 Task: Compose an email with the signature Christopher Carter with the subject Follow-up on the service and the message Could you please provide an update on the status of the sales forecast for the next quarter? from softage.4@softage.net to softage.9@softage.net, select first 2 words, change the font of the message to Narrow and change the font typography to underline Send the email. Finally, move the email from Sent Items to the label Policies
Action: Mouse moved to (1010, 81)
Screenshot: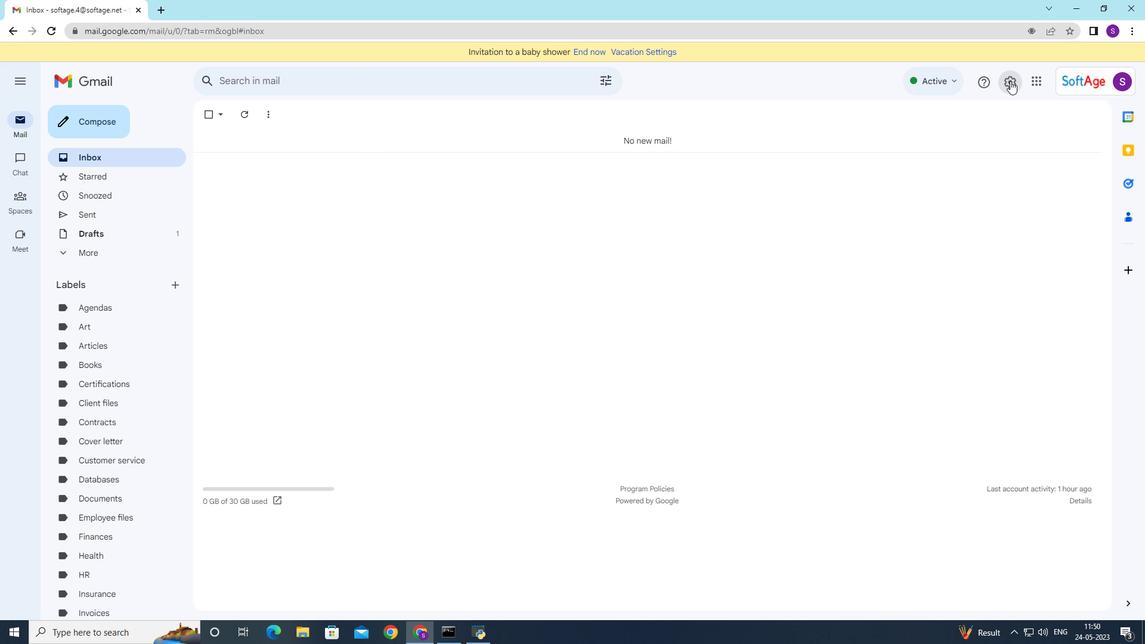 
Action: Mouse pressed left at (1010, 81)
Screenshot: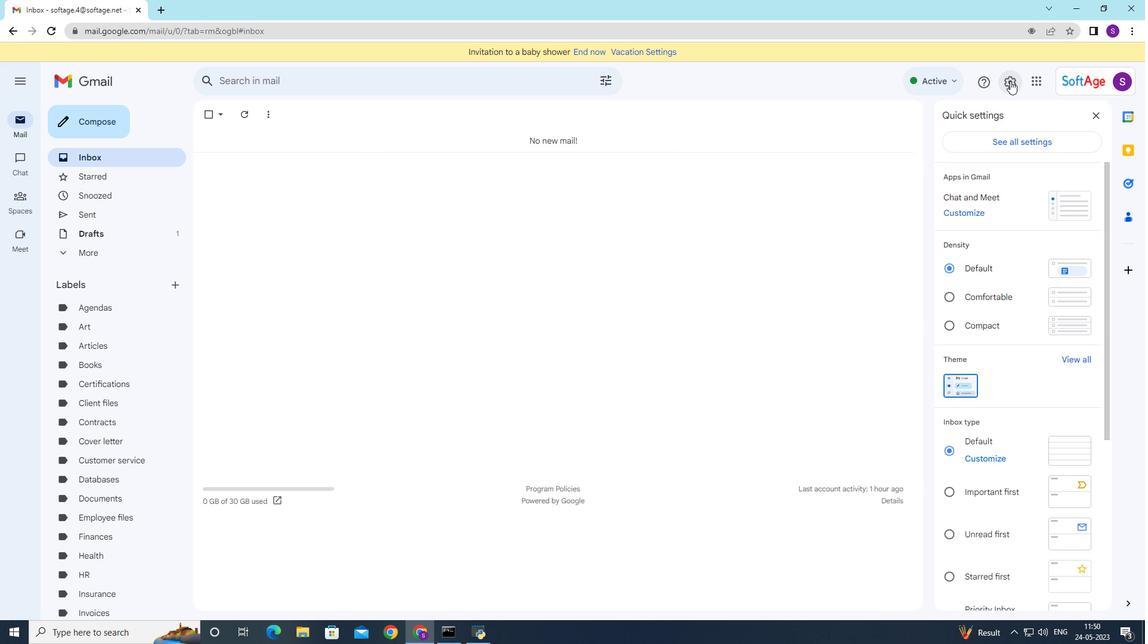 
Action: Mouse moved to (983, 147)
Screenshot: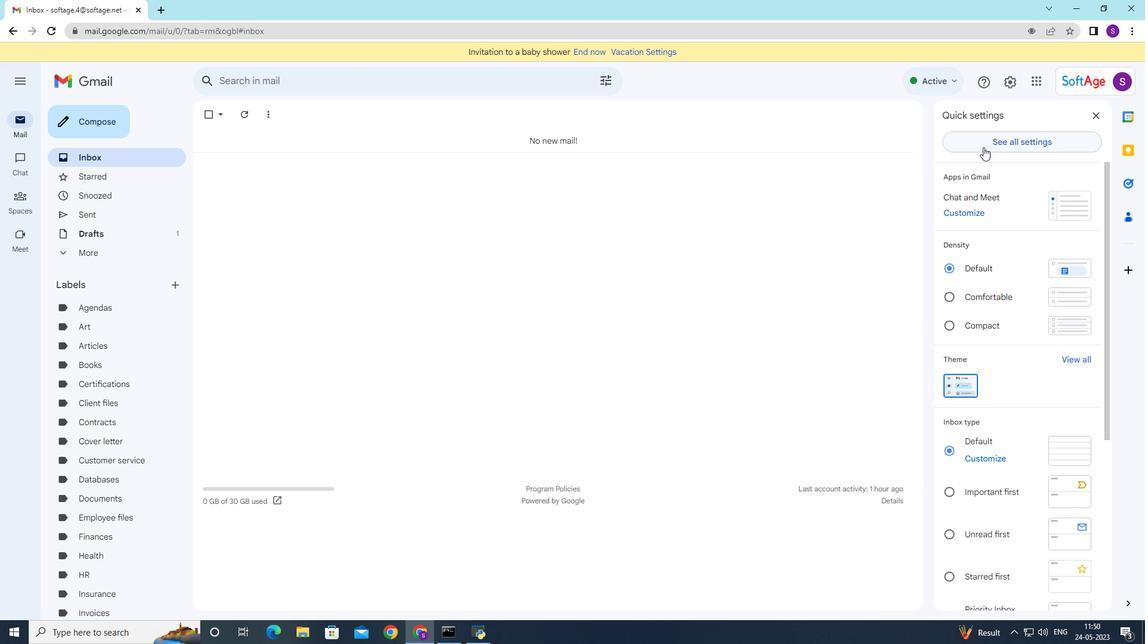 
Action: Mouse pressed left at (983, 147)
Screenshot: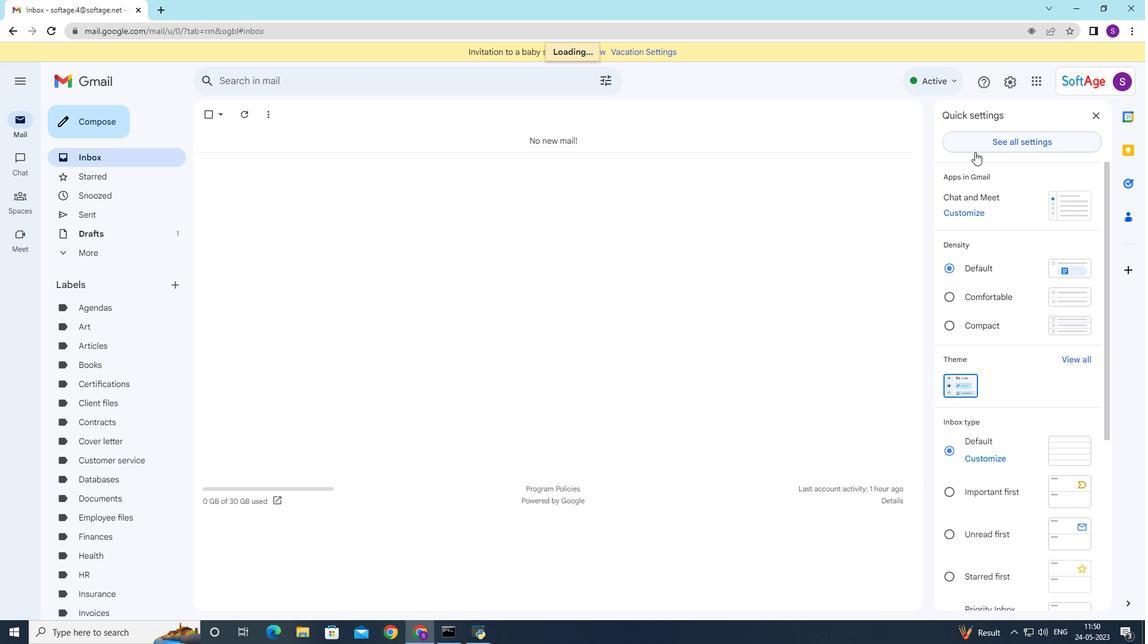 
Action: Mouse moved to (408, 269)
Screenshot: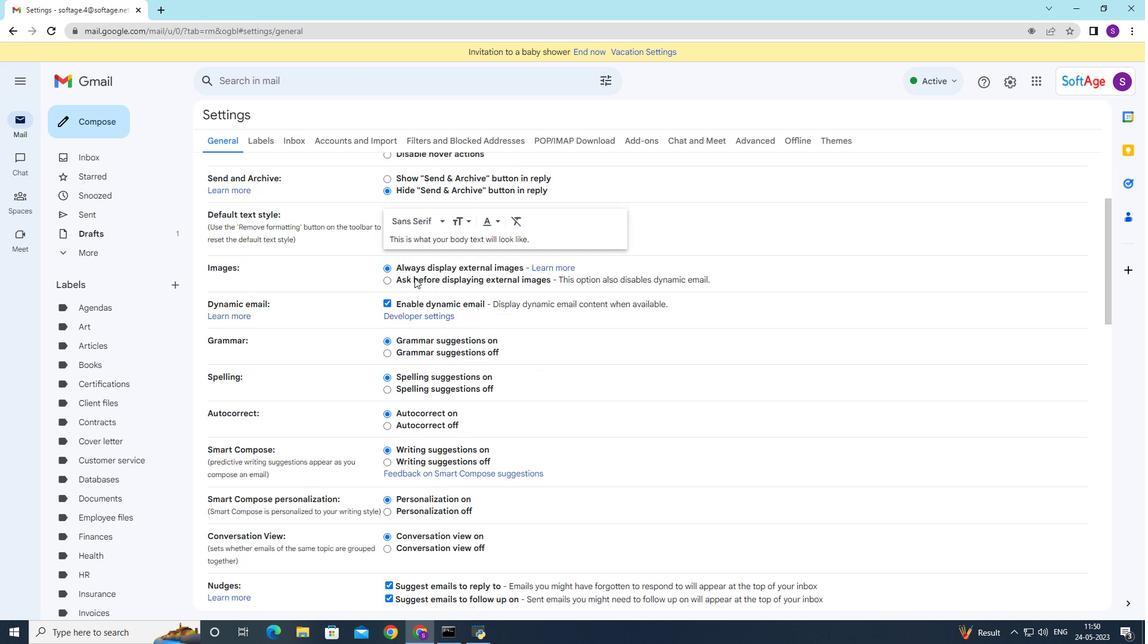 
Action: Mouse scrolled (406, 266) with delta (0, 0)
Screenshot: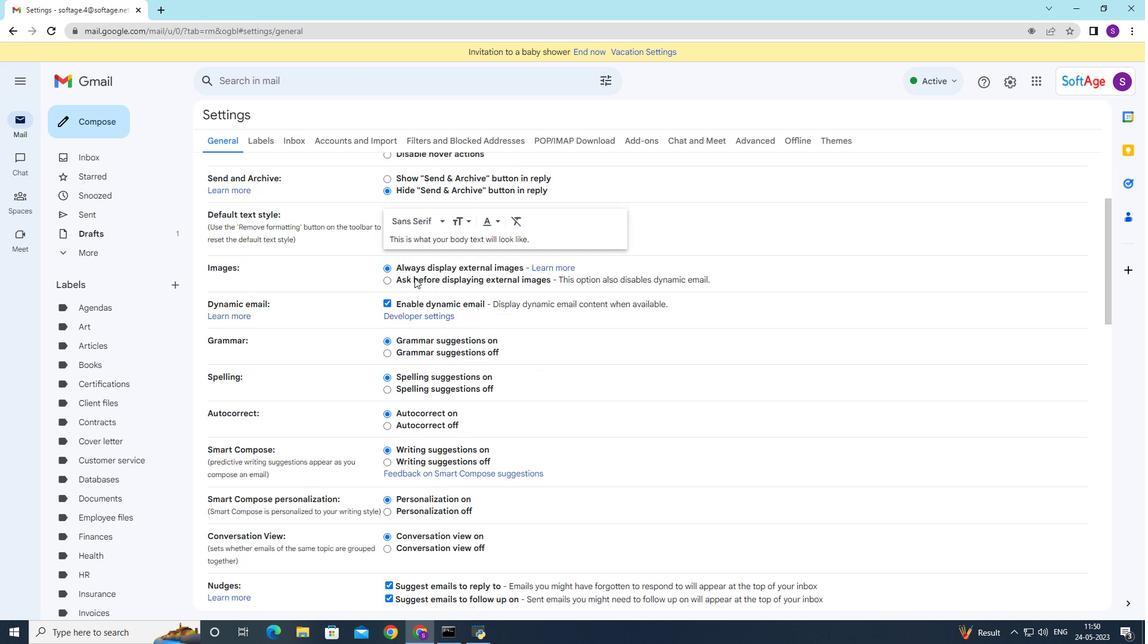 
Action: Mouse moved to (410, 272)
Screenshot: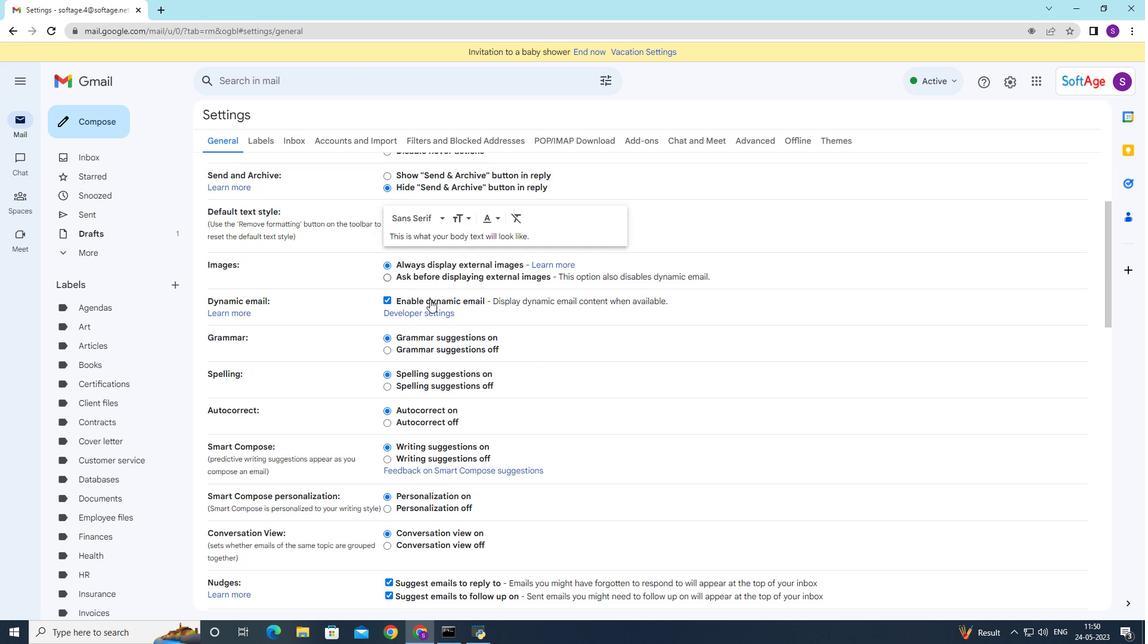
Action: Mouse scrolled (410, 272) with delta (0, 0)
Screenshot: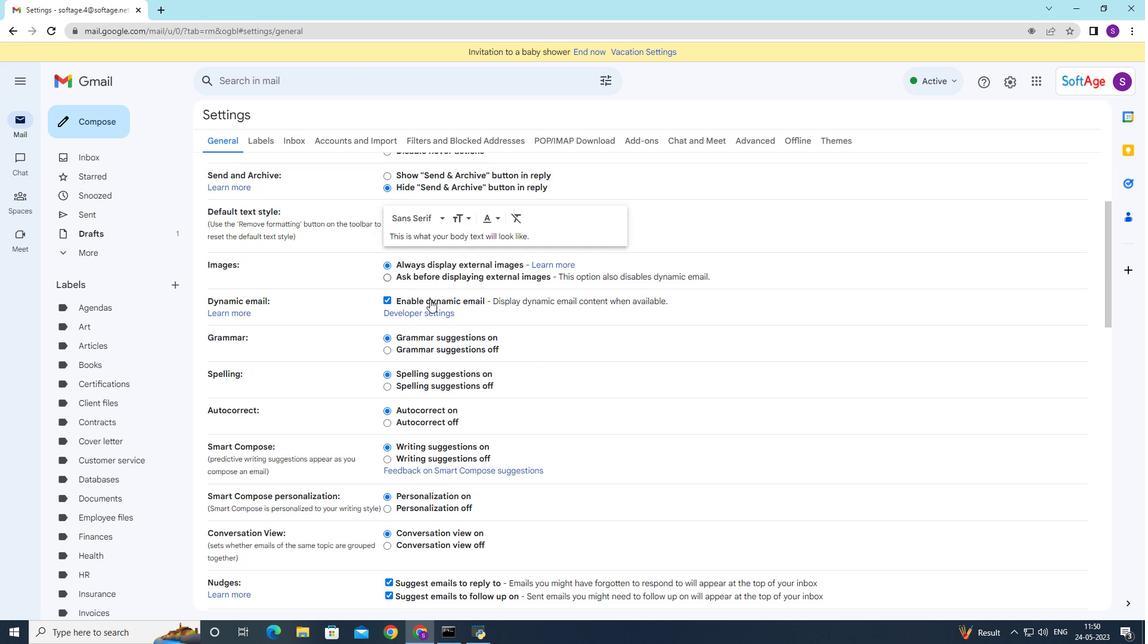 
Action: Mouse moved to (412, 275)
Screenshot: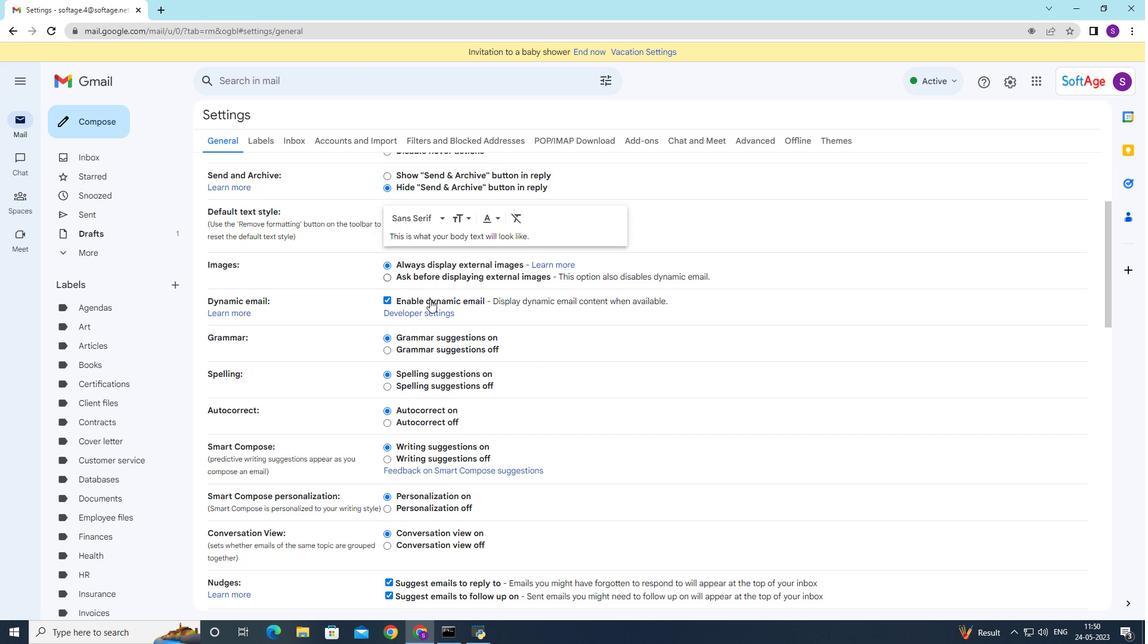 
Action: Mouse scrolled (412, 275) with delta (0, 0)
Screenshot: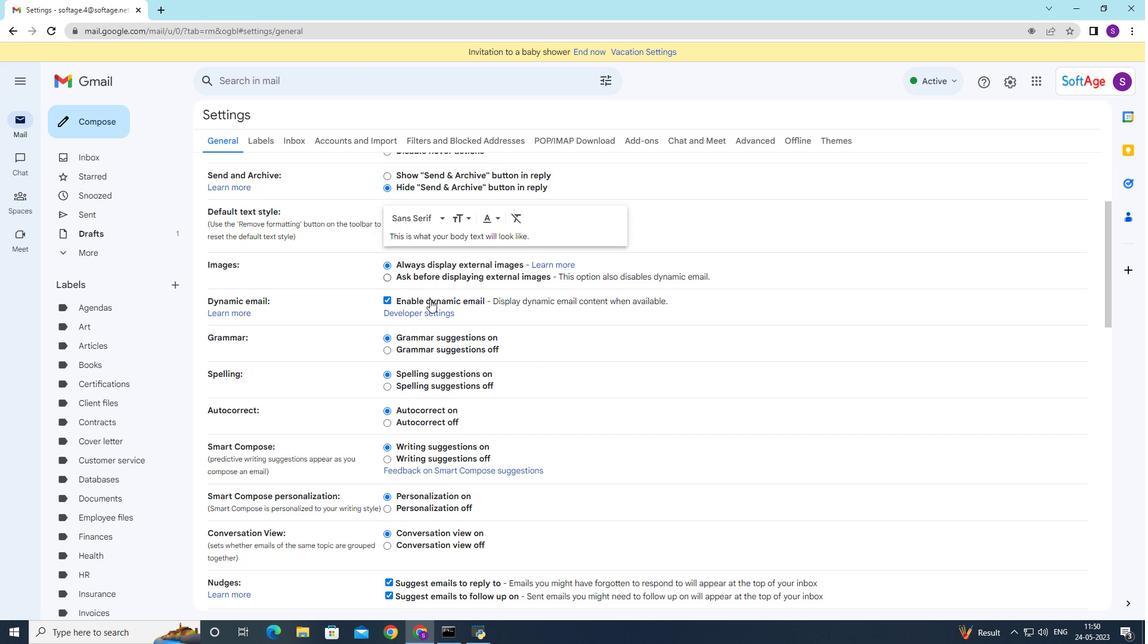 
Action: Mouse moved to (427, 293)
Screenshot: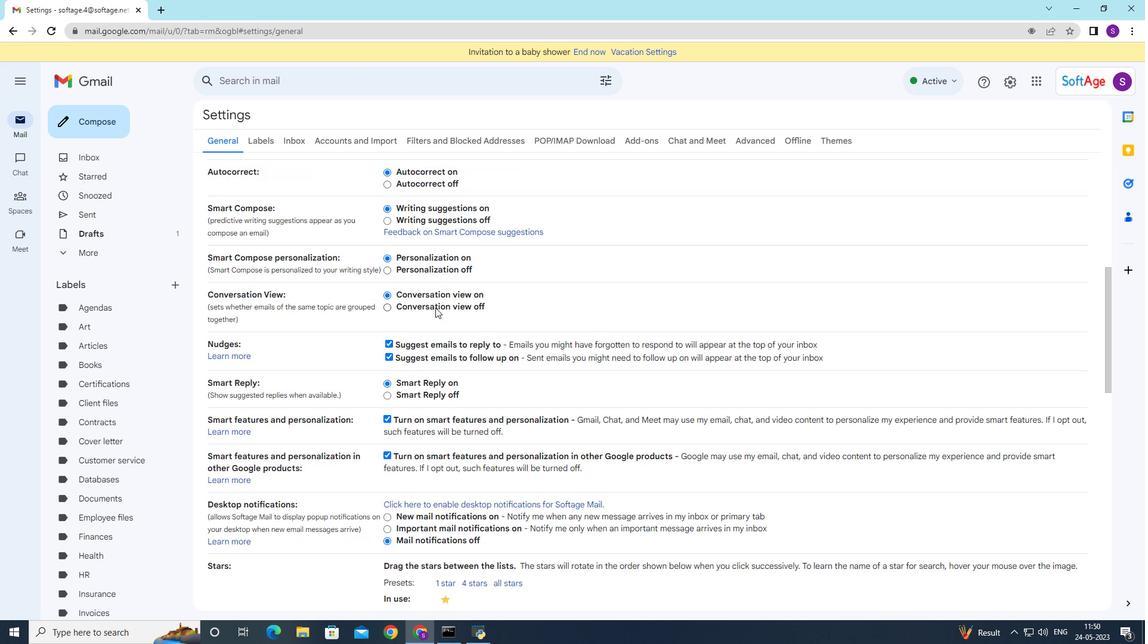 
Action: Mouse scrolled (415, 278) with delta (0, 0)
Screenshot: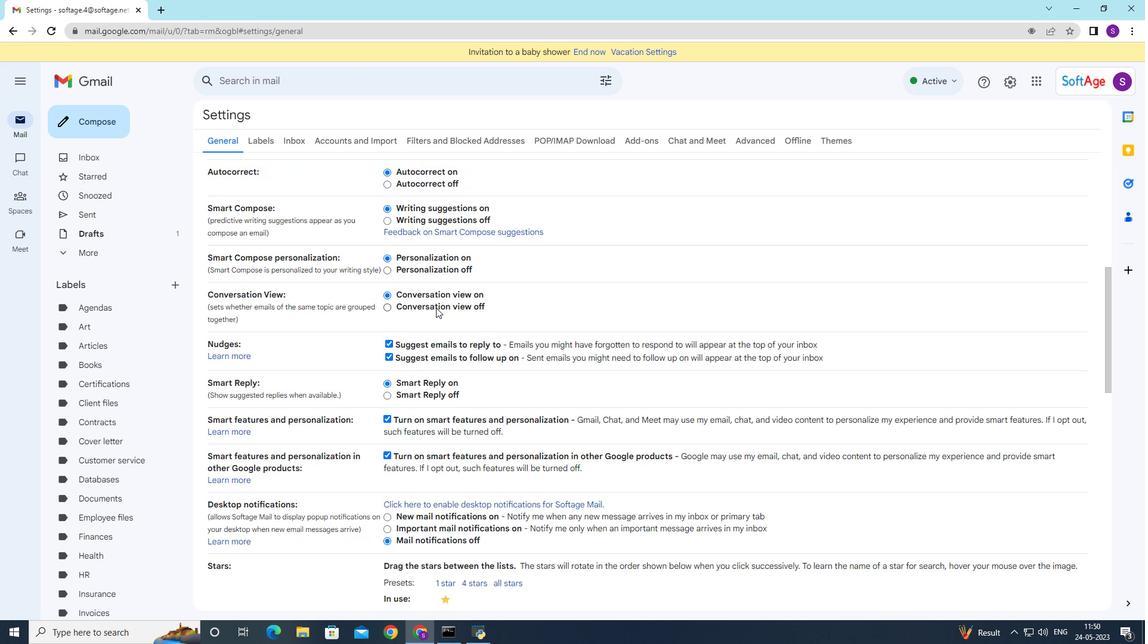 
Action: Mouse moved to (427, 294)
Screenshot: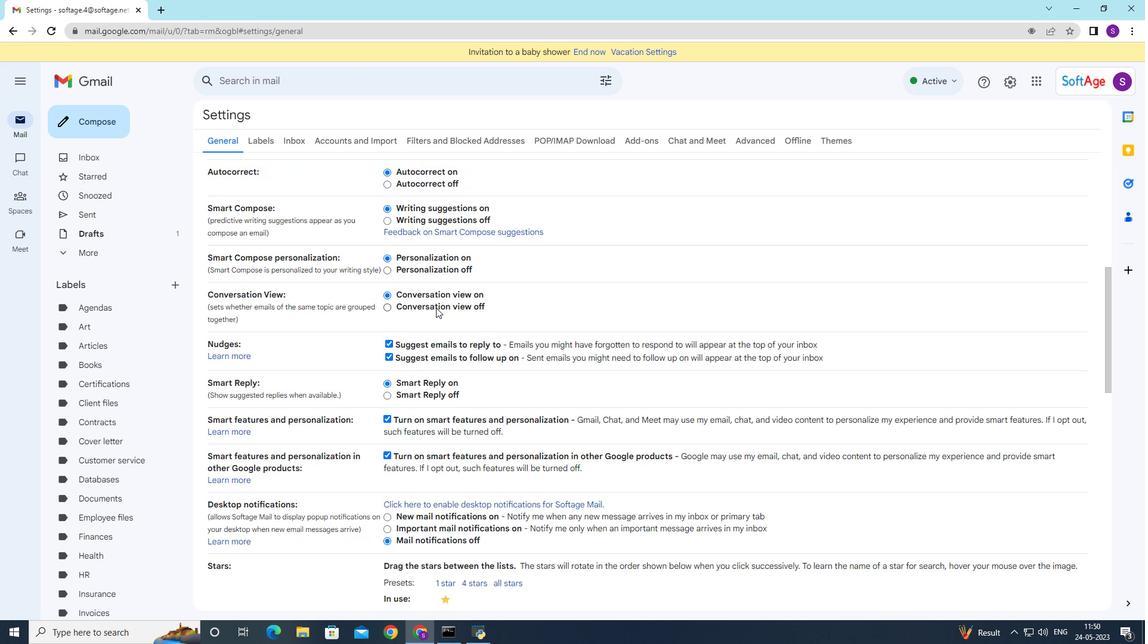 
Action: Mouse scrolled (418, 281) with delta (0, 0)
Screenshot: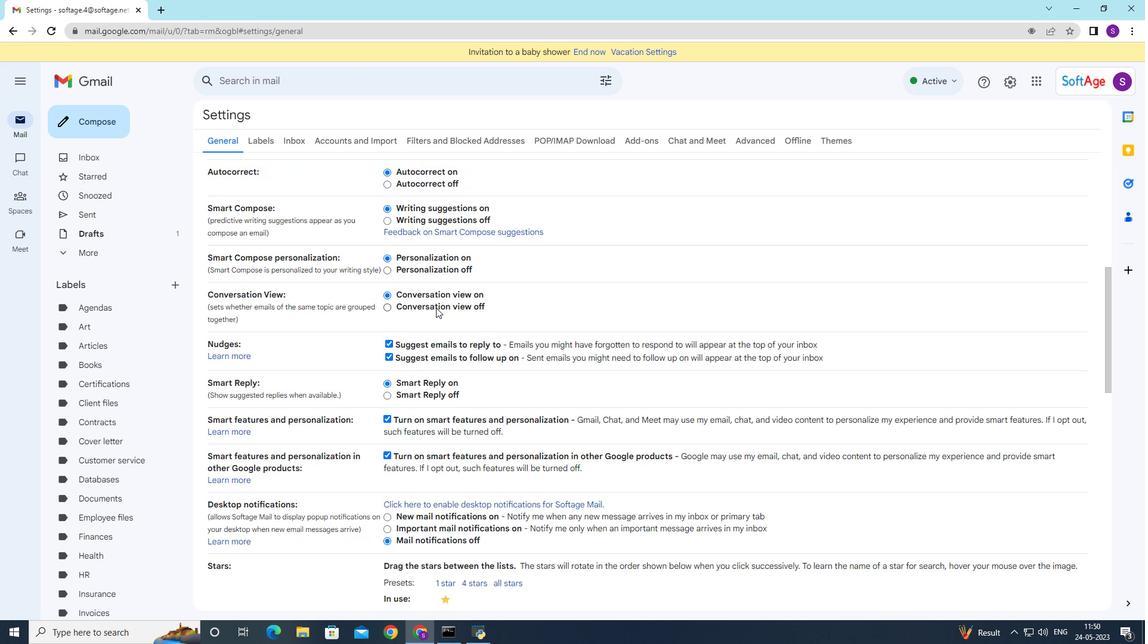 
Action: Mouse moved to (428, 295)
Screenshot: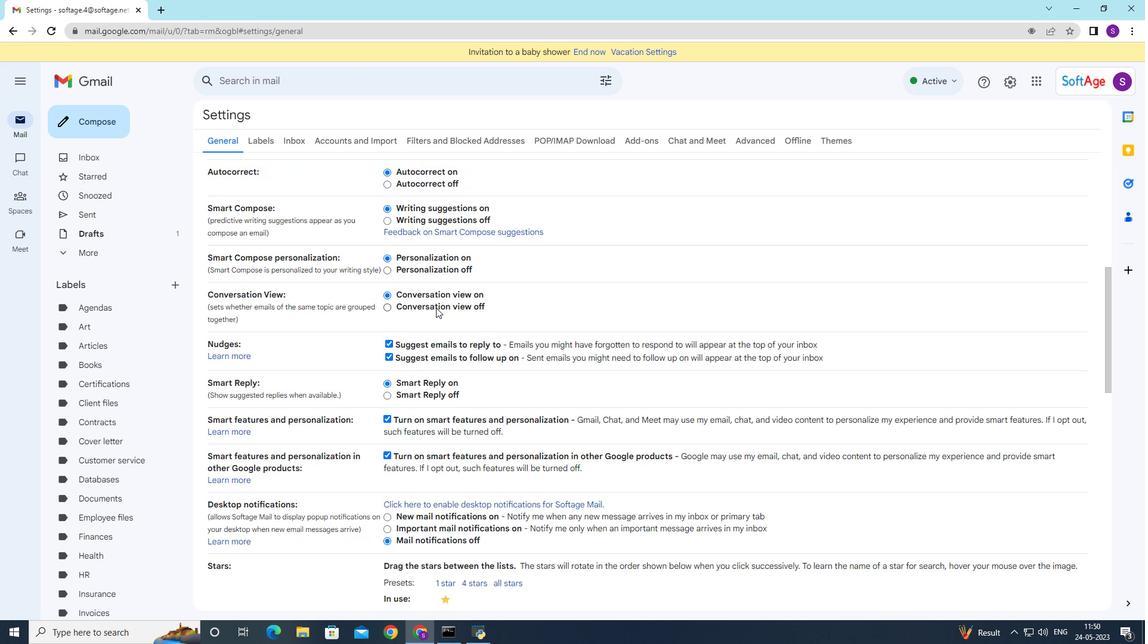 
Action: Mouse scrolled (419, 281) with delta (0, 0)
Screenshot: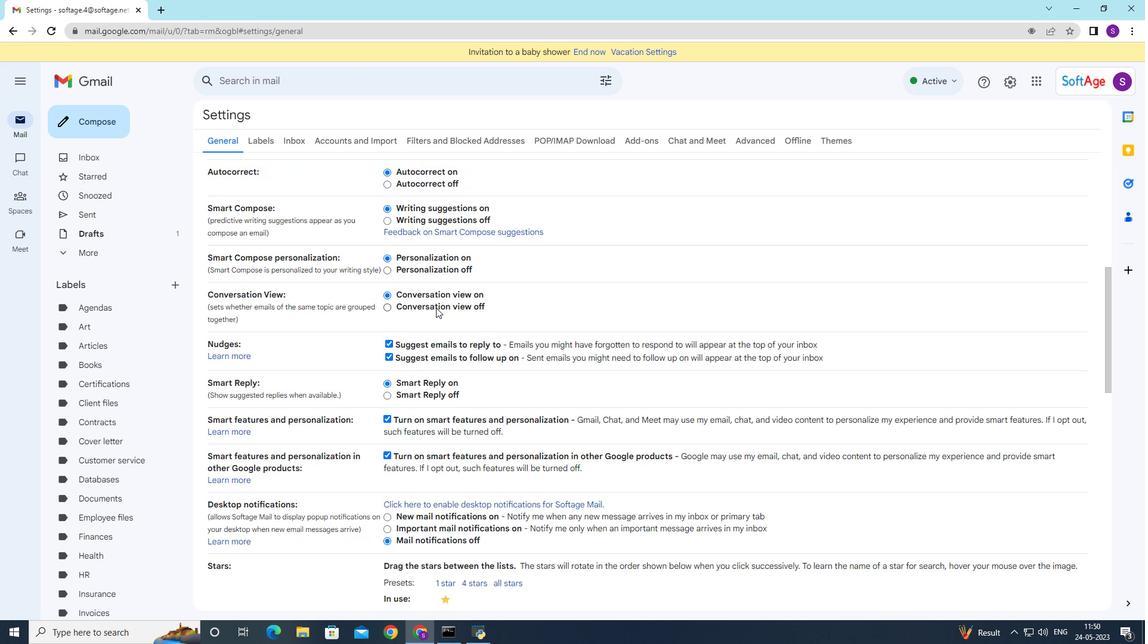 
Action: Mouse moved to (429, 297)
Screenshot: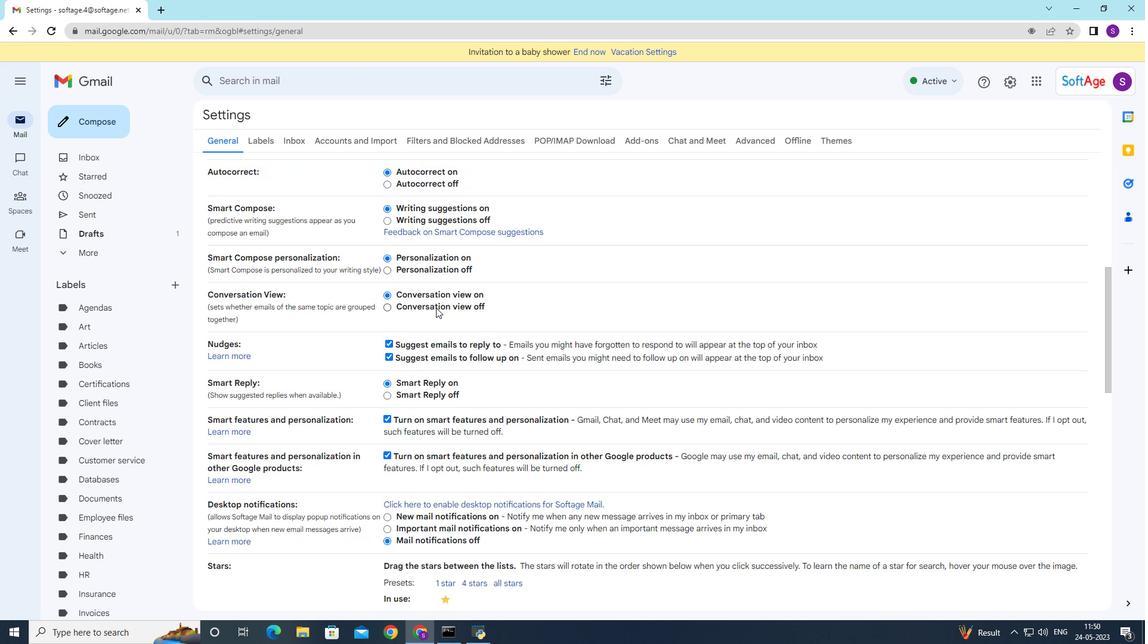 
Action: Mouse scrolled (423, 287) with delta (0, 0)
Screenshot: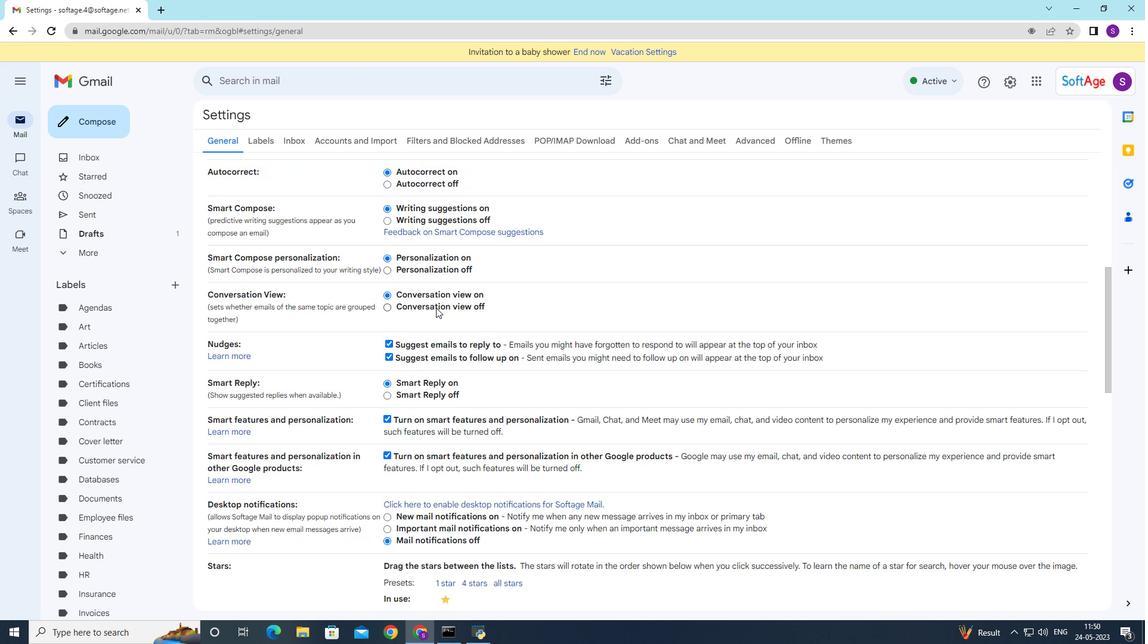 
Action: Mouse moved to (440, 316)
Screenshot: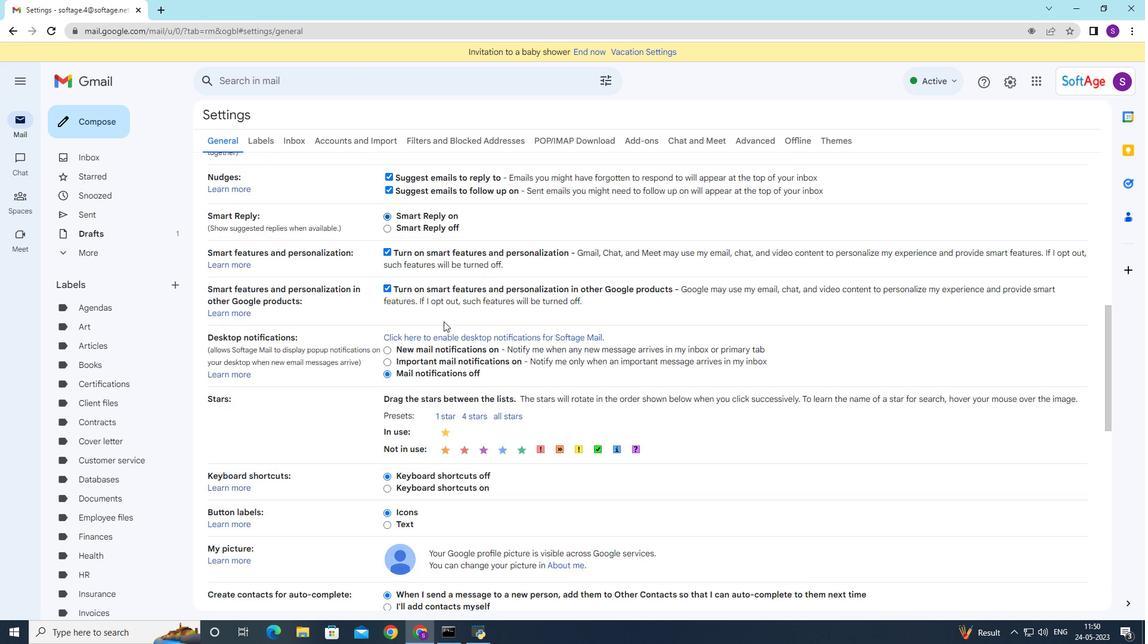 
Action: Mouse scrolled (440, 315) with delta (0, 0)
Screenshot: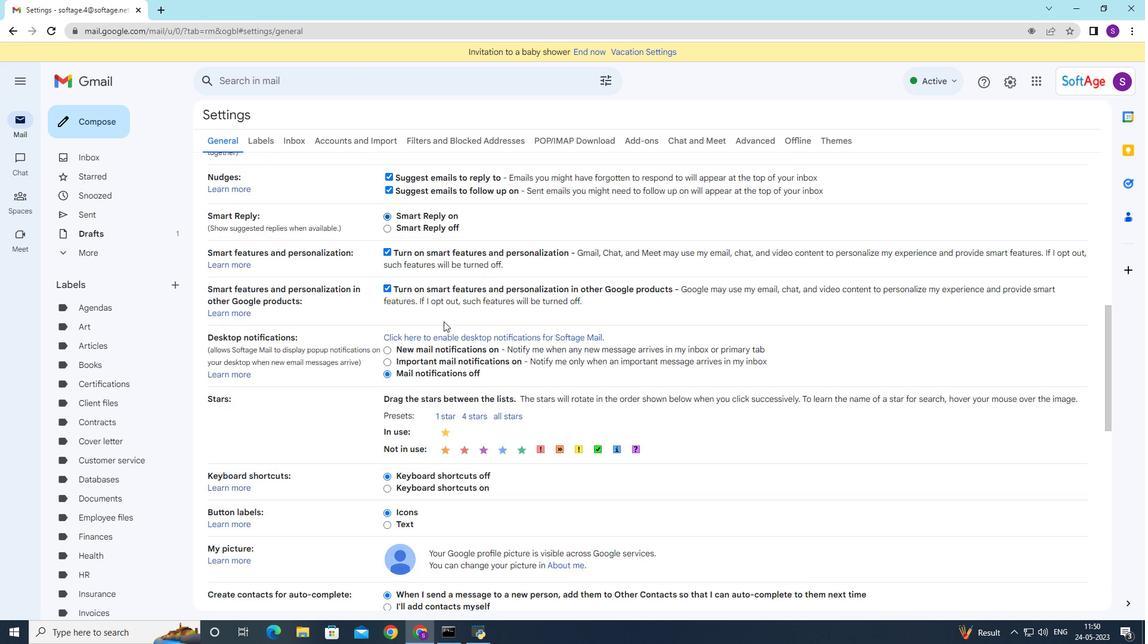 
Action: Mouse moved to (442, 318)
Screenshot: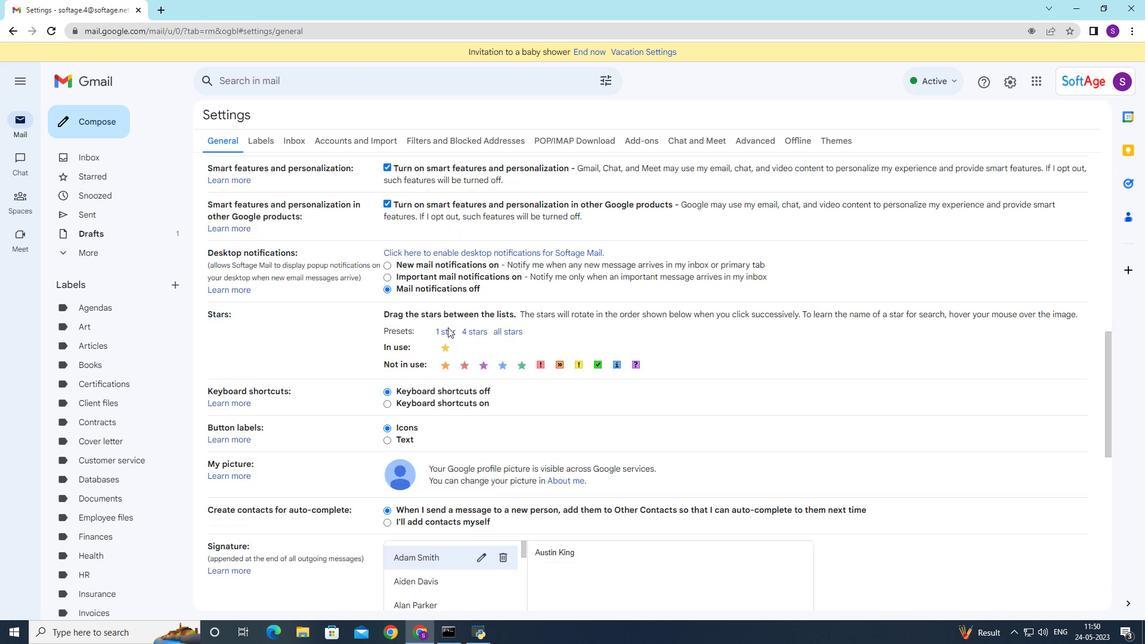 
Action: Mouse scrolled (442, 317) with delta (0, 0)
Screenshot: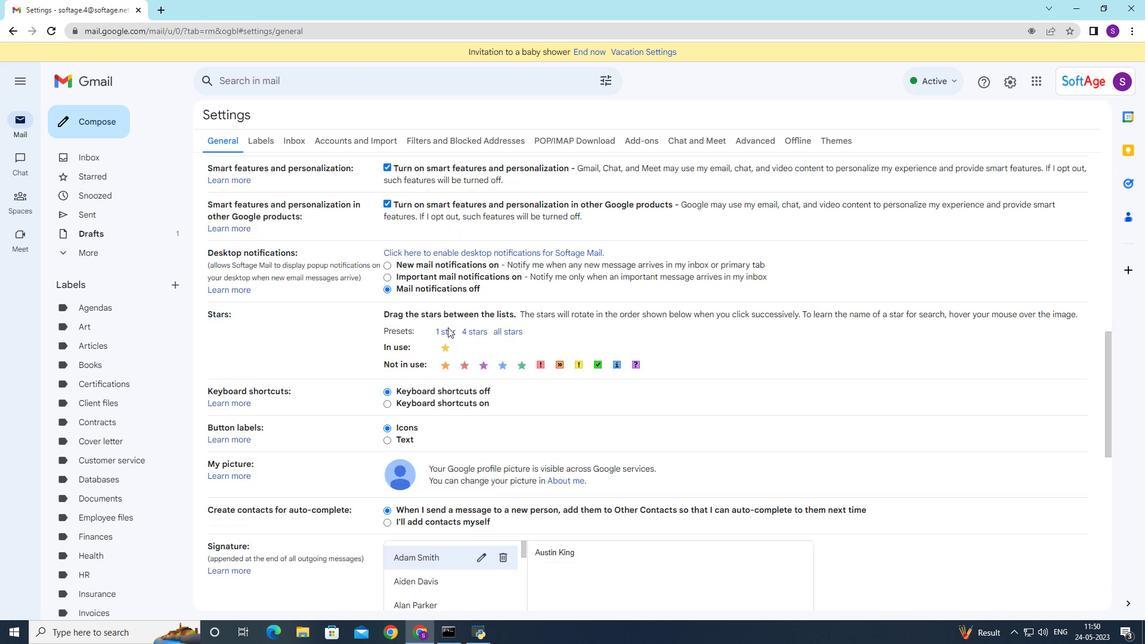 
Action: Mouse moved to (443, 319)
Screenshot: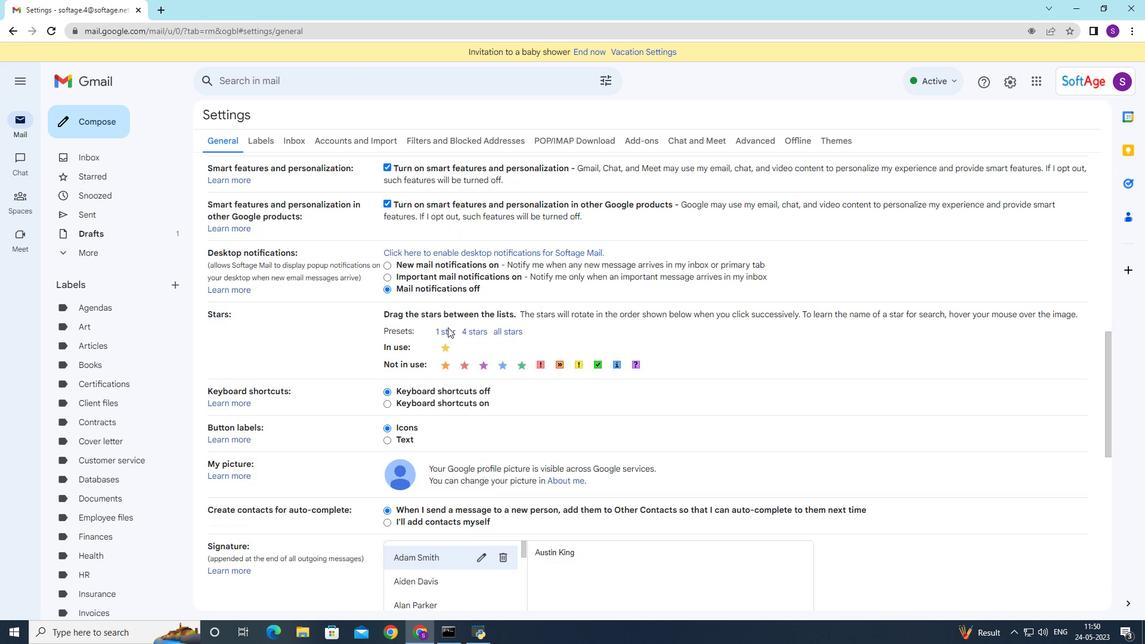 
Action: Mouse scrolled (442, 318) with delta (0, 0)
Screenshot: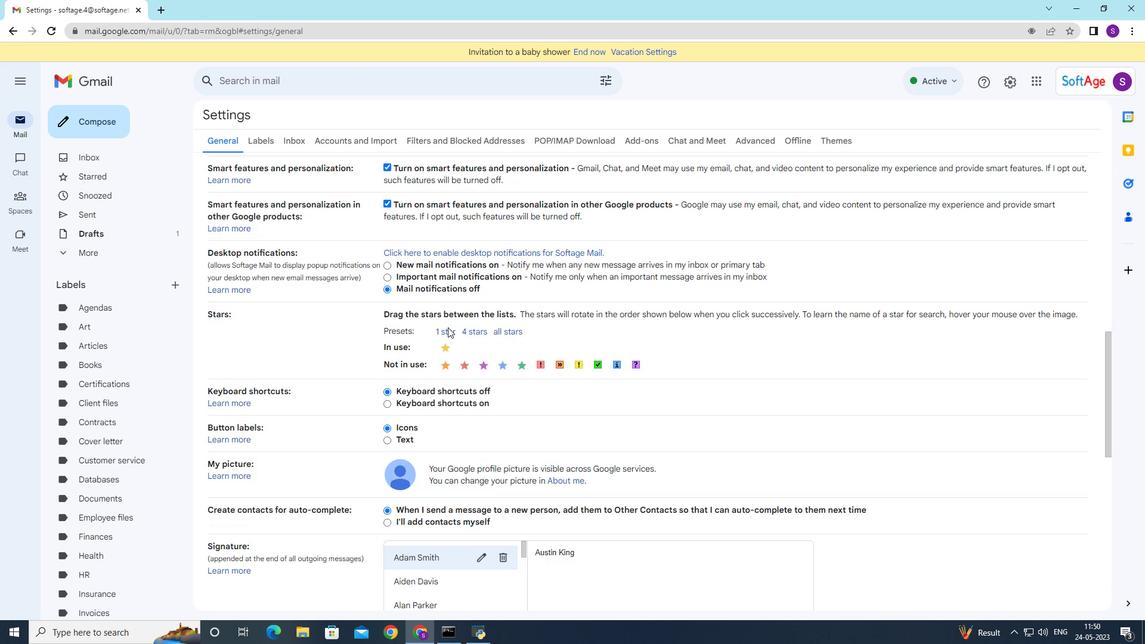 
Action: Mouse moved to (443, 320)
Screenshot: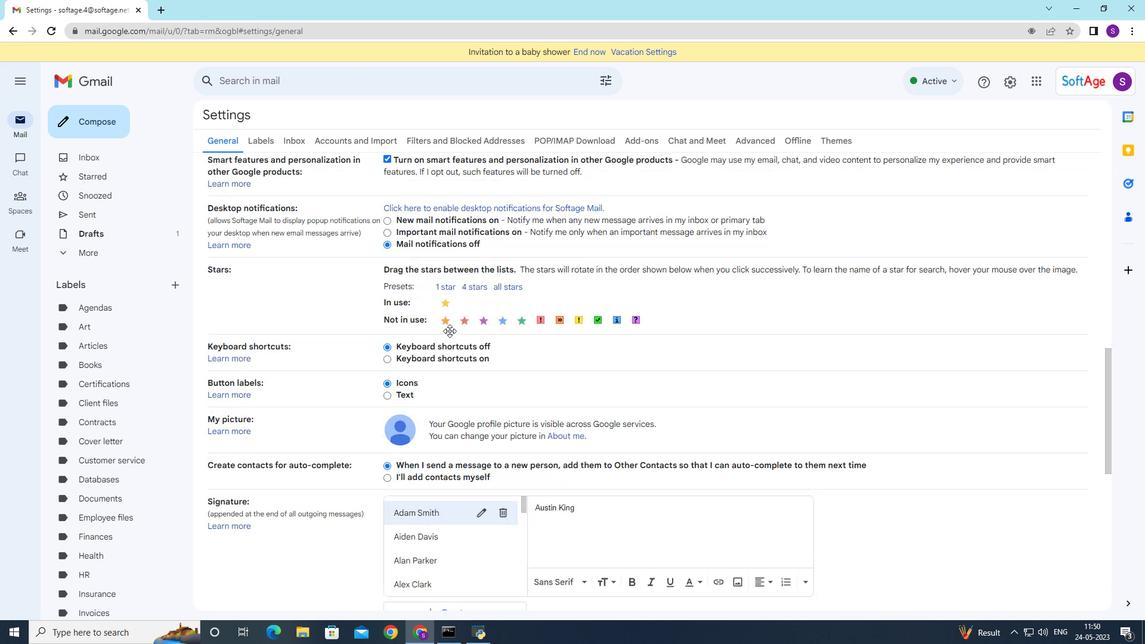 
Action: Mouse scrolled (443, 319) with delta (0, 0)
Screenshot: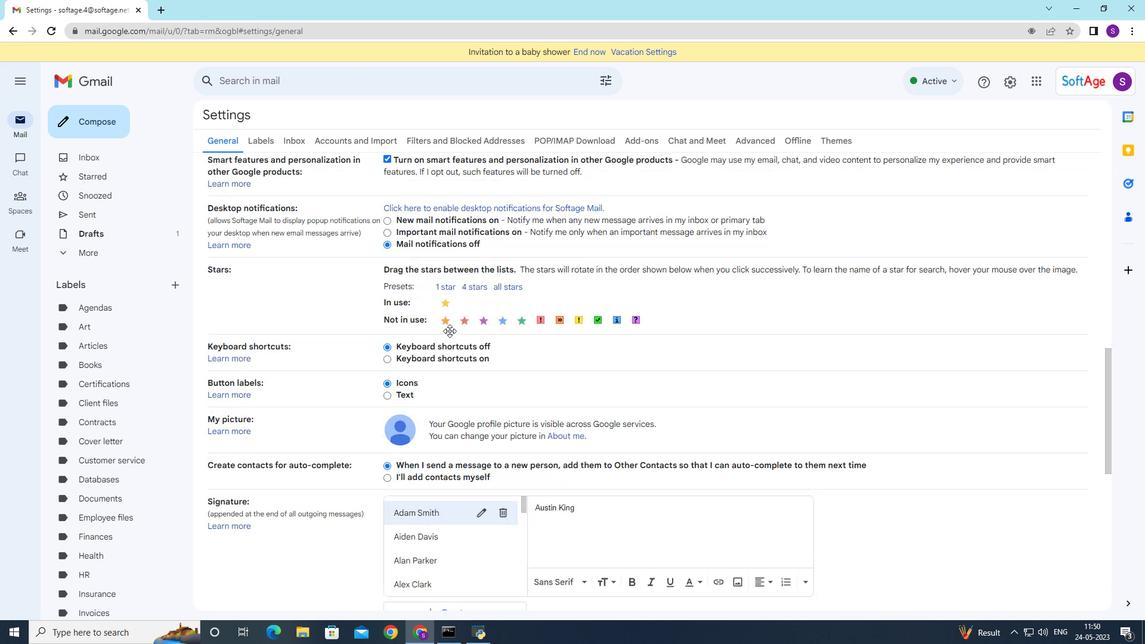 
Action: Mouse moved to (443, 320)
Screenshot: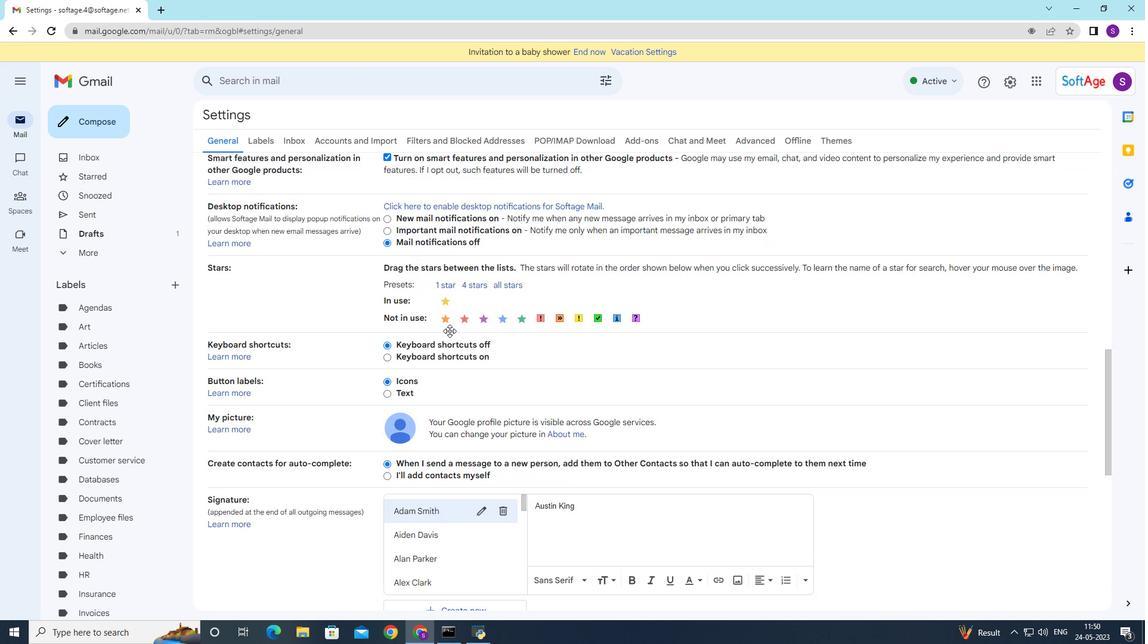 
Action: Mouse scrolled (443, 319) with delta (0, 0)
Screenshot: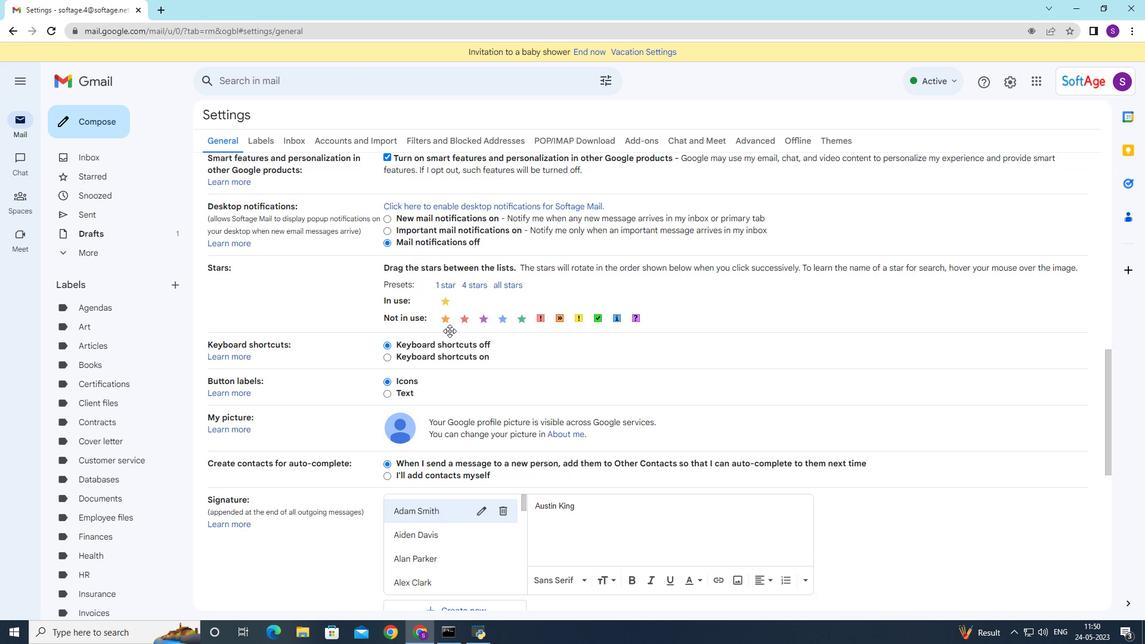 
Action: Mouse moved to (456, 341)
Screenshot: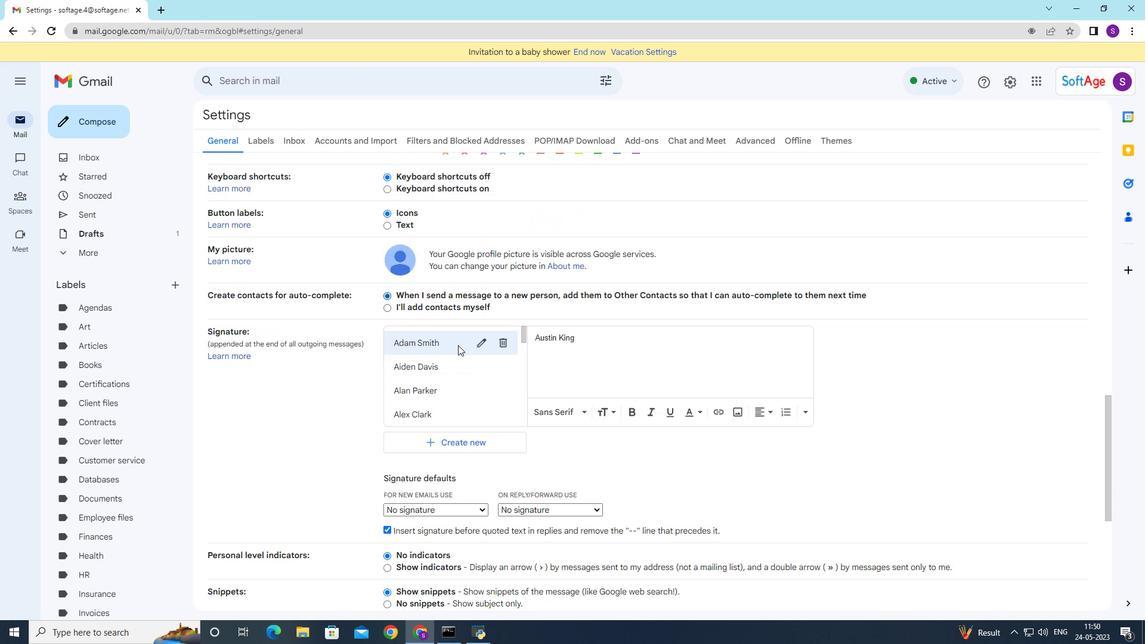 
Action: Mouse scrolled (456, 341) with delta (0, 0)
Screenshot: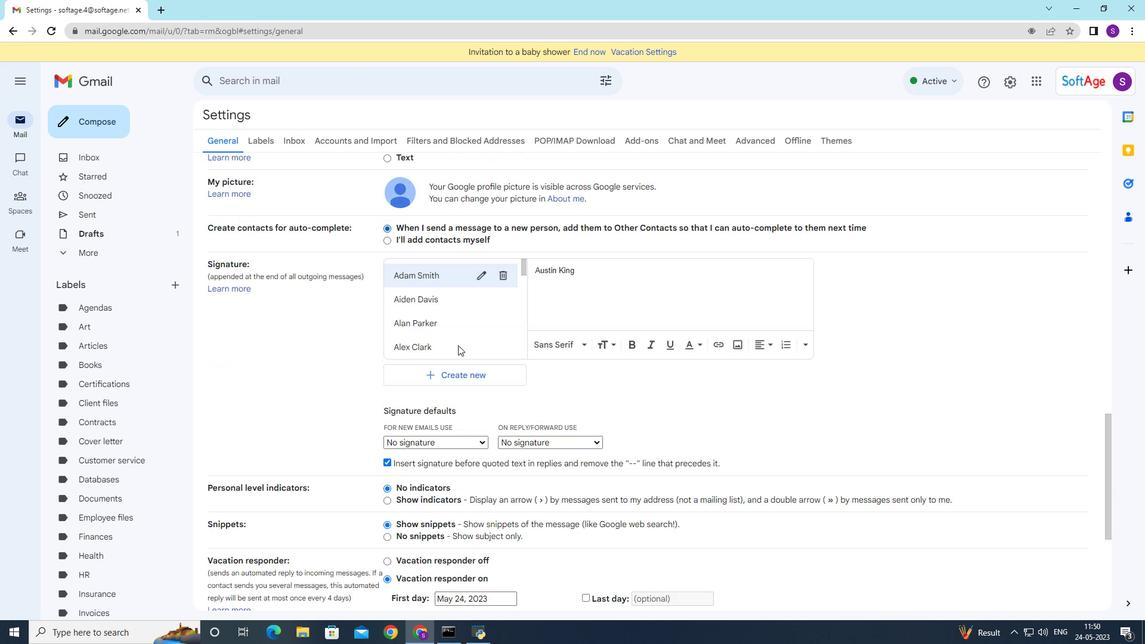 
Action: Mouse moved to (457, 343)
Screenshot: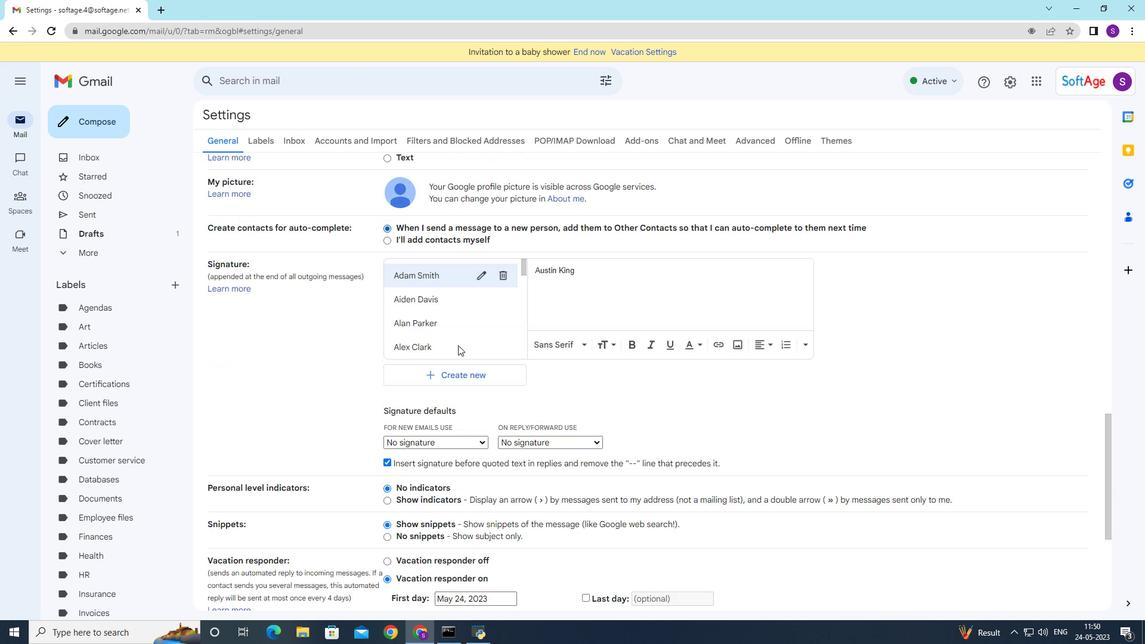 
Action: Mouse scrolled (457, 343) with delta (0, 0)
Screenshot: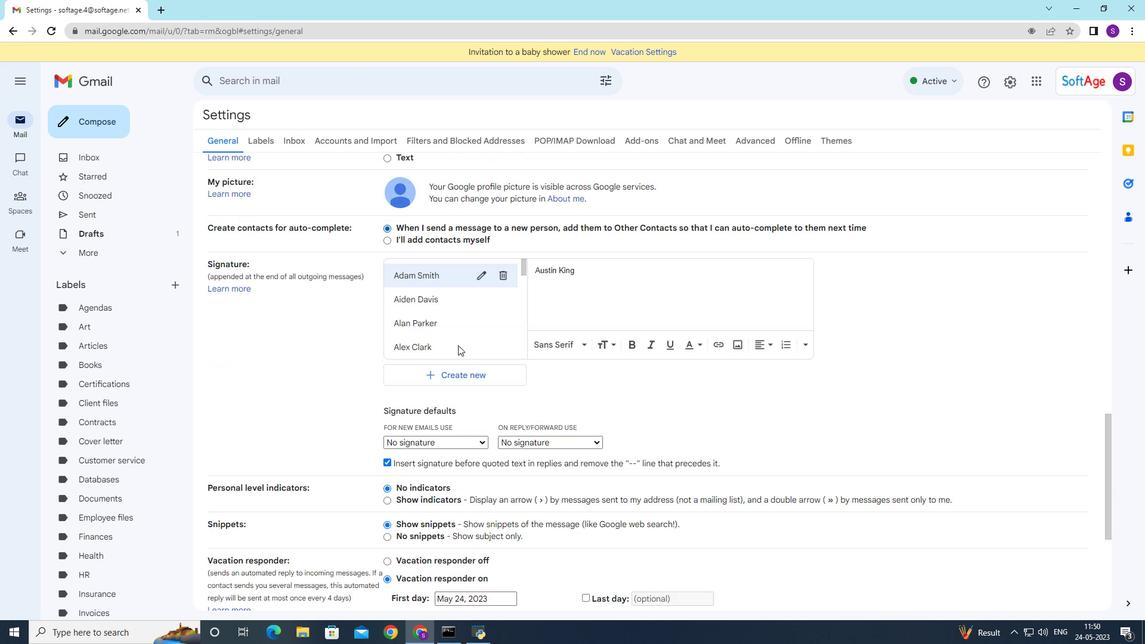 
Action: Mouse moved to (457, 344)
Screenshot: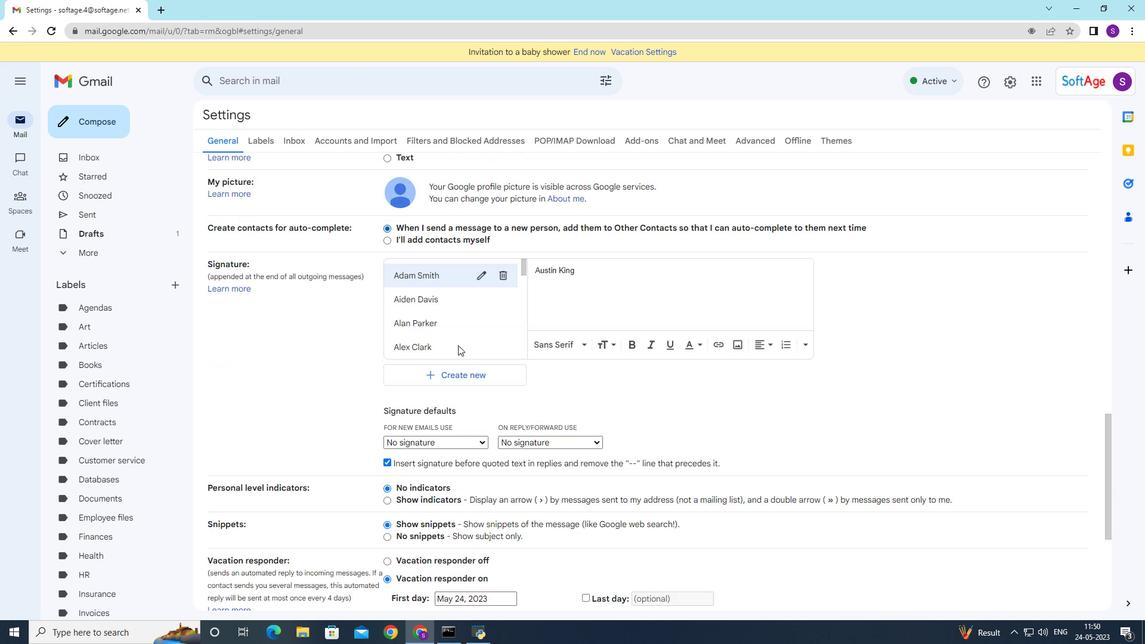 
Action: Mouse scrolled (457, 343) with delta (0, 0)
Screenshot: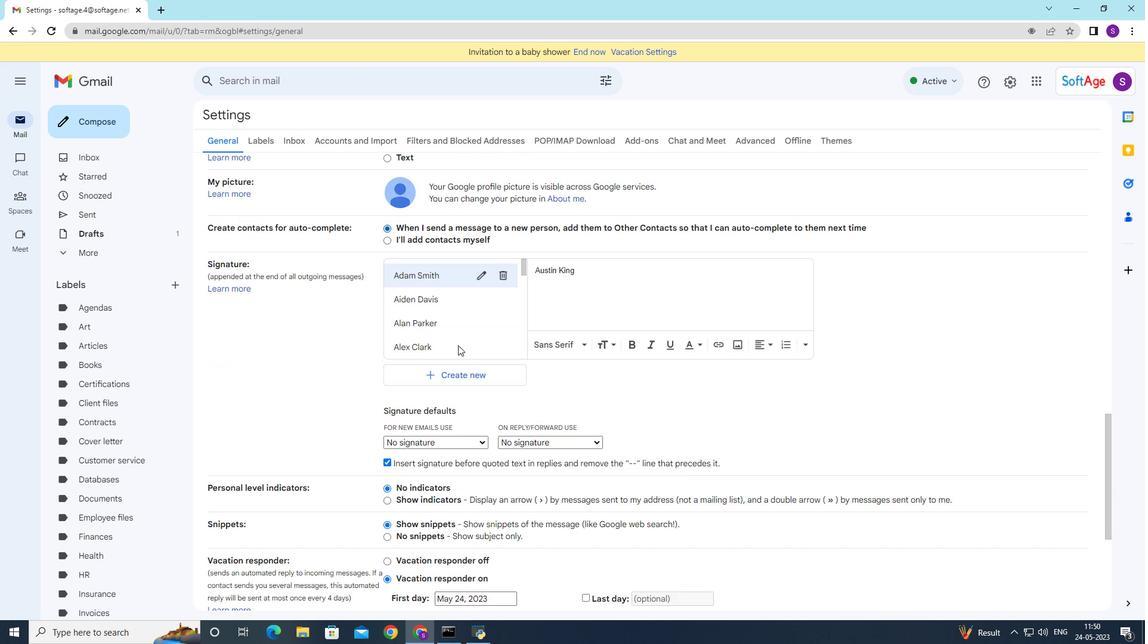 
Action: Mouse moved to (457, 344)
Screenshot: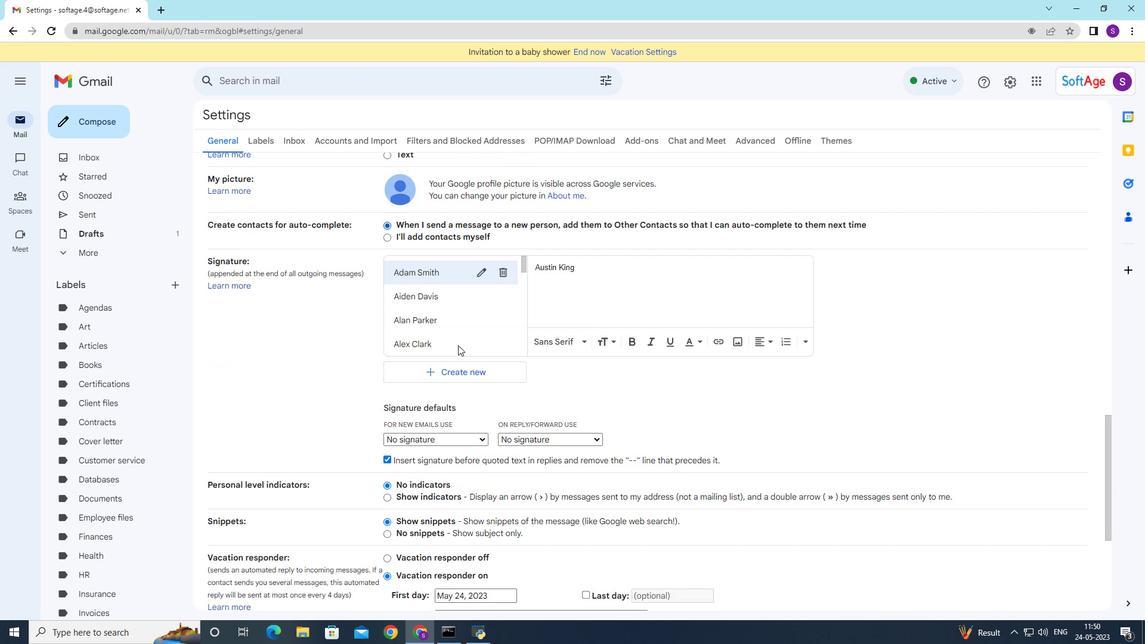 
Action: Mouse scrolled (457, 344) with delta (0, 0)
Screenshot: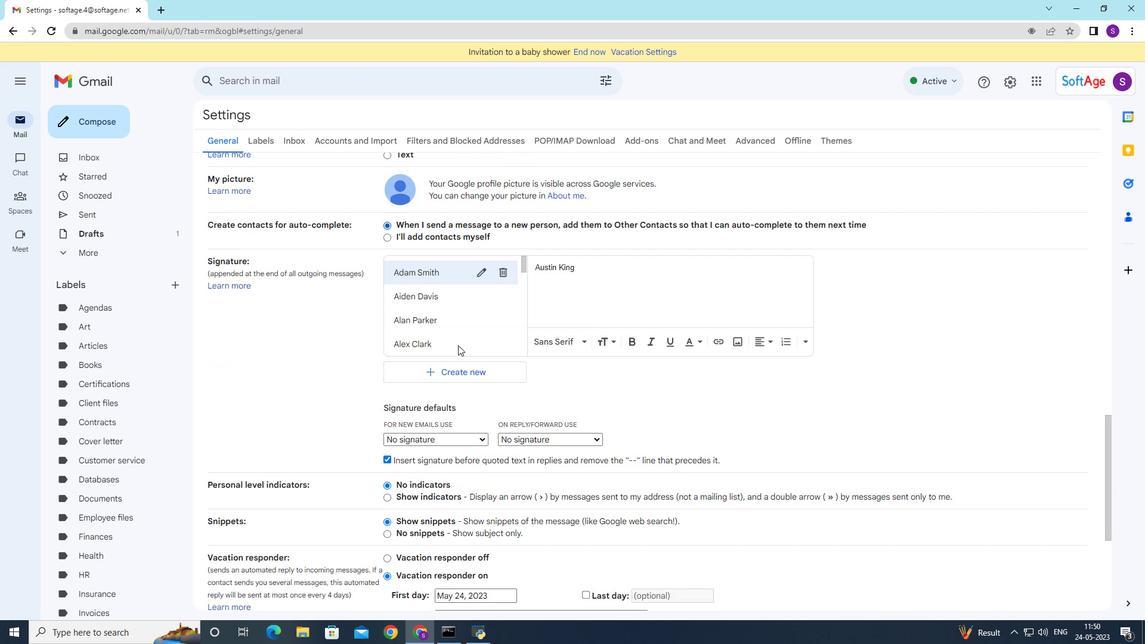 
Action: Mouse moved to (500, 367)
Screenshot: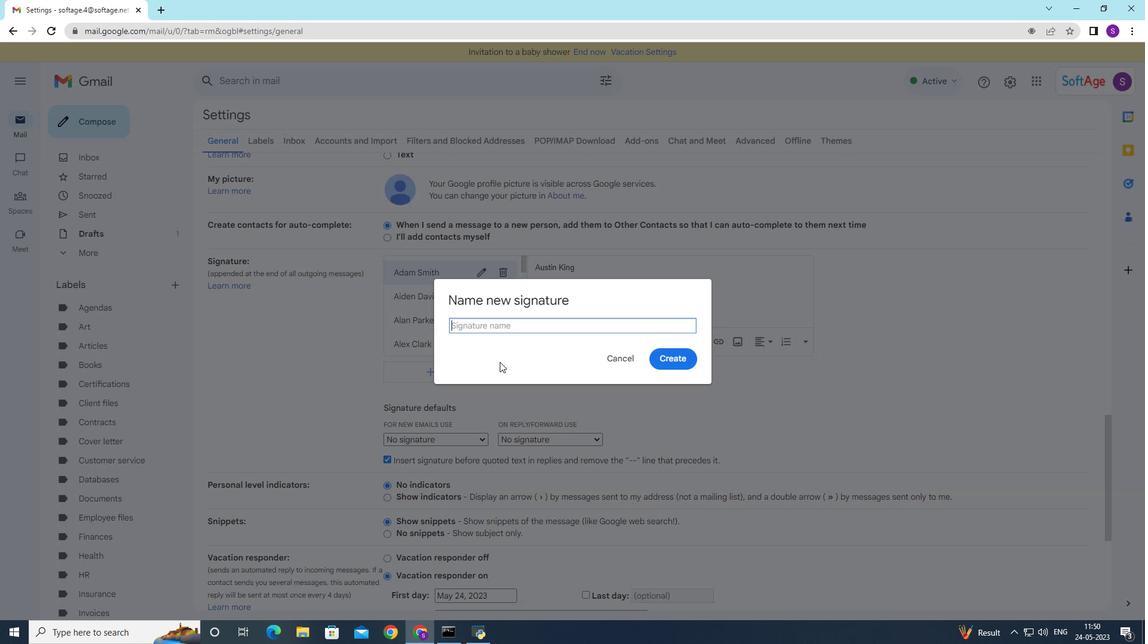 
Action: Mouse pressed left at (500, 367)
Screenshot: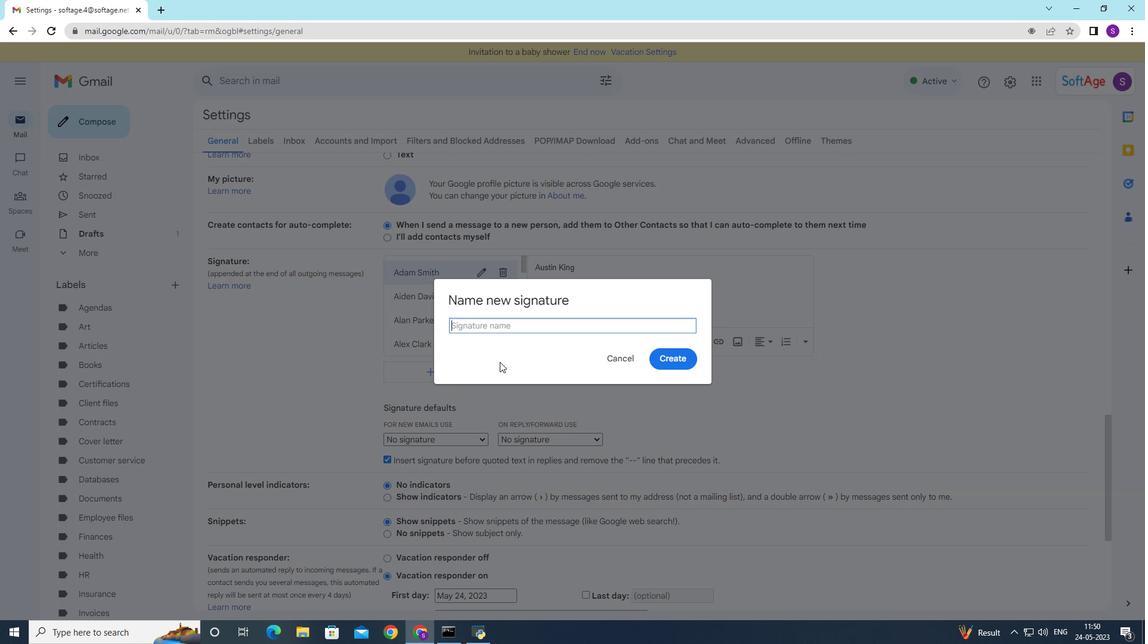 
Action: Mouse moved to (526, 322)
Screenshot: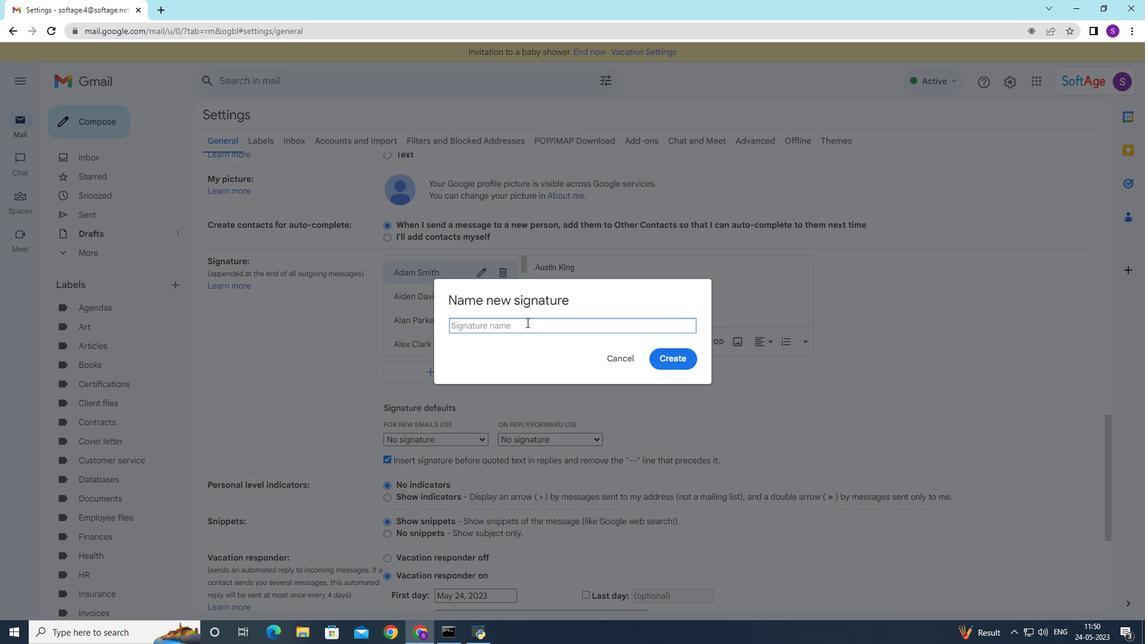 
Action: Key pressed <Key.shift>Christopher<Key.space><Key.shift>Carter
Screenshot: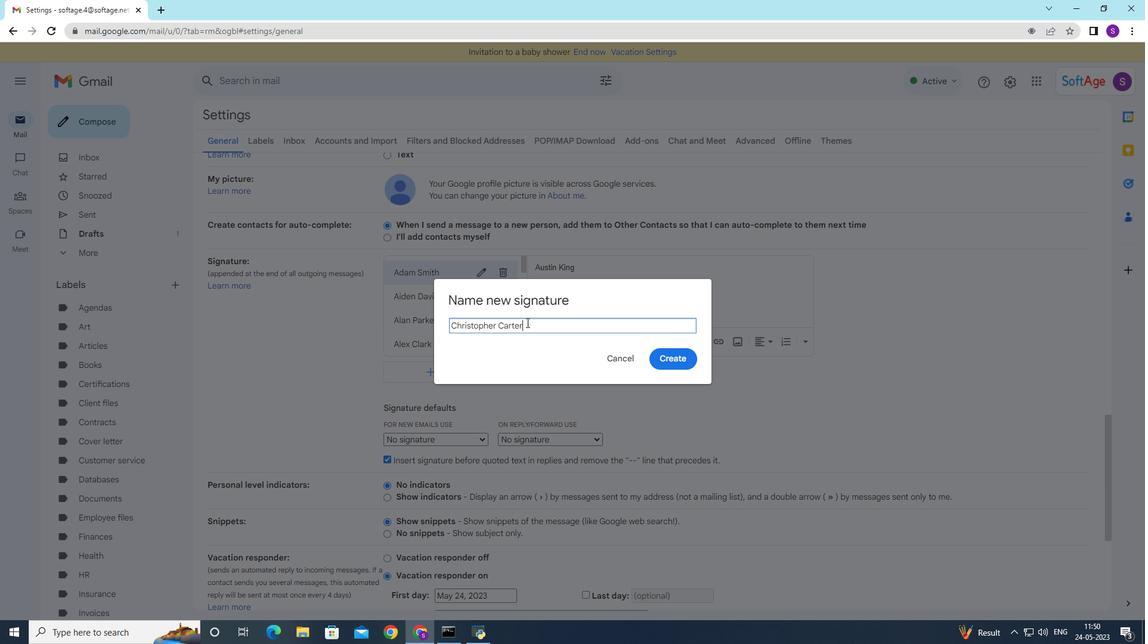 
Action: Mouse moved to (673, 354)
Screenshot: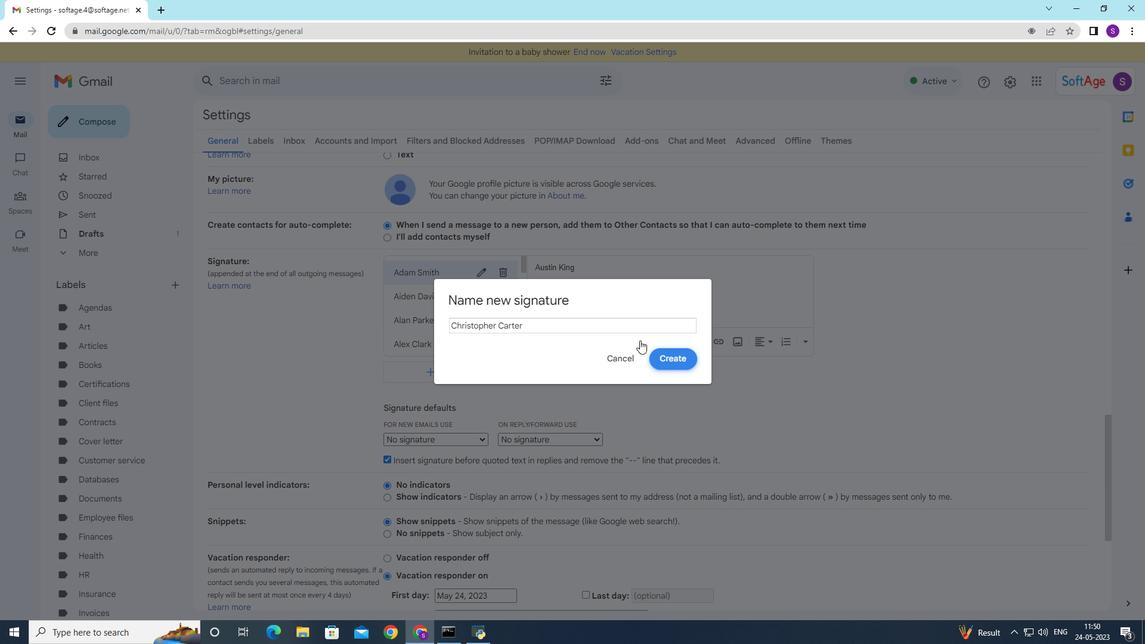 
Action: Mouse pressed left at (673, 354)
Screenshot: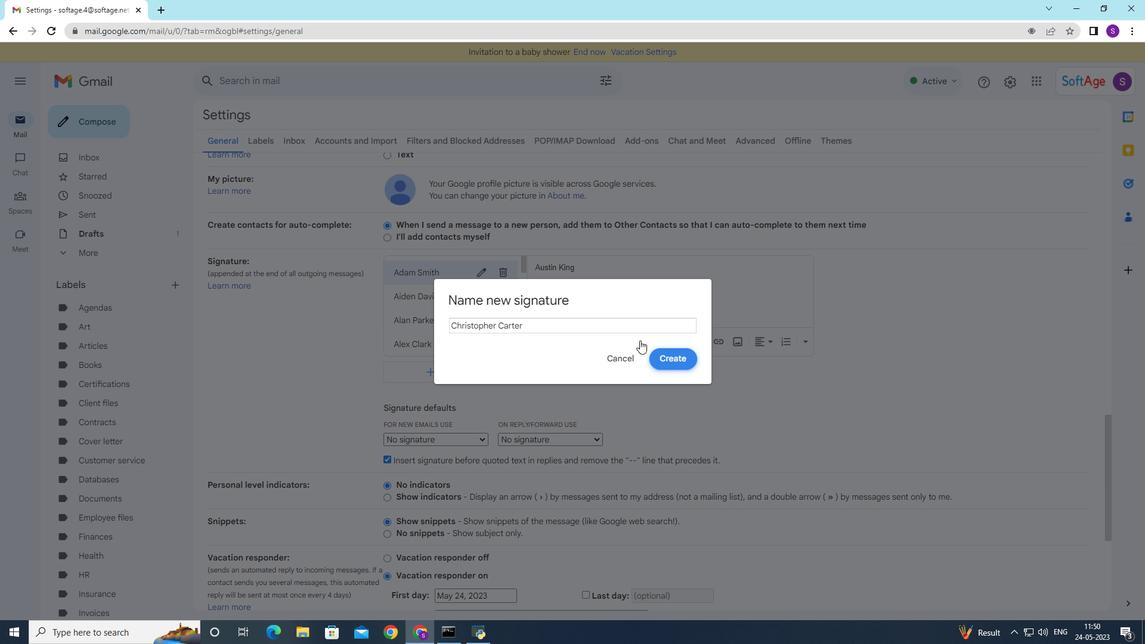 
Action: Mouse moved to (583, 294)
Screenshot: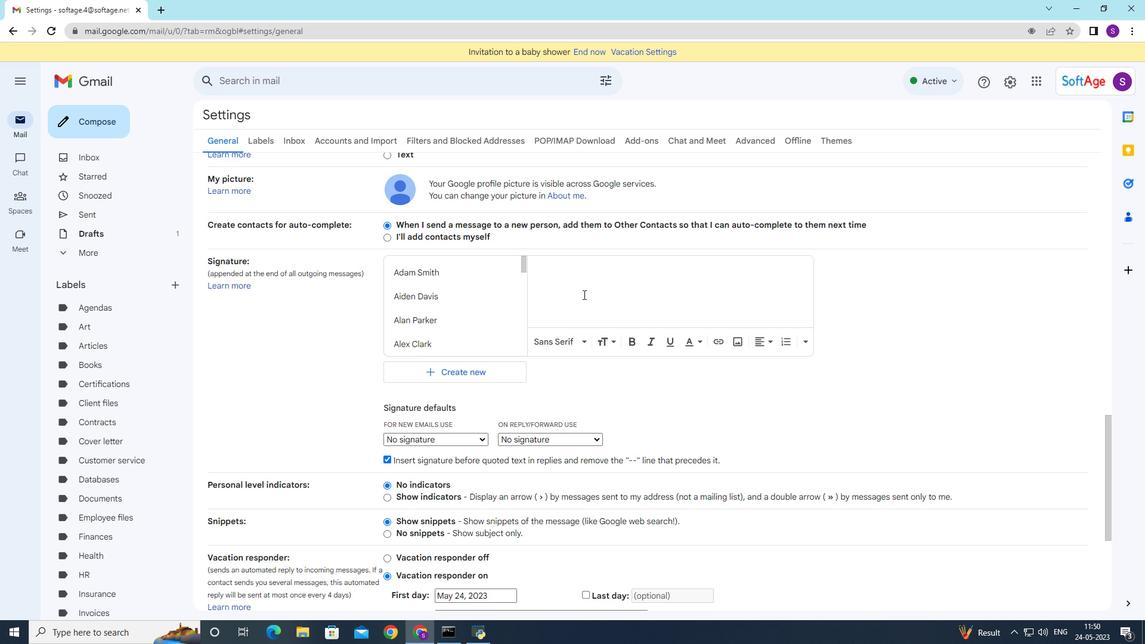 
Action: Key pressed <Key.shift>Christopher<Key.space><Key.shift>Carter
Screenshot: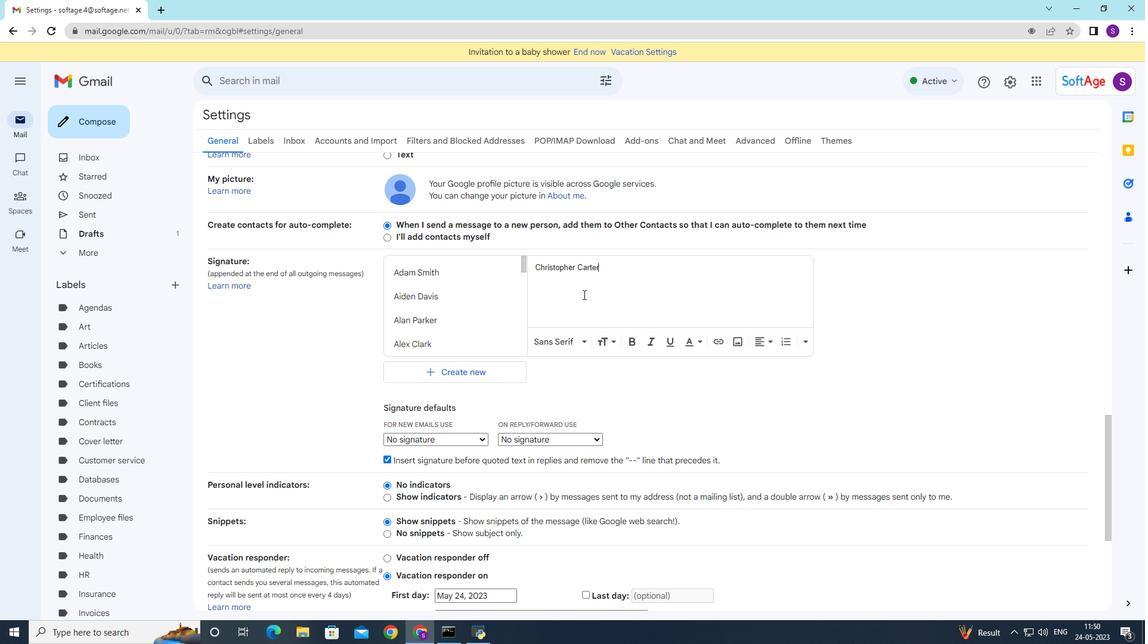 
Action: Mouse moved to (581, 301)
Screenshot: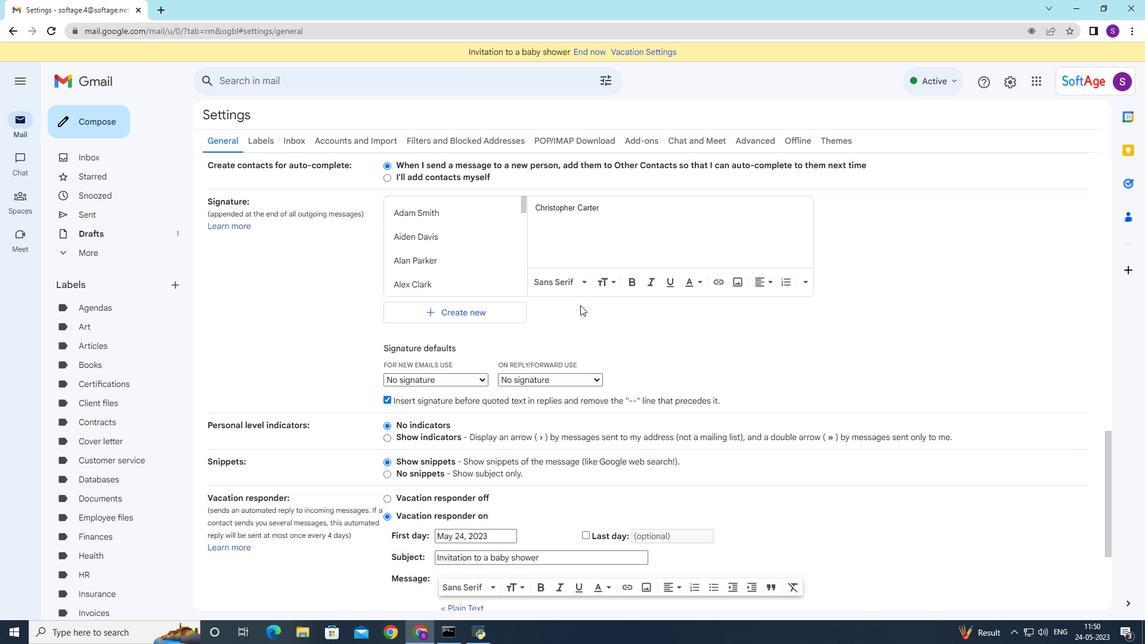 
Action: Mouse scrolled (581, 300) with delta (0, 0)
Screenshot: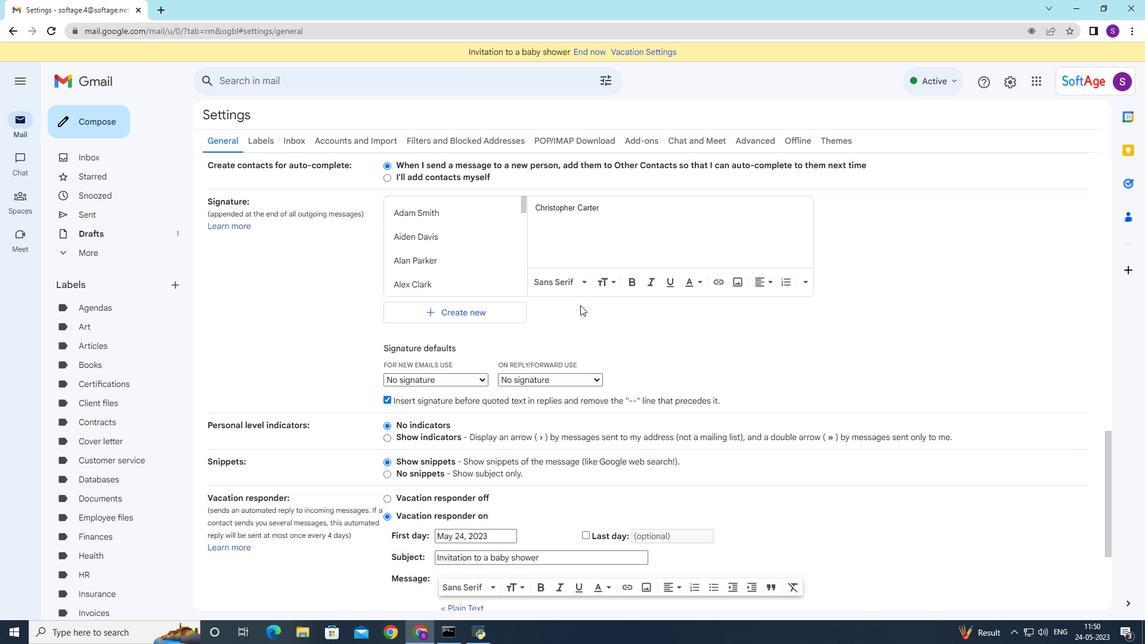 
Action: Mouse moved to (580, 305)
Screenshot: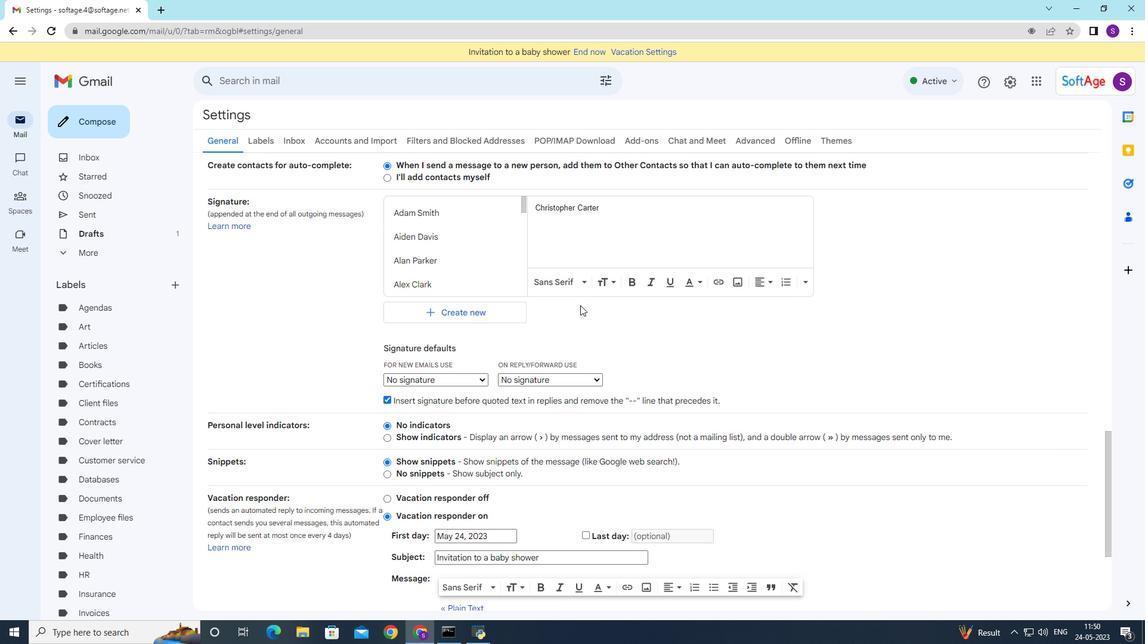 
Action: Mouse scrolled (580, 304) with delta (0, 0)
Screenshot: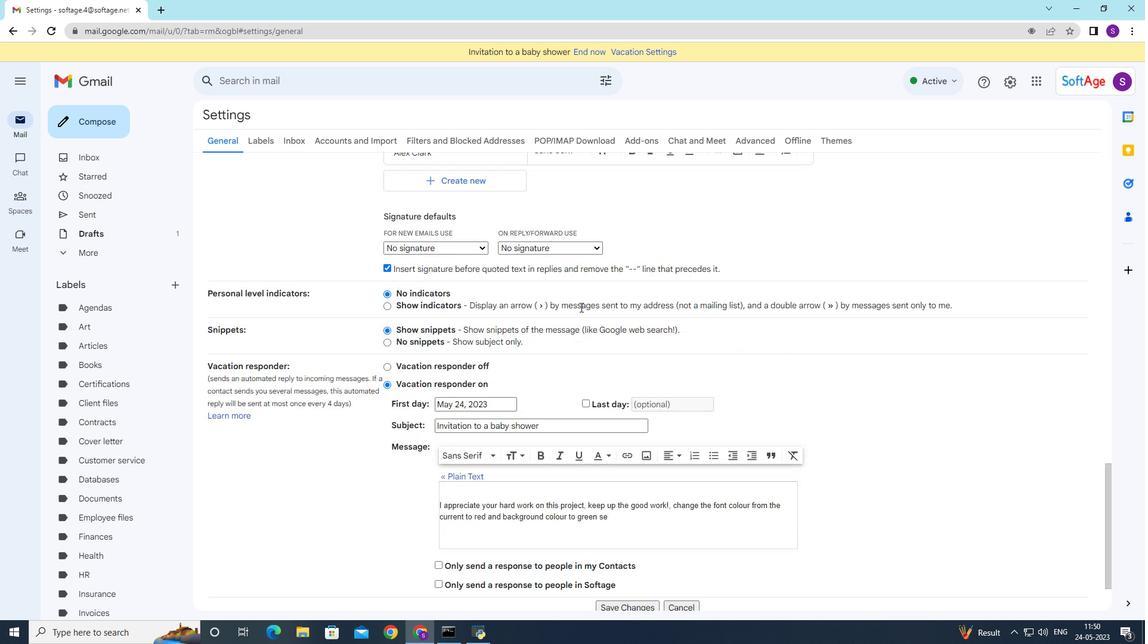 
Action: Mouse moved to (580, 306)
Screenshot: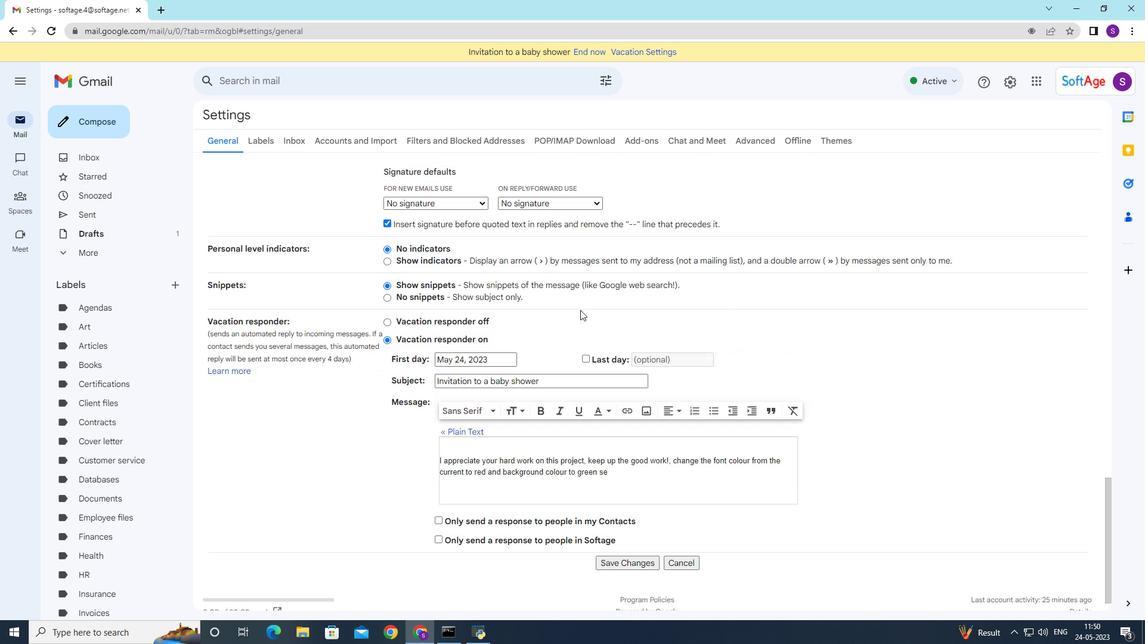 
Action: Mouse scrolled (580, 305) with delta (0, 0)
Screenshot: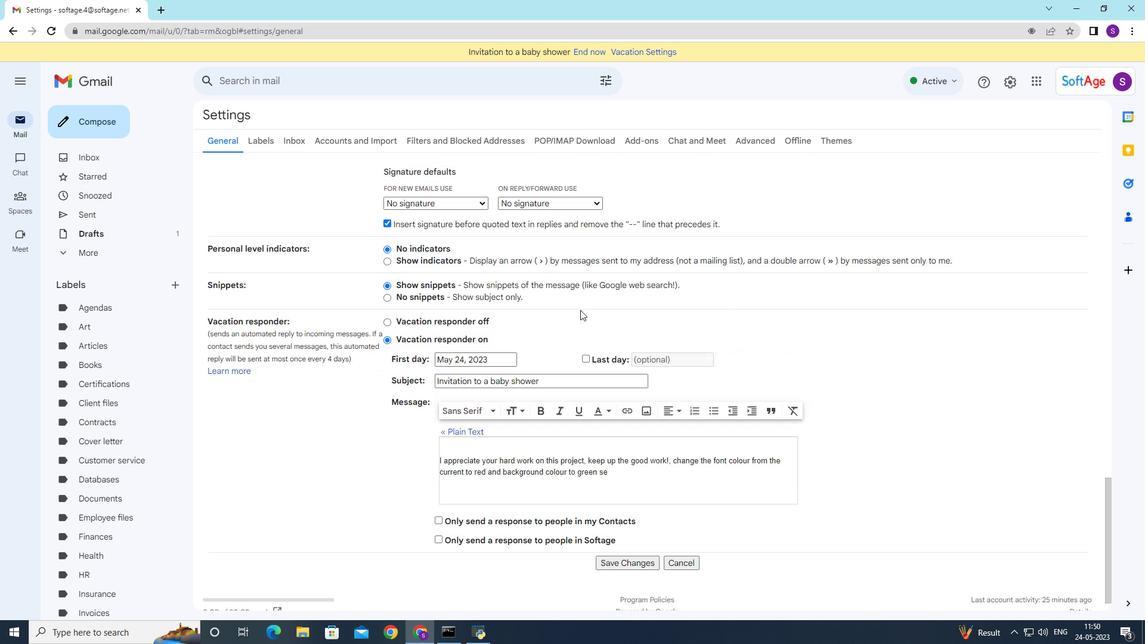 
Action: Mouse moved to (580, 306)
Screenshot: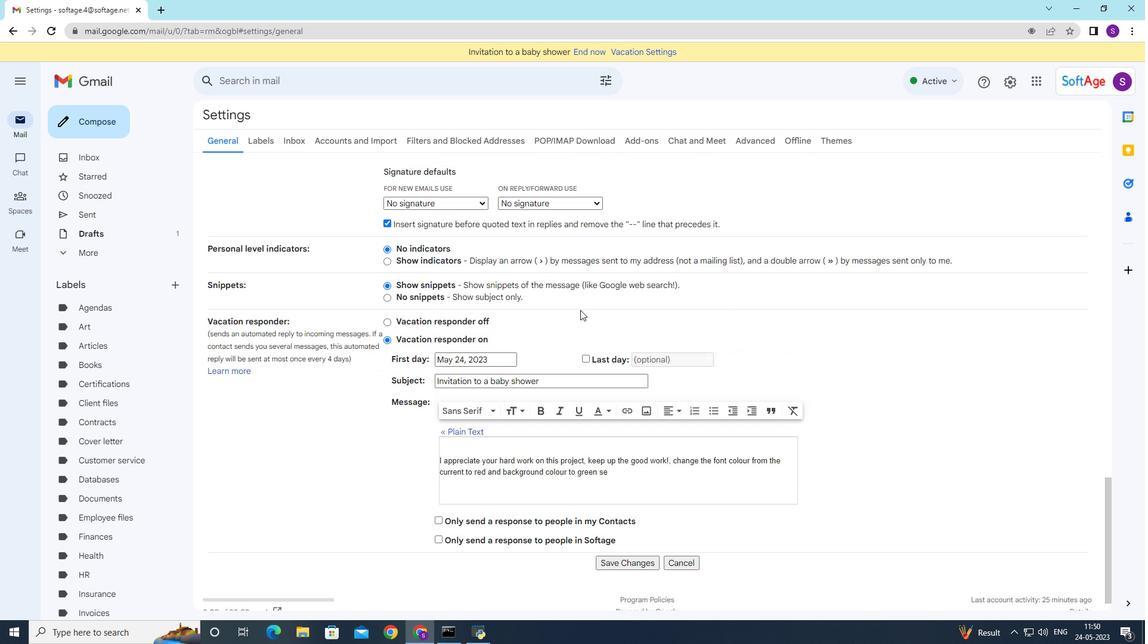 
Action: Mouse scrolled (580, 306) with delta (0, 0)
Screenshot: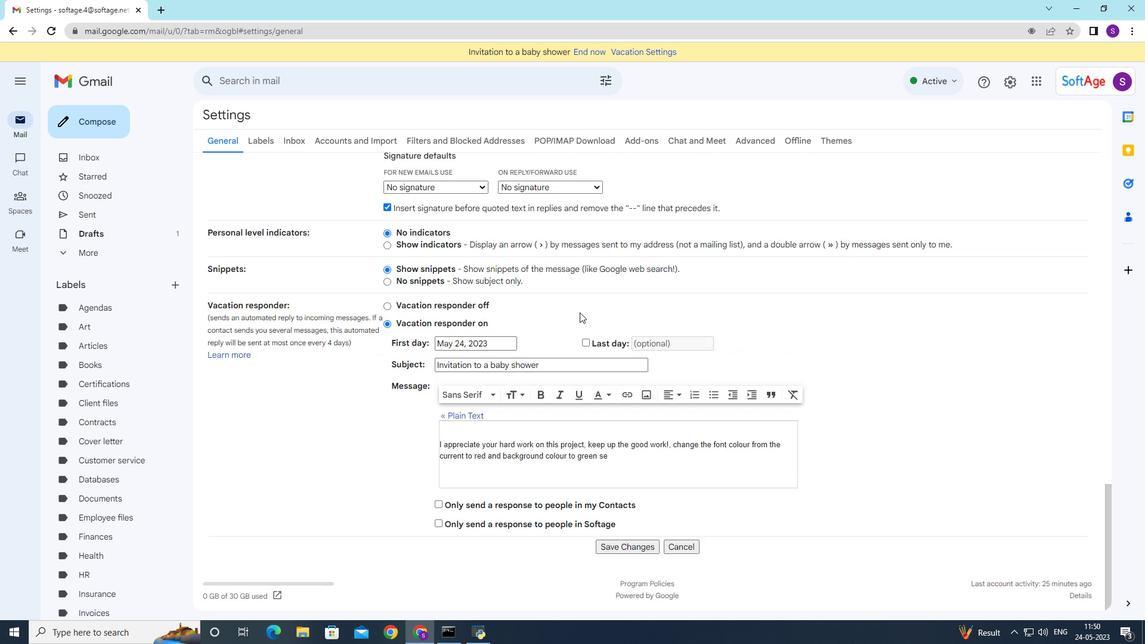 
Action: Mouse moved to (580, 307)
Screenshot: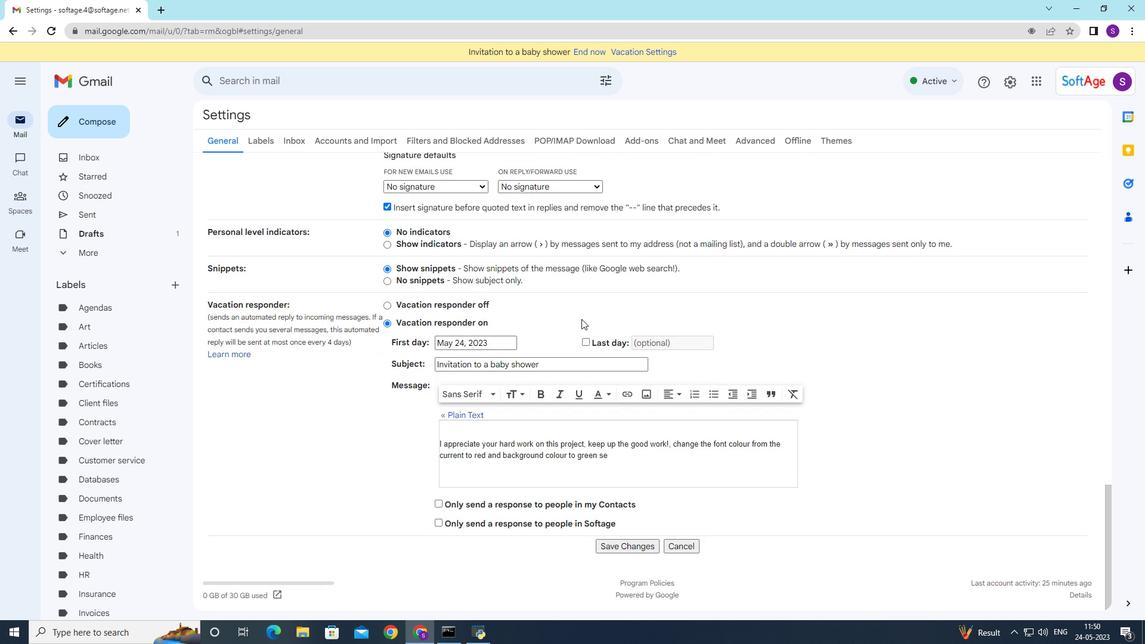 
Action: Mouse scrolled (580, 306) with delta (0, 0)
Screenshot: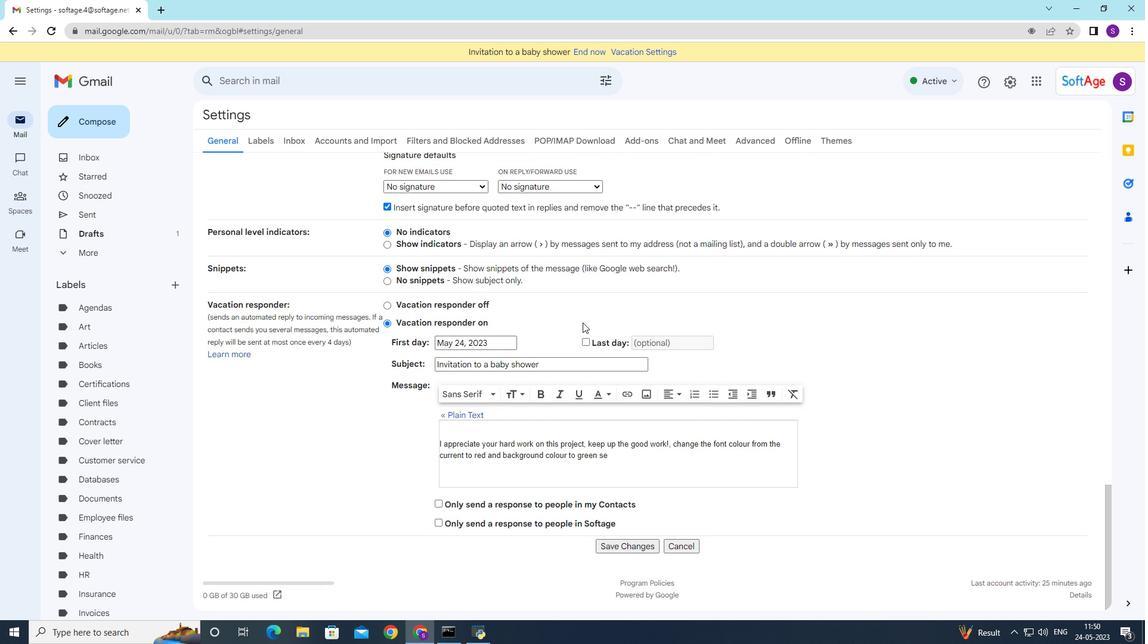 
Action: Mouse moved to (587, 337)
Screenshot: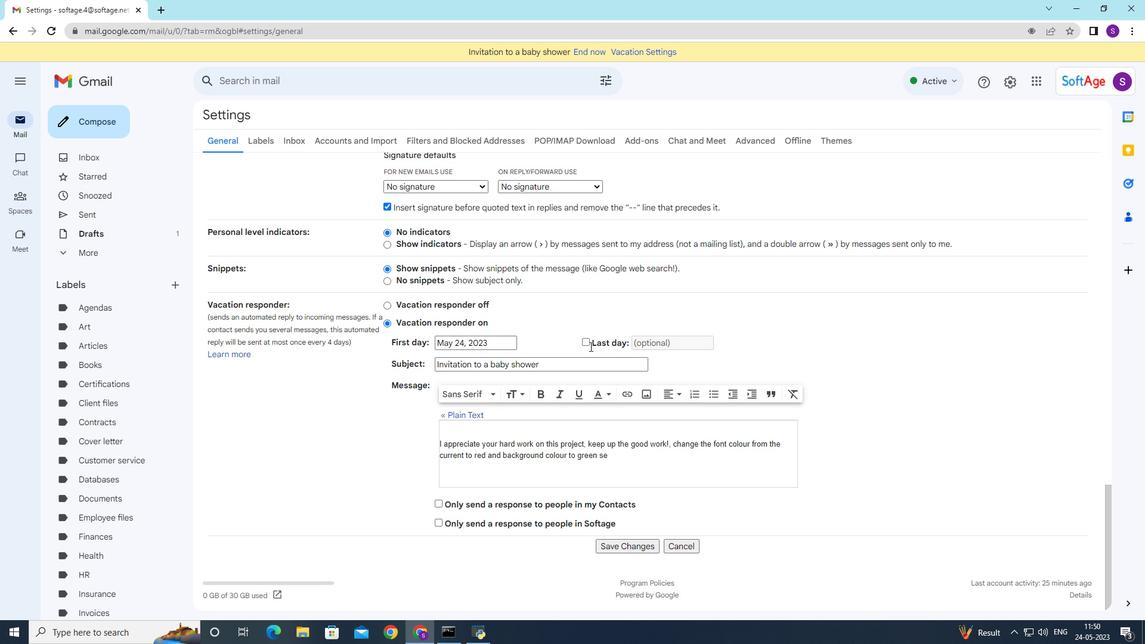 
Action: Mouse scrolled (587, 336) with delta (0, 0)
Screenshot: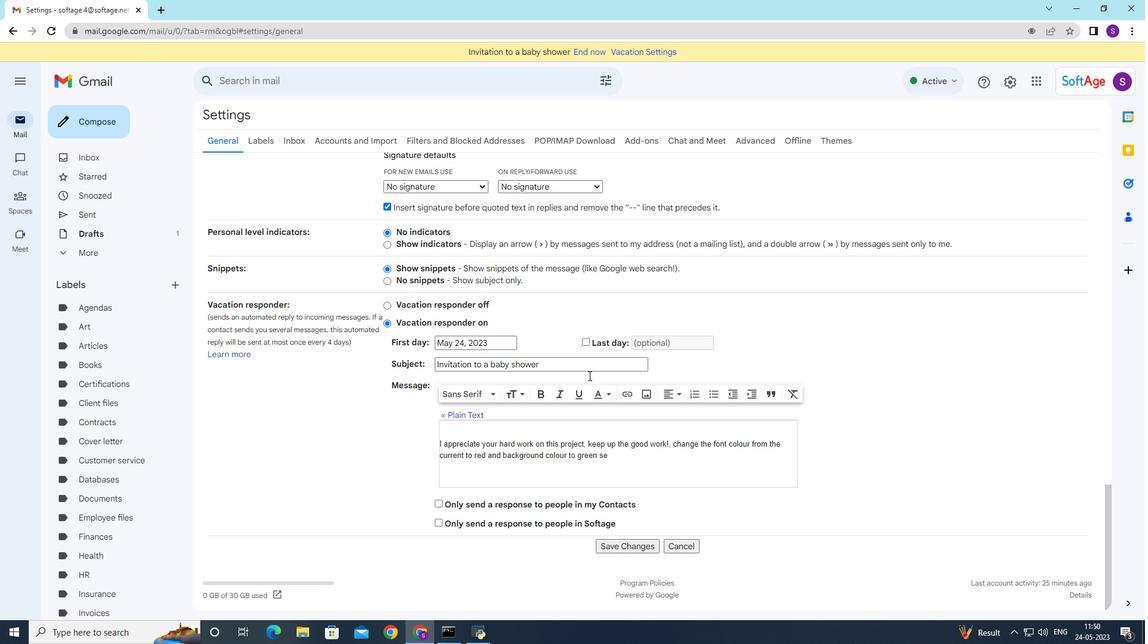 
Action: Mouse moved to (588, 340)
Screenshot: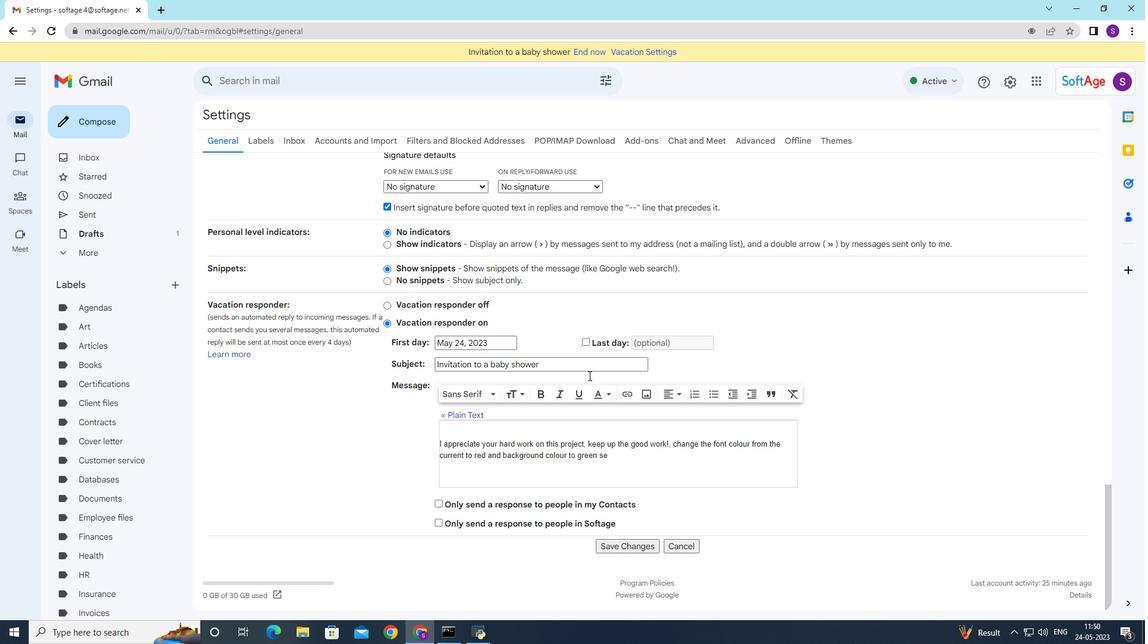
Action: Mouse scrolled (588, 340) with delta (0, 0)
Screenshot: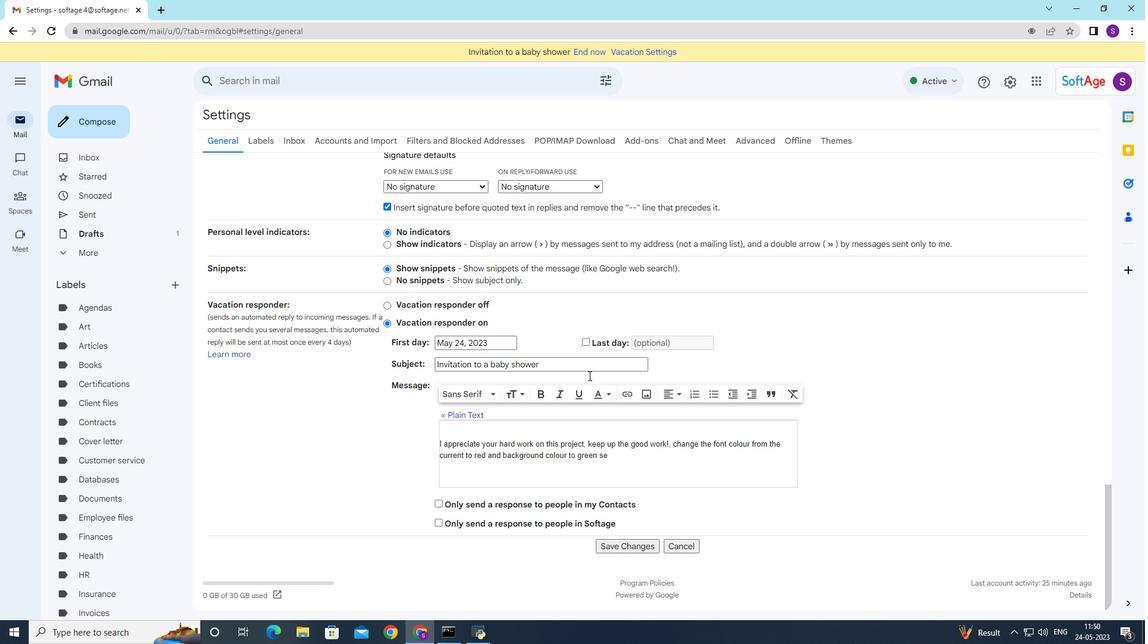 
Action: Mouse moved to (590, 341)
Screenshot: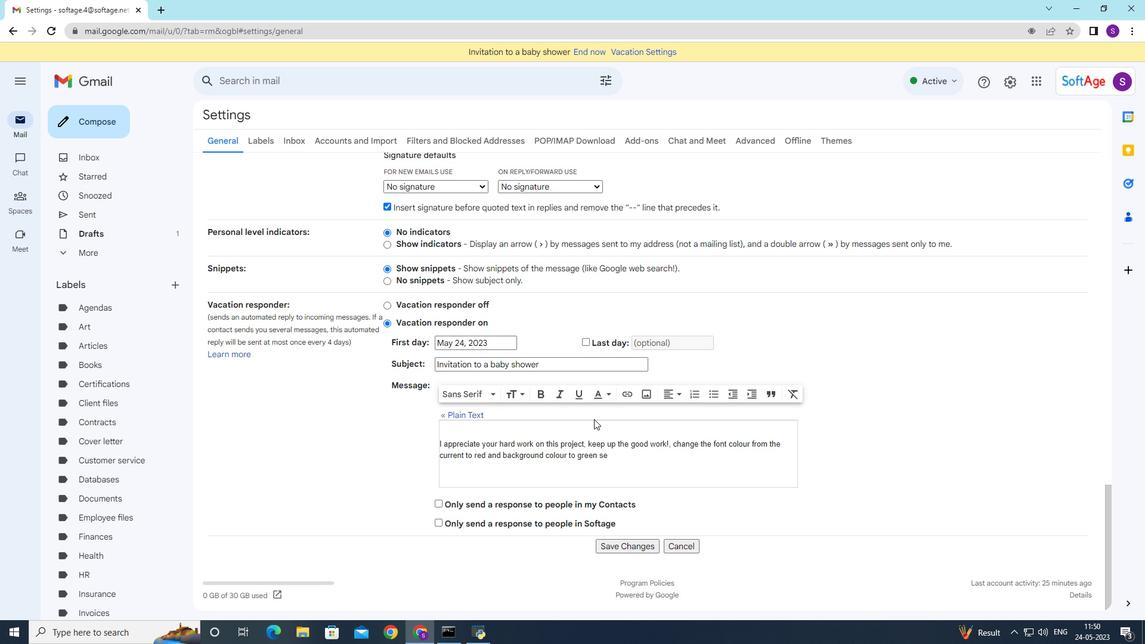 
Action: Mouse scrolled (590, 341) with delta (0, 0)
Screenshot: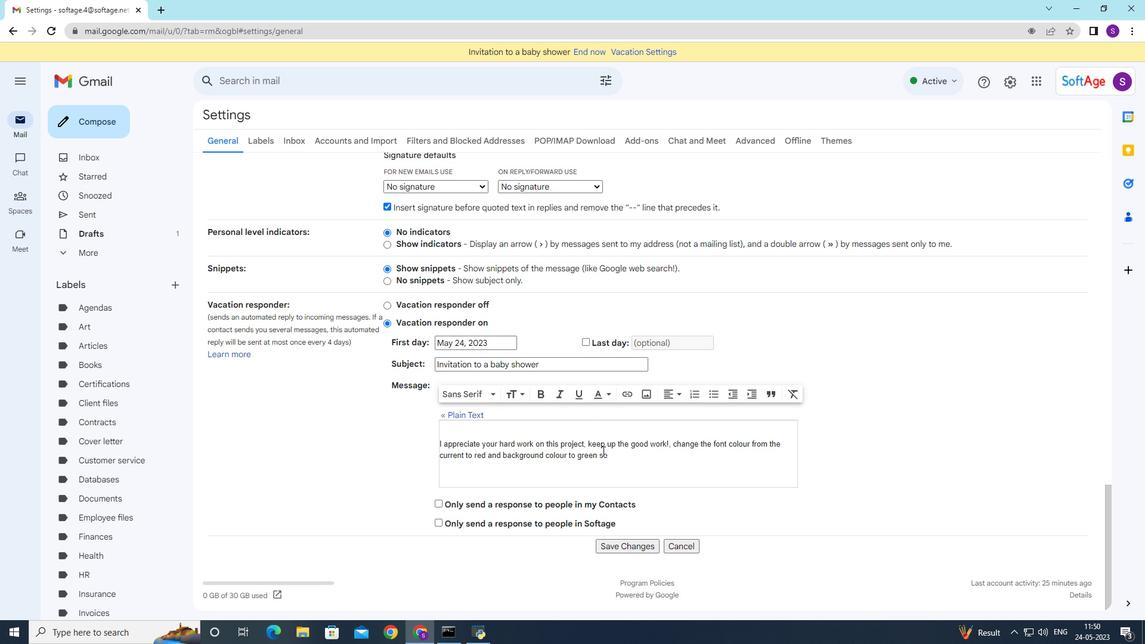 
Action: Mouse moved to (634, 549)
Screenshot: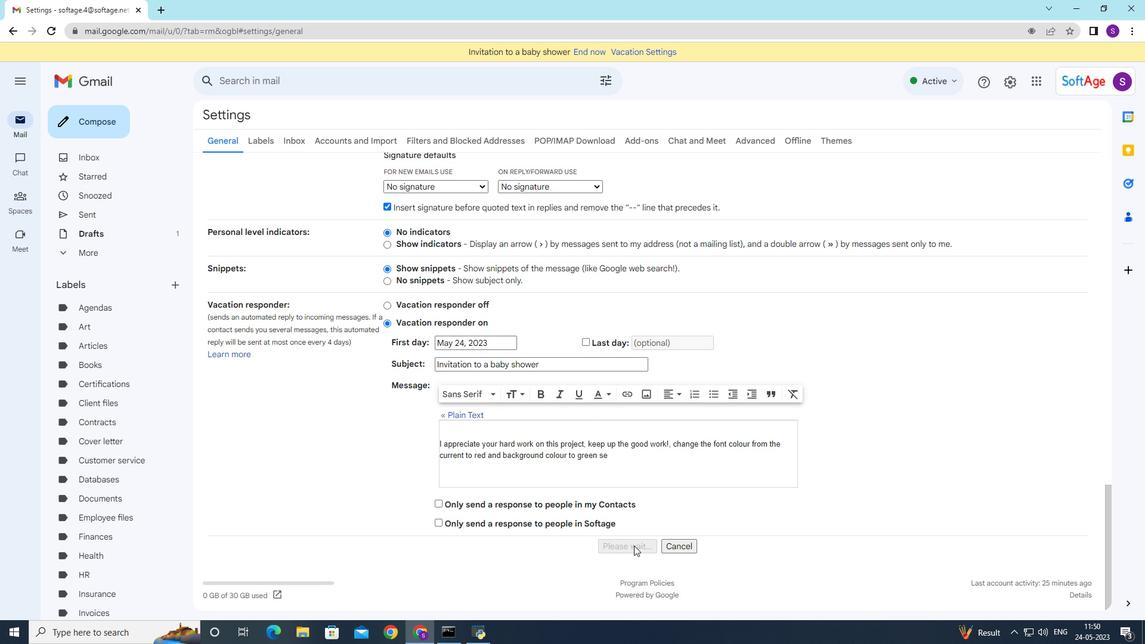 
Action: Mouse pressed left at (634, 549)
Screenshot: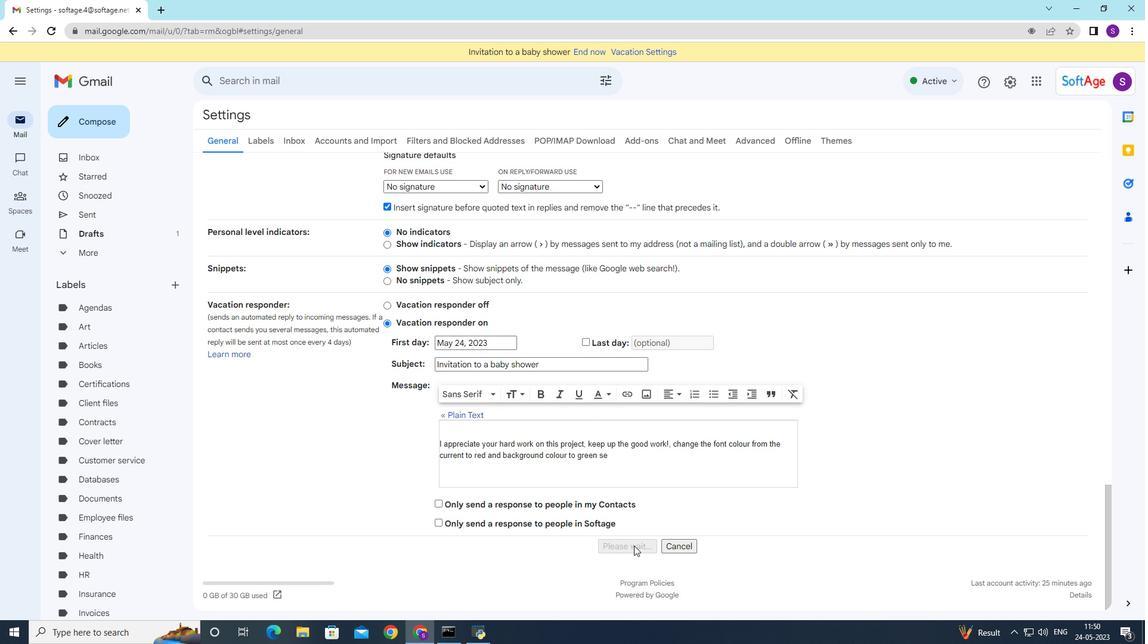 
Action: Mouse moved to (102, 131)
Screenshot: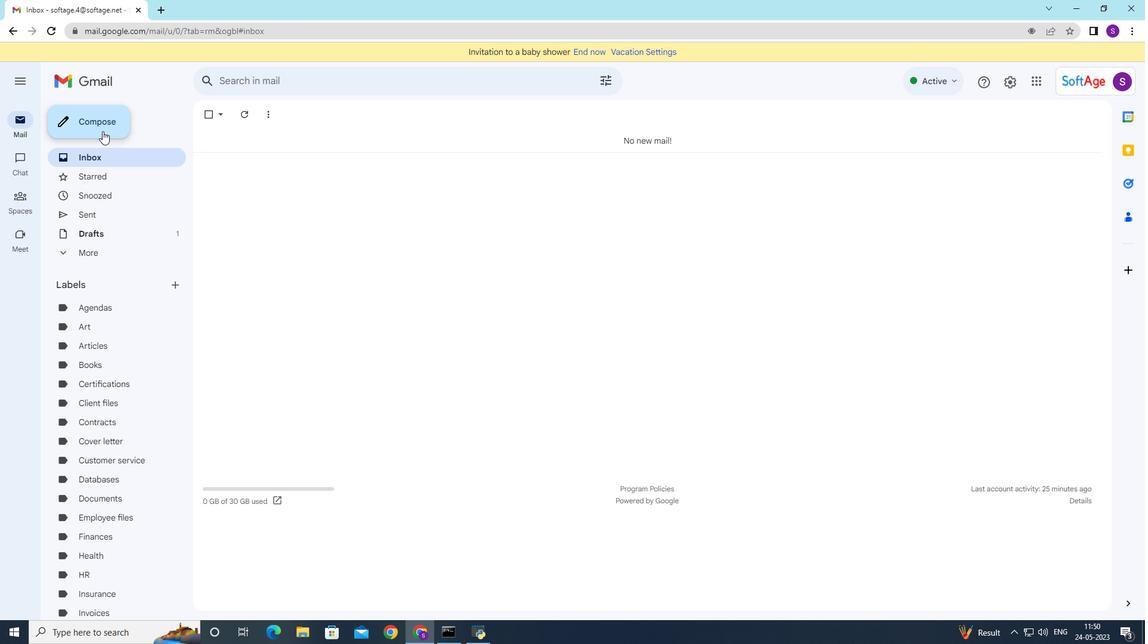 
Action: Mouse pressed left at (102, 131)
Screenshot: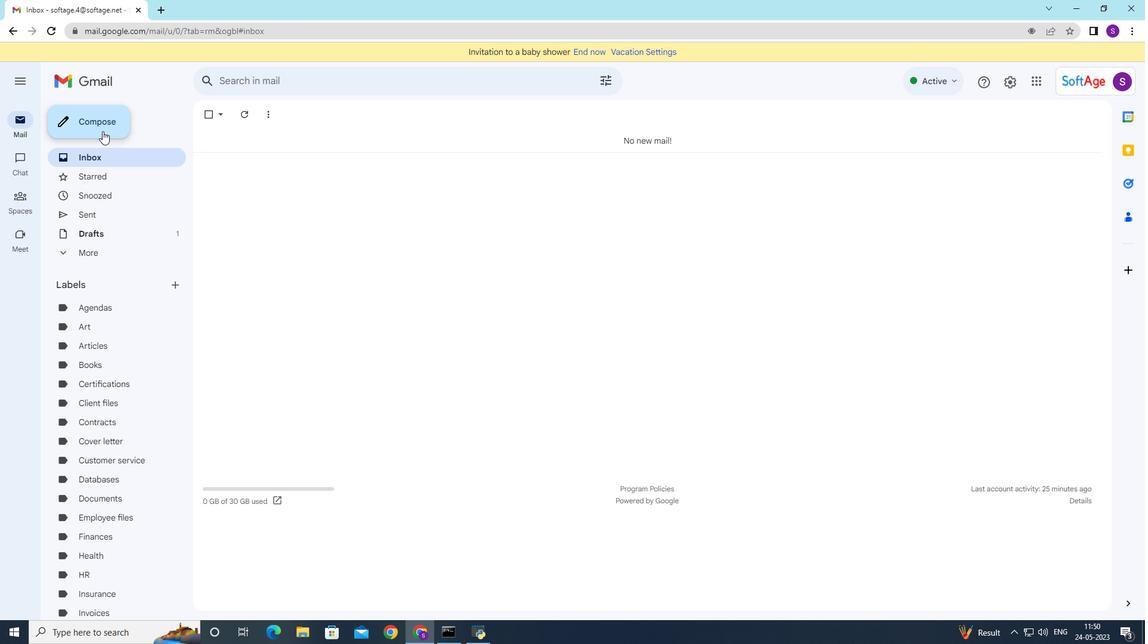 
Action: Mouse moved to (964, 605)
Screenshot: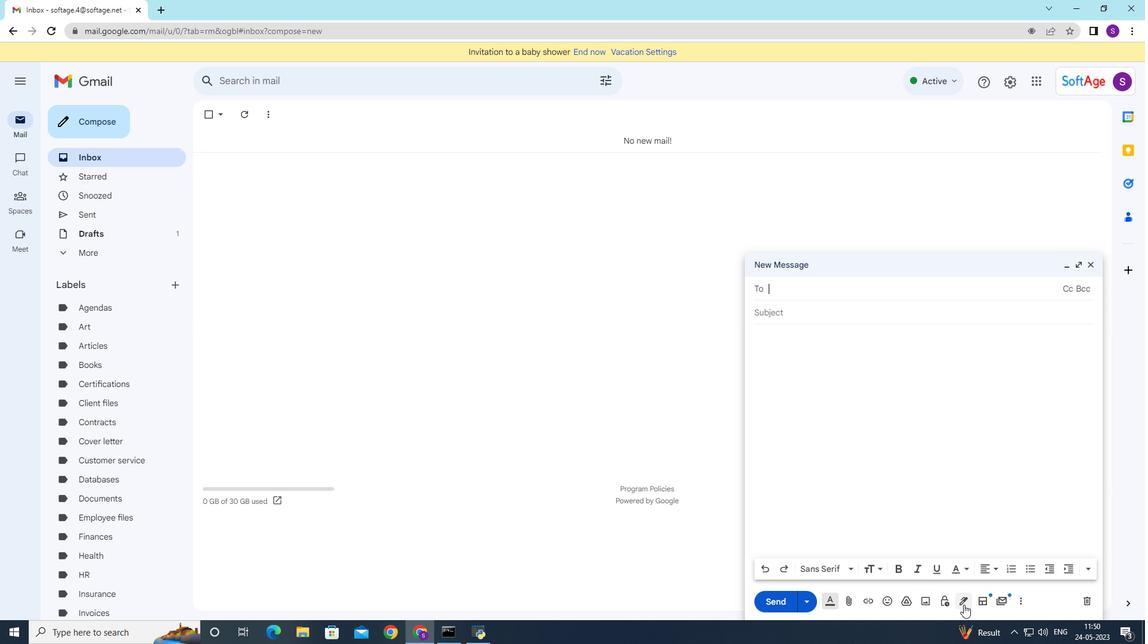 
Action: Mouse pressed left at (964, 605)
Screenshot: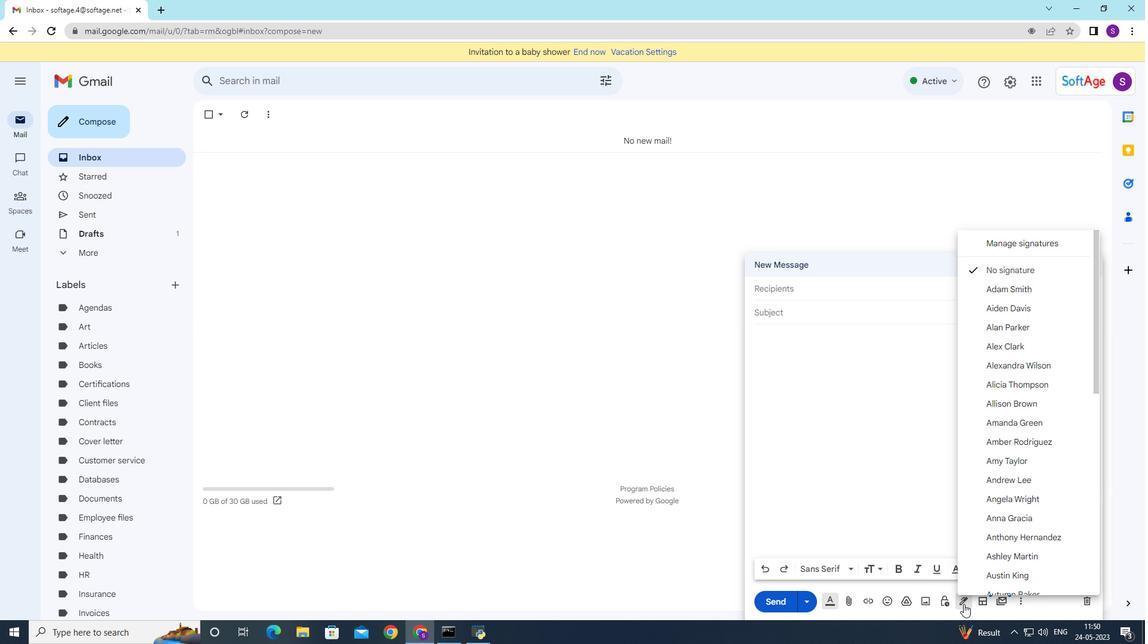 
Action: Mouse moved to (998, 507)
Screenshot: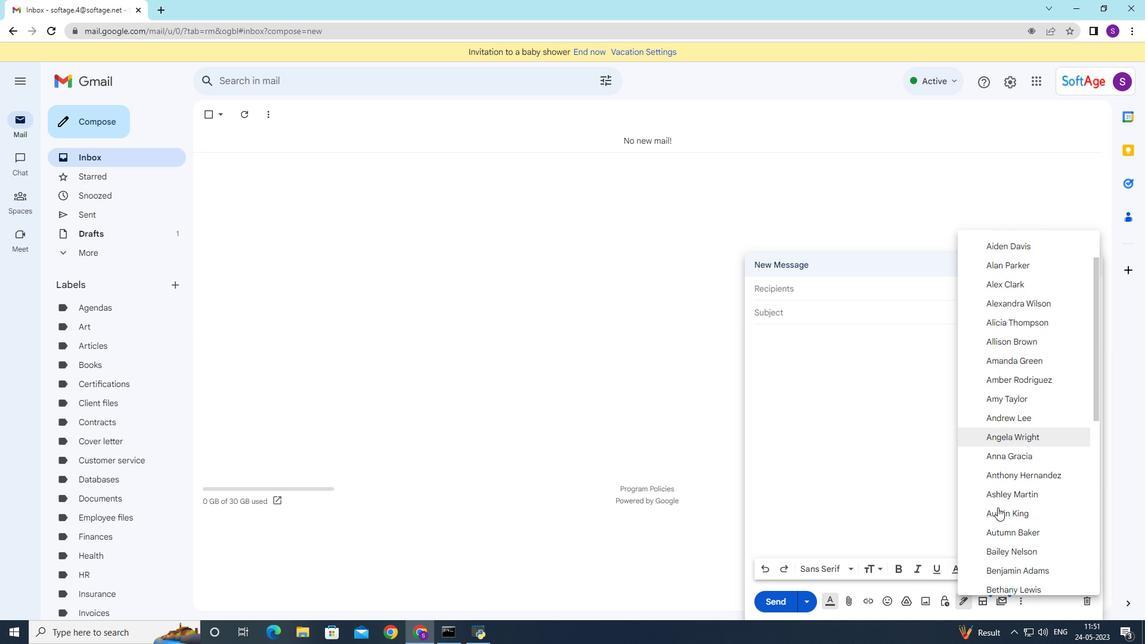 
Action: Mouse scrolled (998, 507) with delta (0, 0)
Screenshot: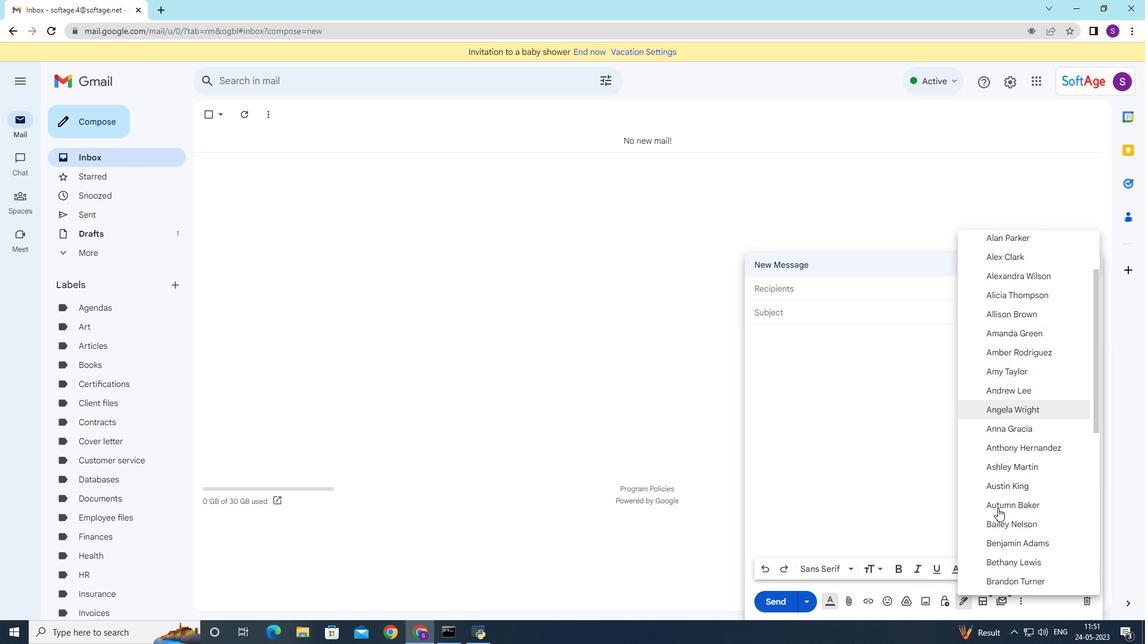 
Action: Mouse scrolled (998, 507) with delta (0, 0)
Screenshot: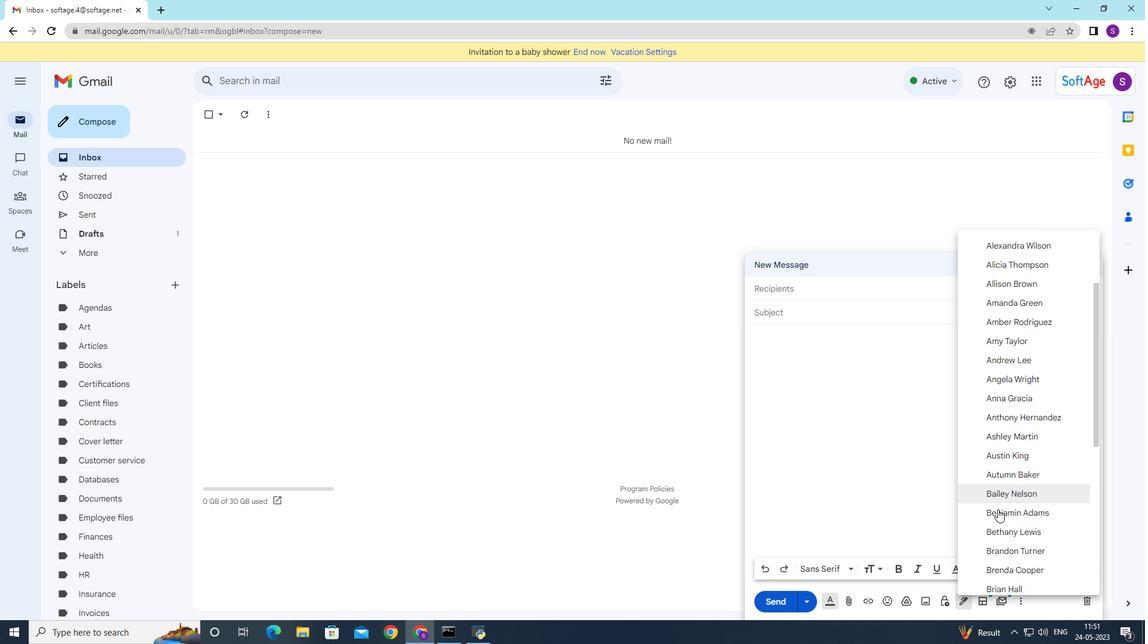 
Action: Mouse moved to (998, 508)
Screenshot: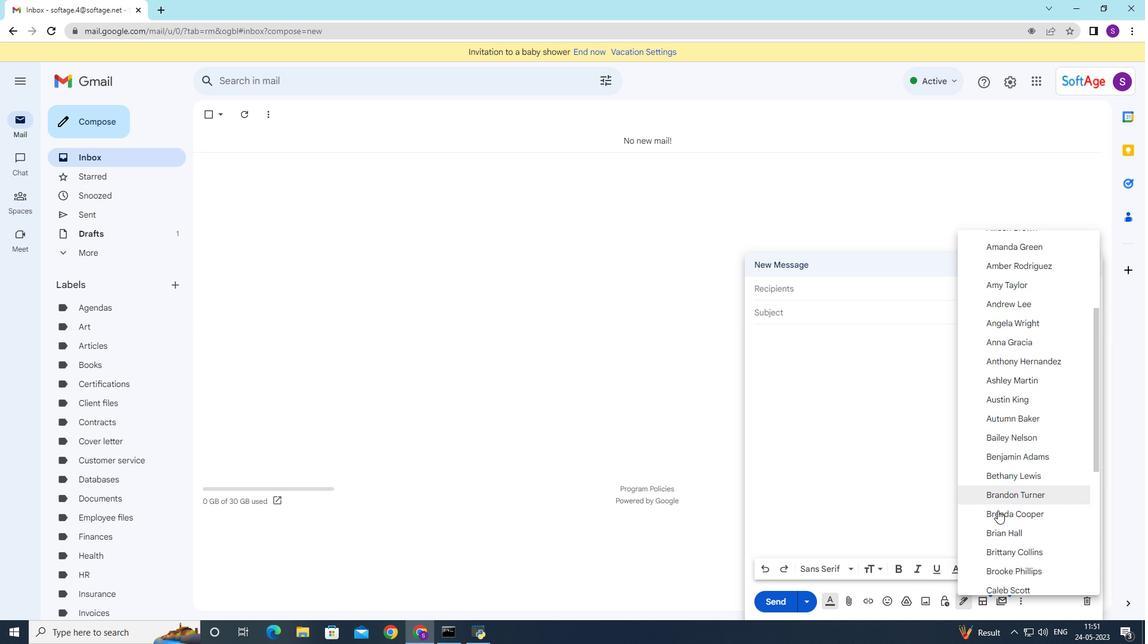 
Action: Mouse scrolled (998, 508) with delta (0, 0)
Screenshot: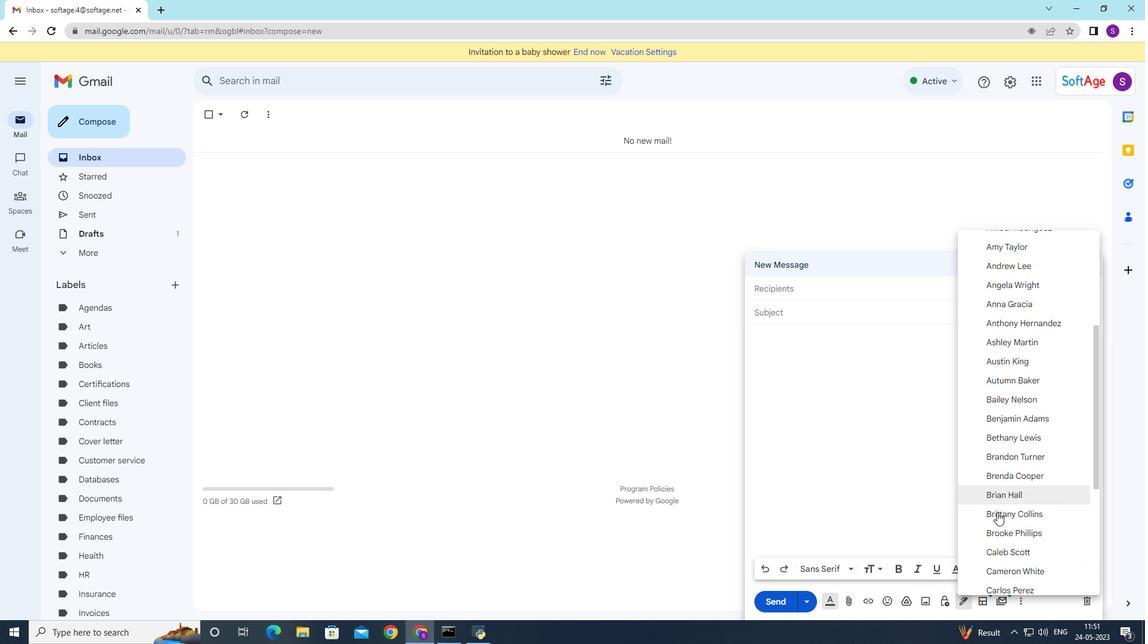 
Action: Mouse moved to (998, 510)
Screenshot: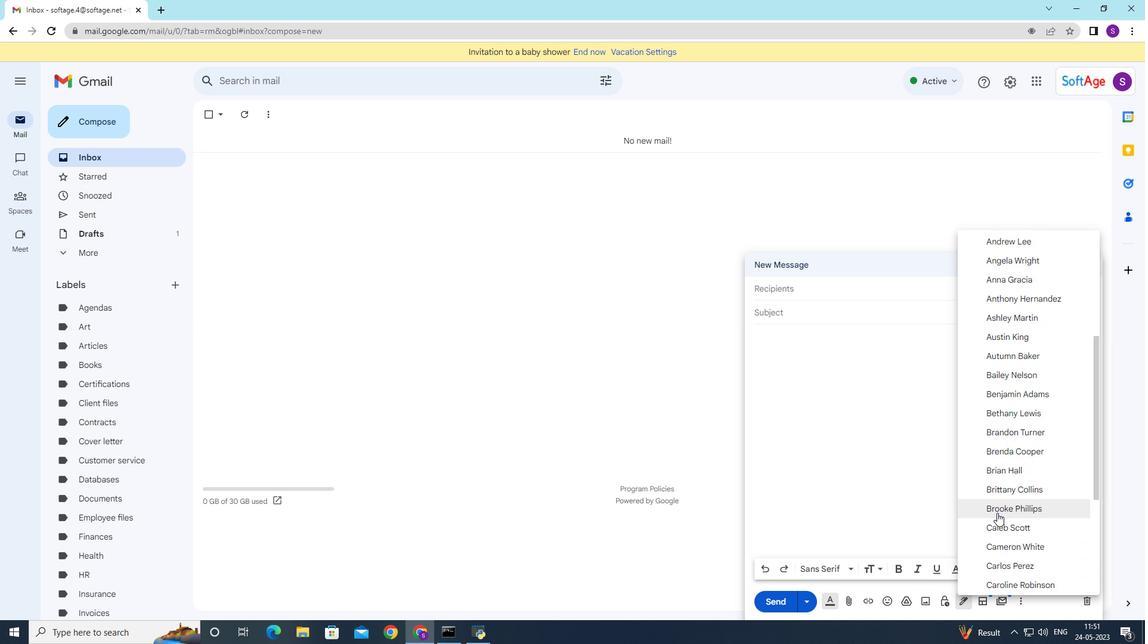 
Action: Mouse scrolled (998, 510) with delta (0, 0)
Screenshot: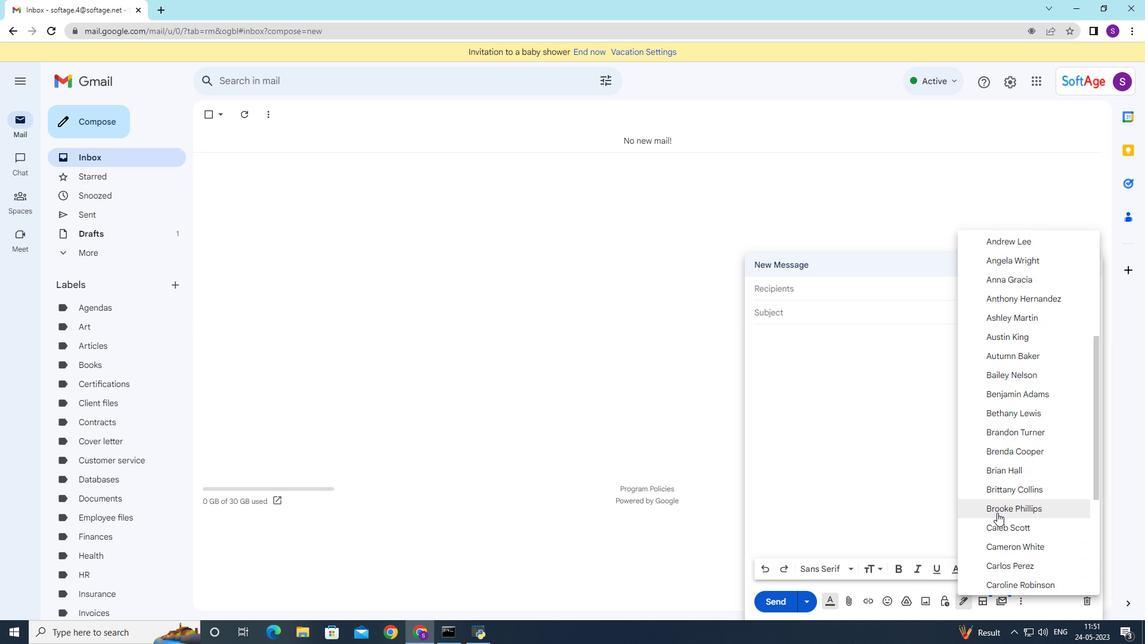 
Action: Mouse moved to (997, 513)
Screenshot: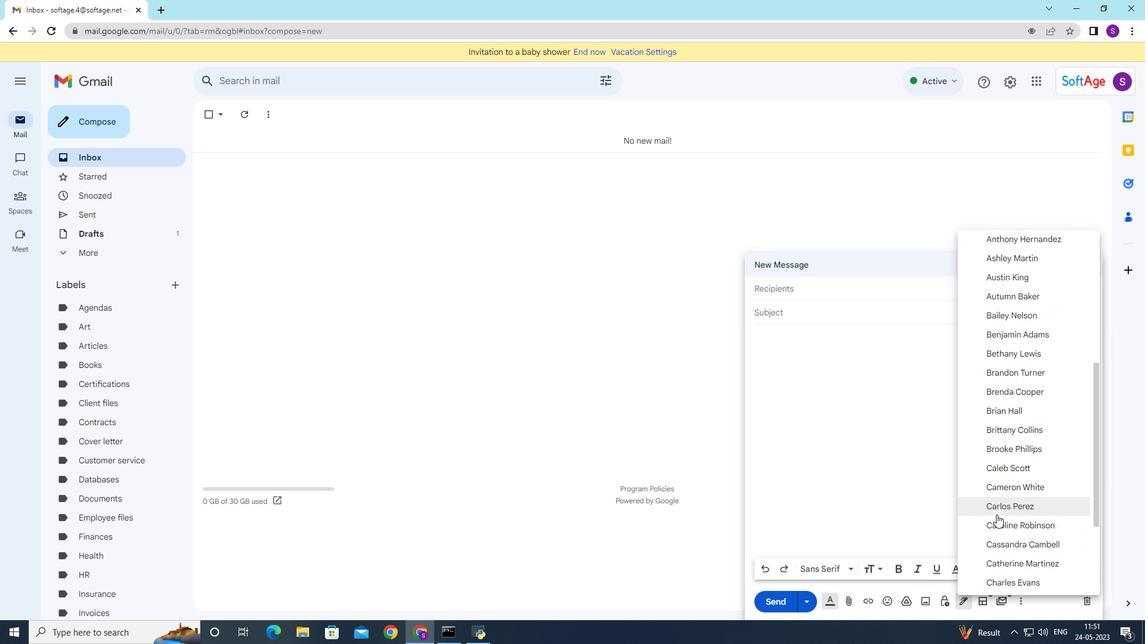 
Action: Mouse scrolled (997, 512) with delta (0, 0)
Screenshot: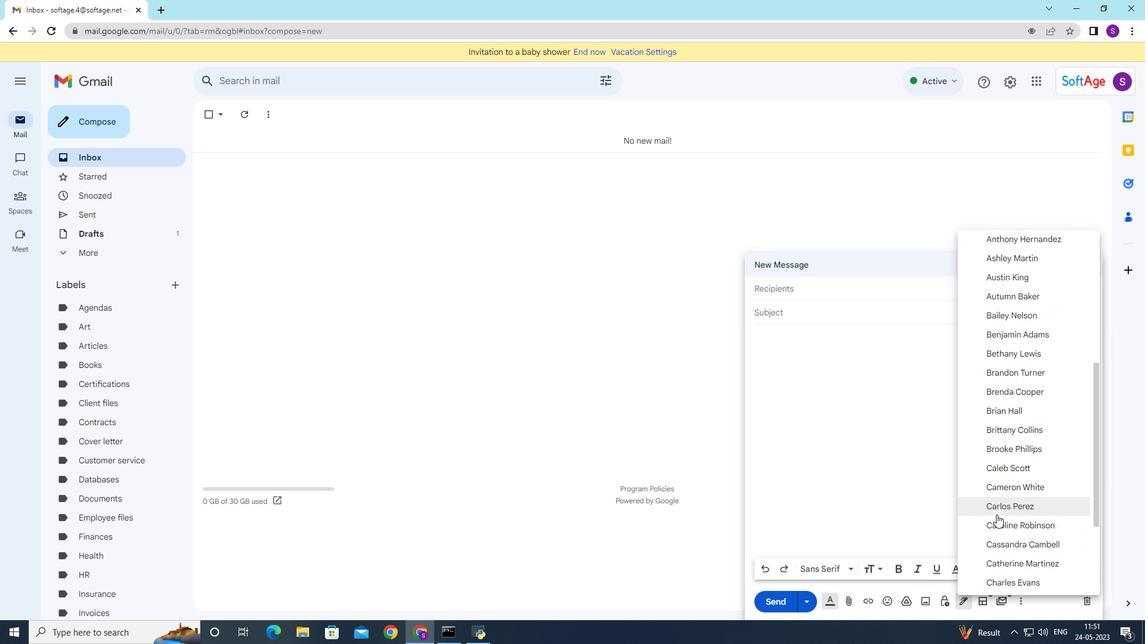 
Action: Mouse moved to (1006, 538)
Screenshot: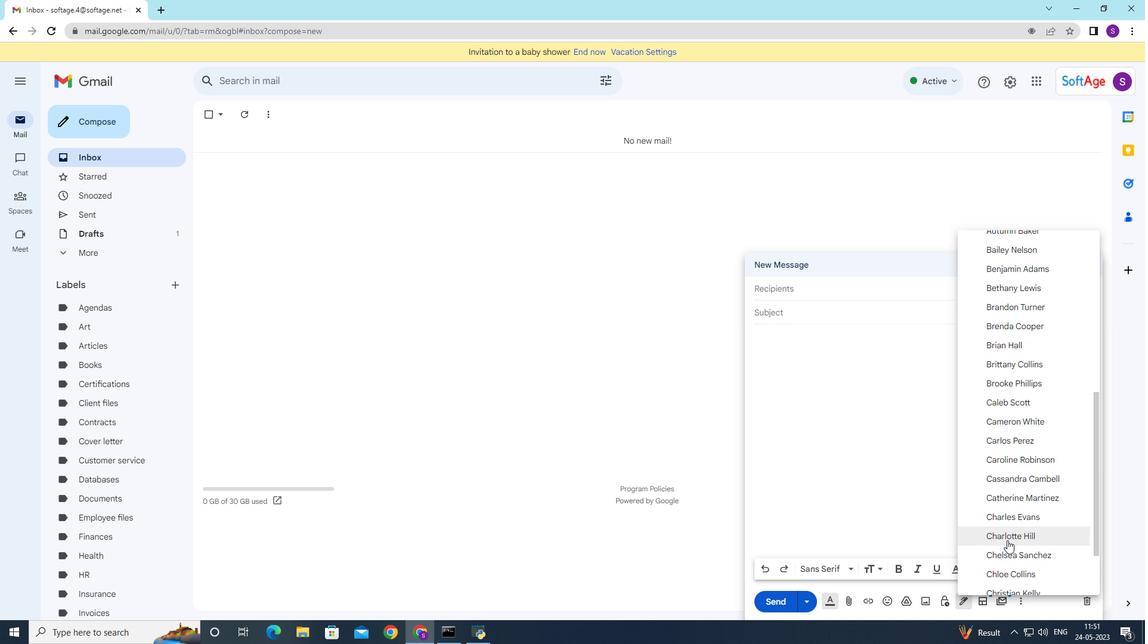 
Action: Mouse scrolled (1006, 538) with delta (0, 0)
Screenshot: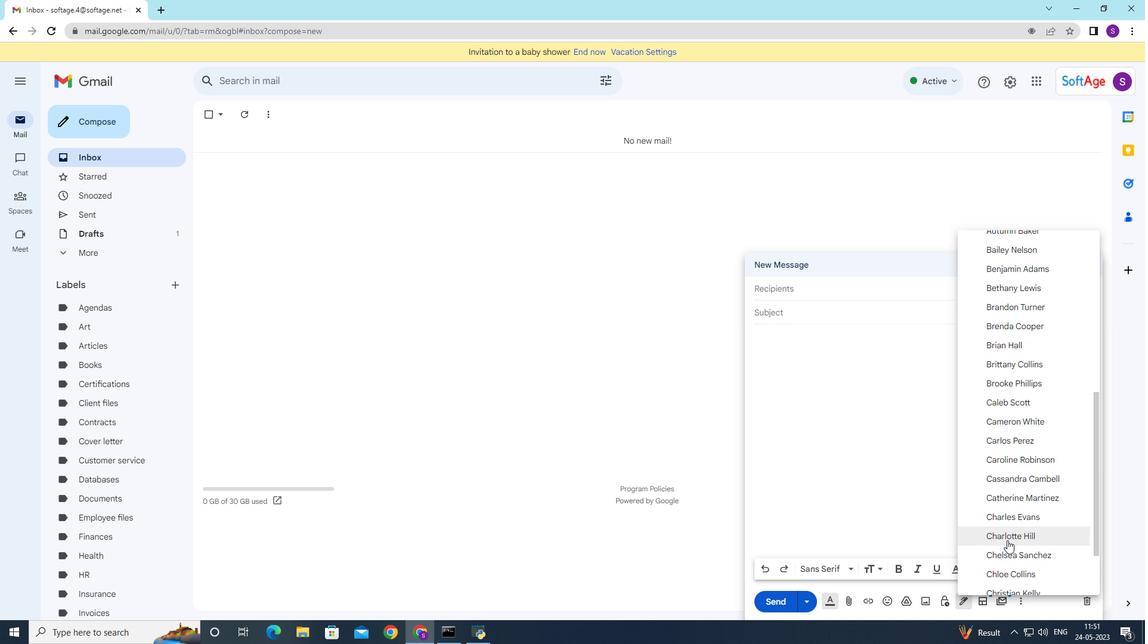 
Action: Mouse moved to (1007, 540)
Screenshot: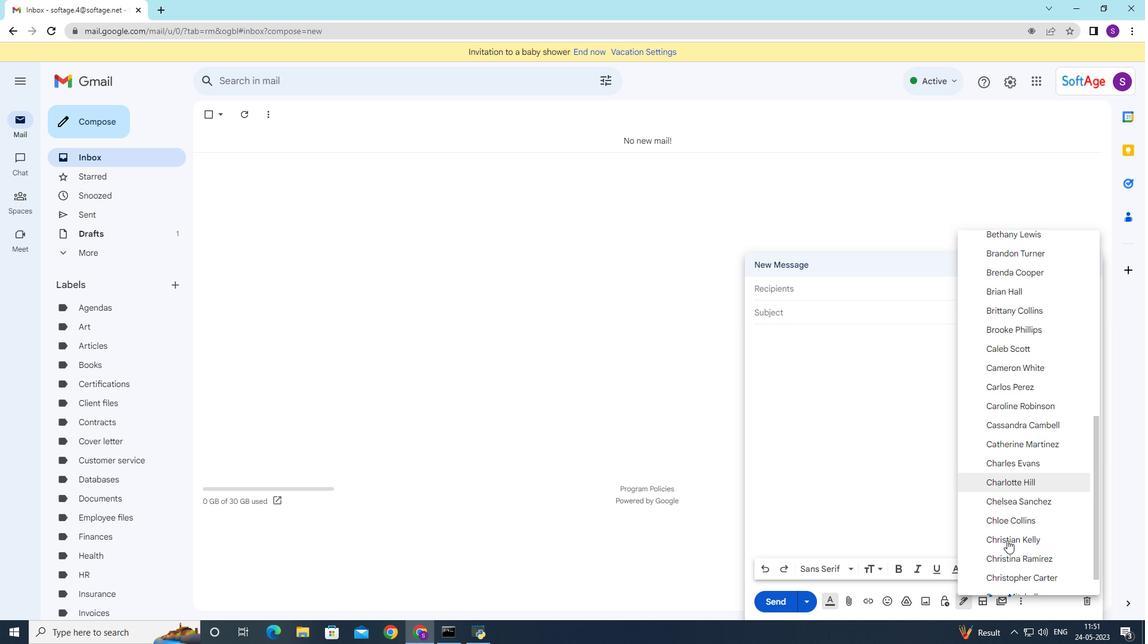 
Action: Mouse scrolled (1007, 540) with delta (0, 0)
Screenshot: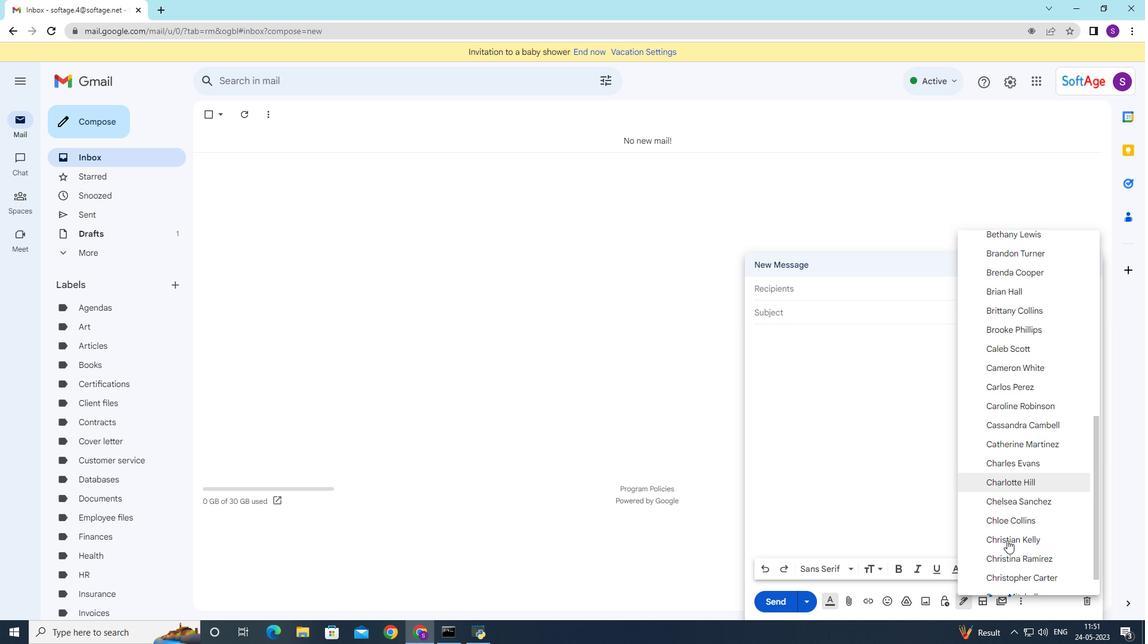 
Action: Mouse moved to (1008, 541)
Screenshot: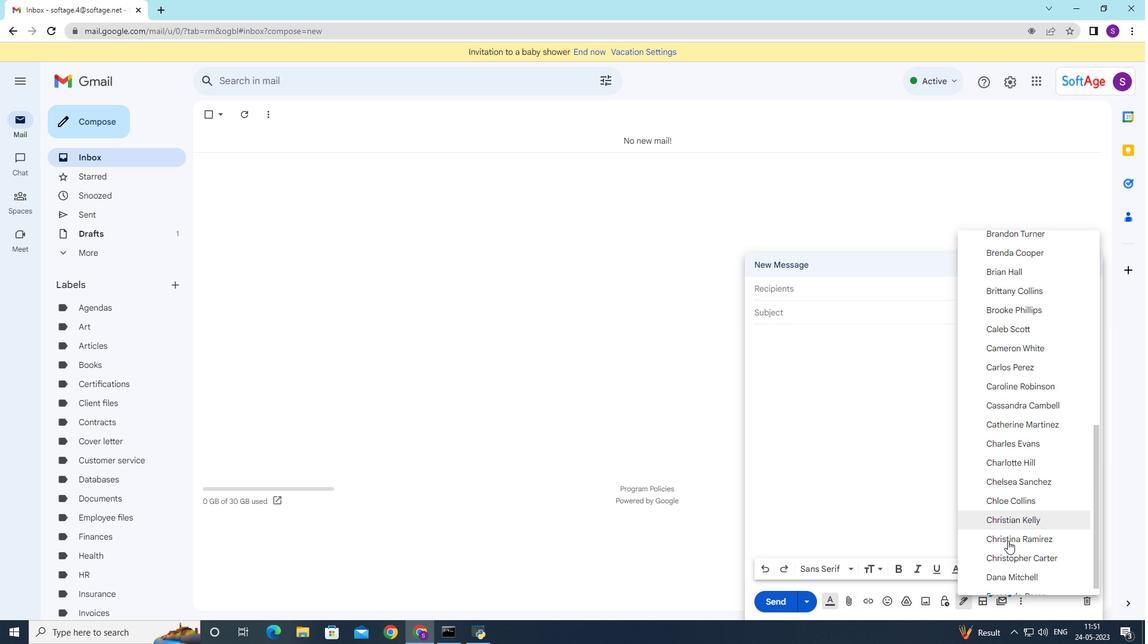 
Action: Mouse scrolled (1008, 540) with delta (0, 0)
Screenshot: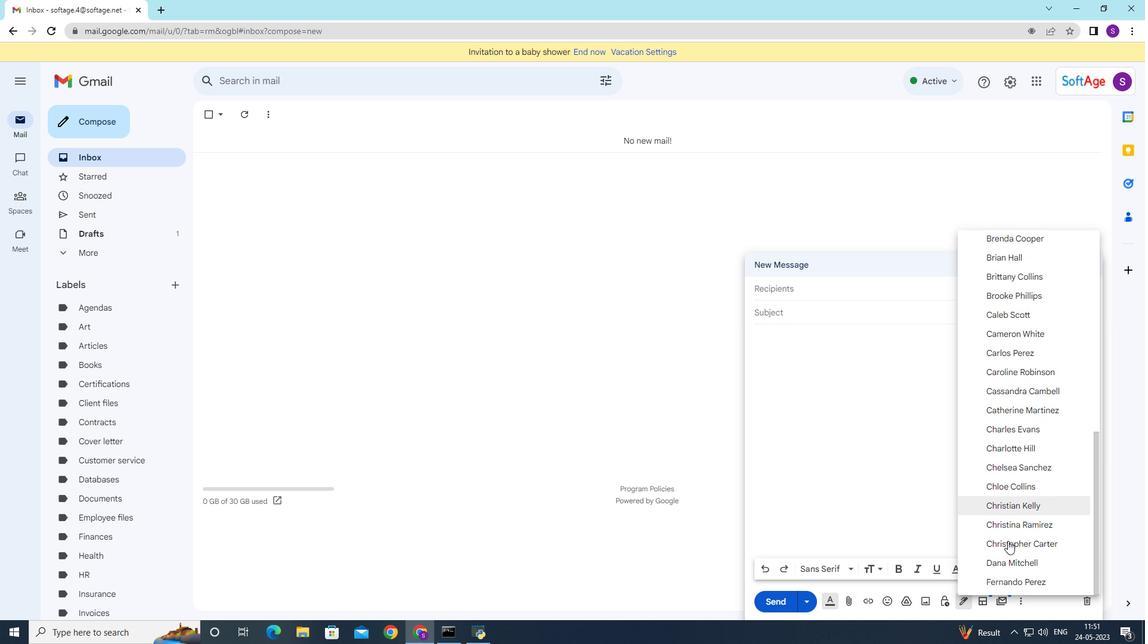 
Action: Mouse moved to (1008, 541)
Screenshot: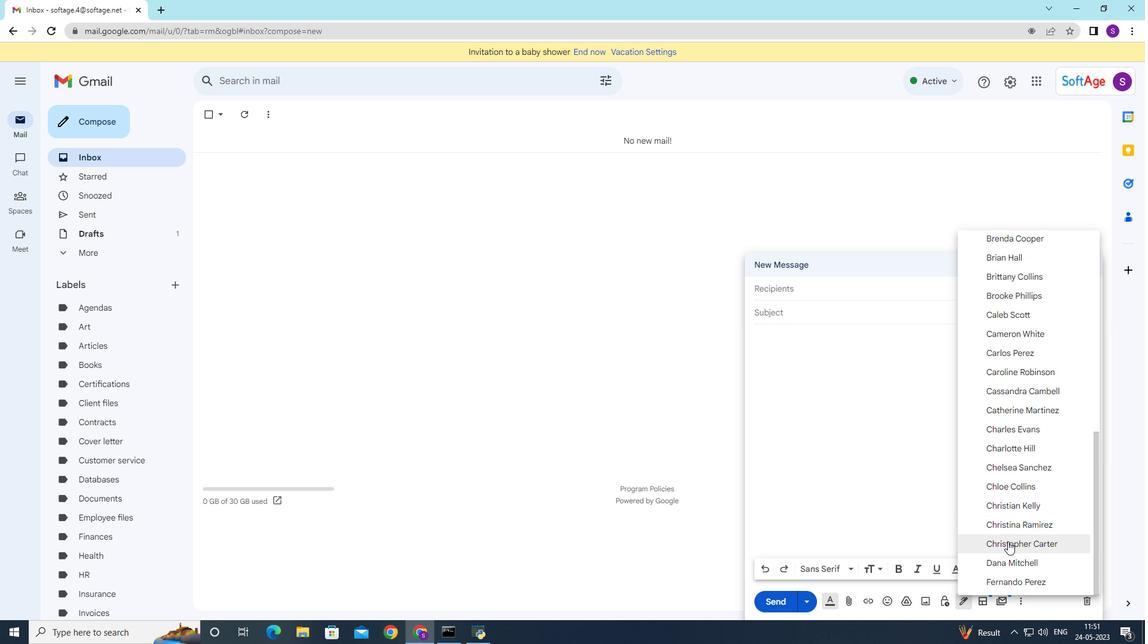 
Action: Mouse scrolled (1008, 541) with delta (0, 0)
Screenshot: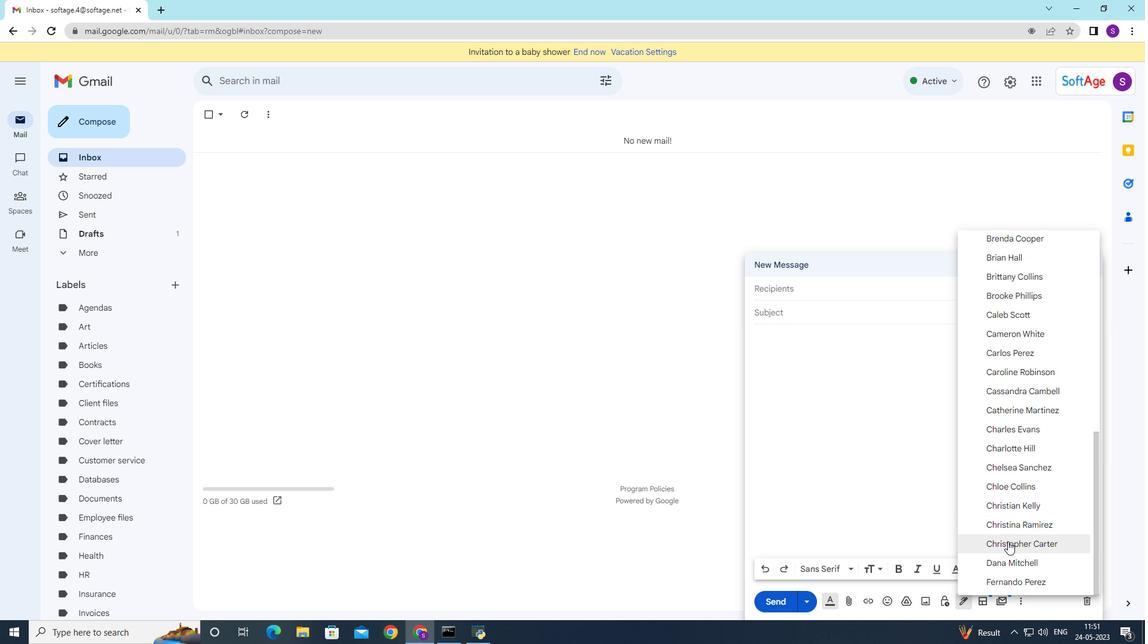 
Action: Mouse pressed left at (1008, 541)
Screenshot: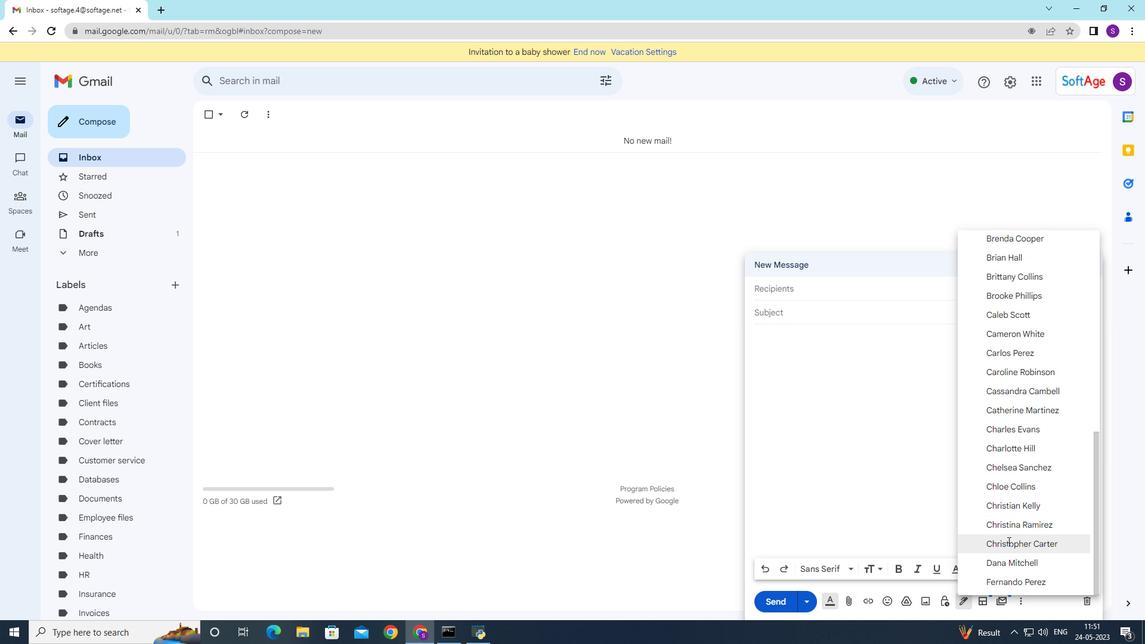 
Action: Mouse moved to (778, 312)
Screenshot: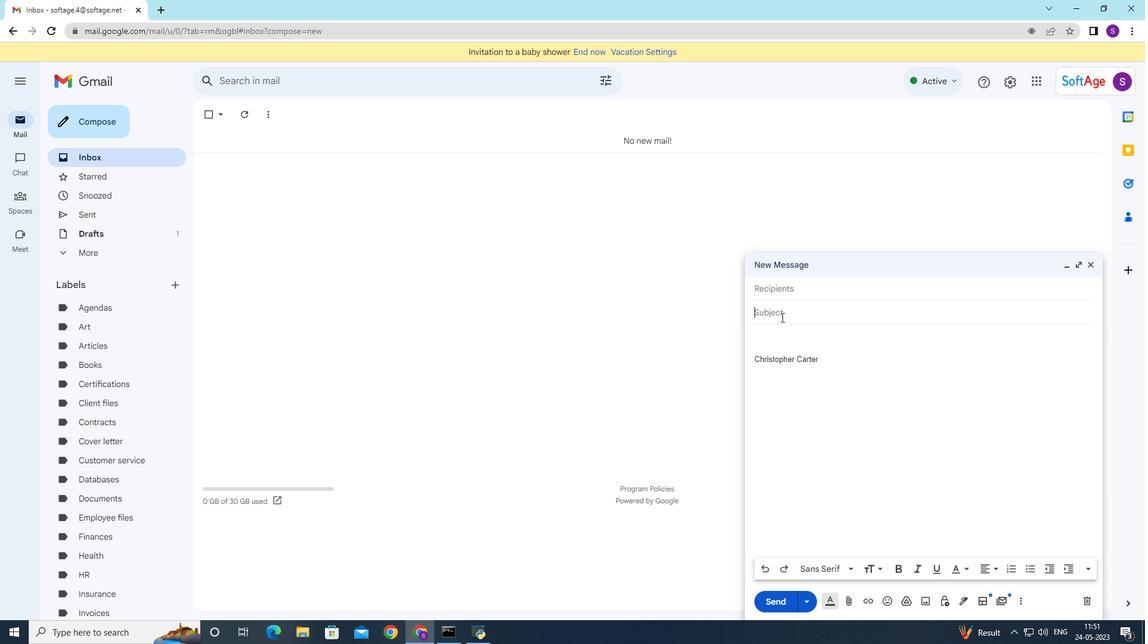 
Action: Mouse pressed left at (778, 312)
Screenshot: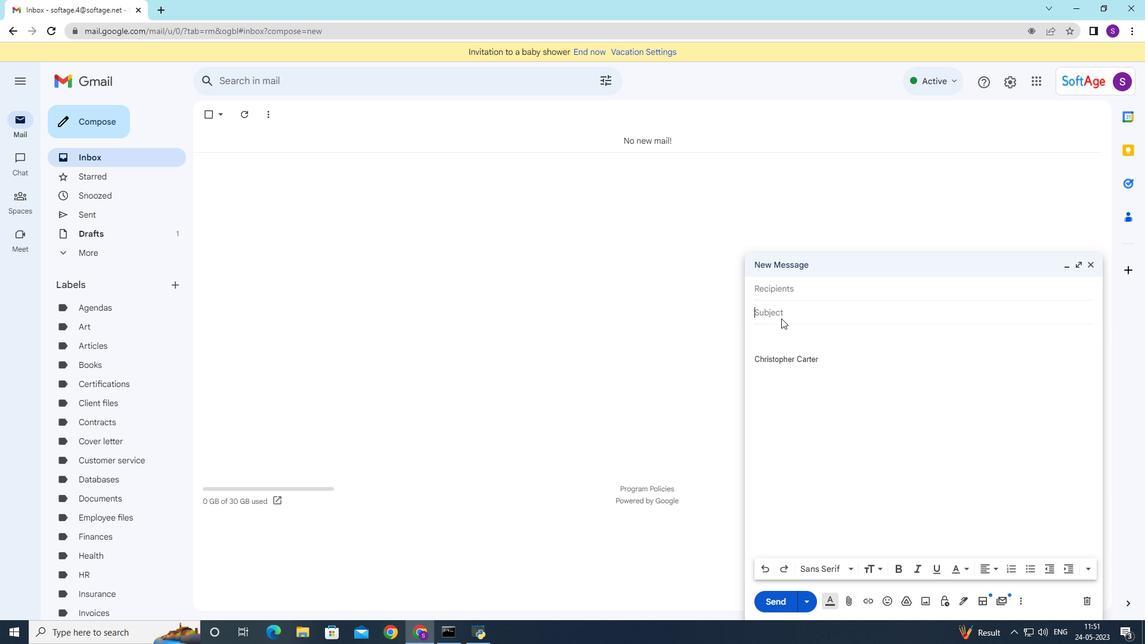 
Action: Mouse moved to (782, 318)
Screenshot: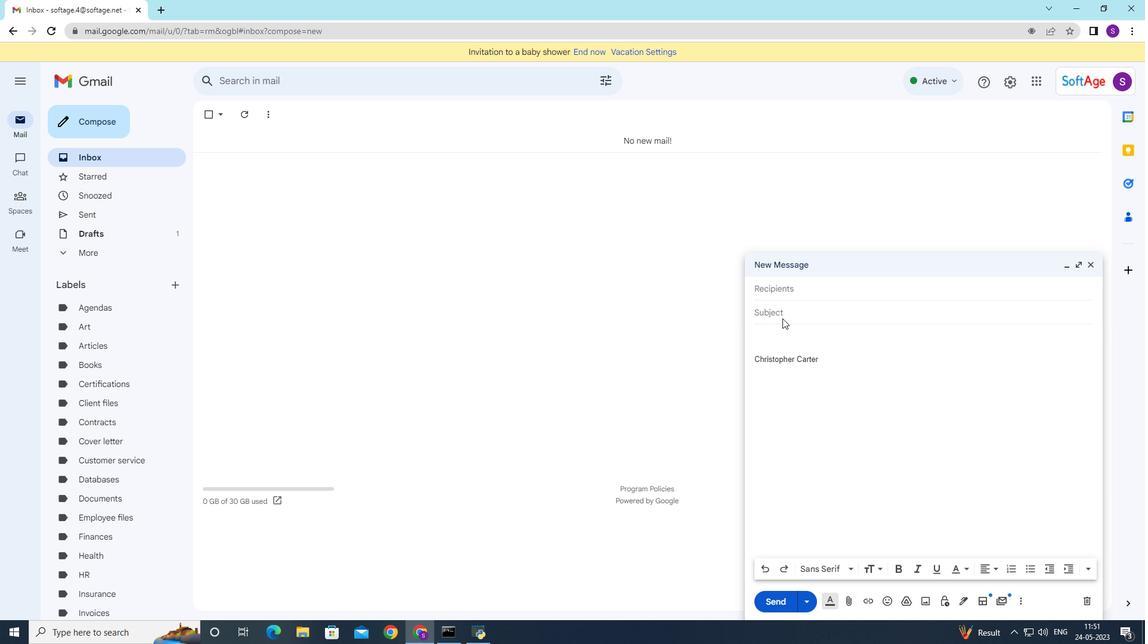 
Action: Key pressed <Key.shift><Key.shift><Key.shift><Key.shift><Key.shift><Key.shift><Key.shift><Key.shift><Key.shift>Follow<Key.space><Key.backspace>-up<Key.space>on<Key.space>the<Key.space>service<Key.space>
Screenshot: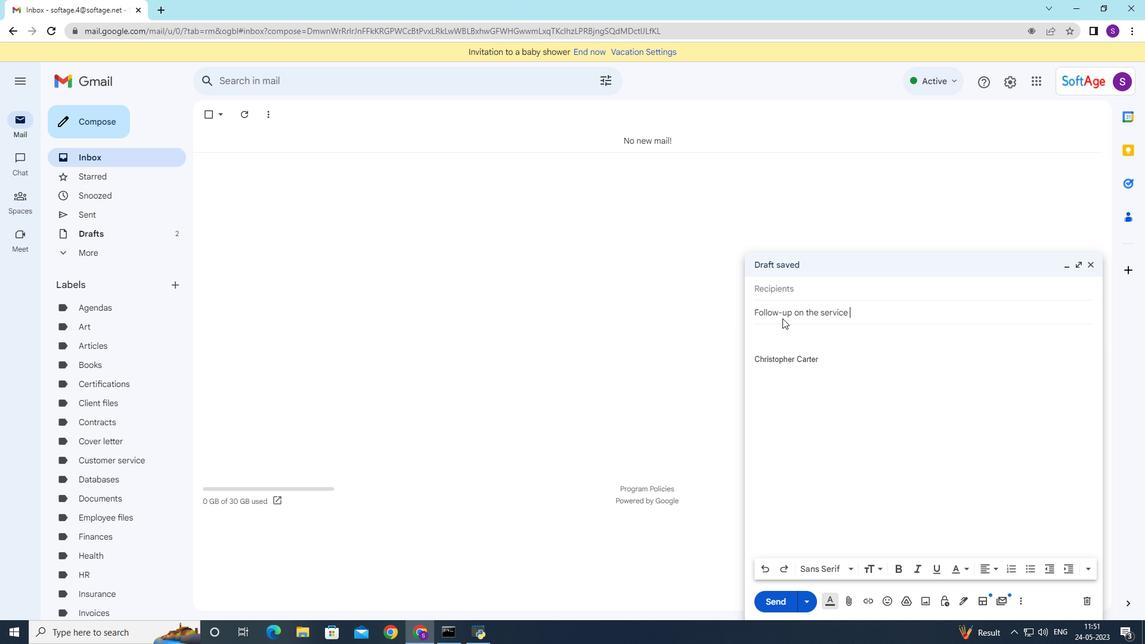 
Action: Mouse moved to (764, 334)
Screenshot: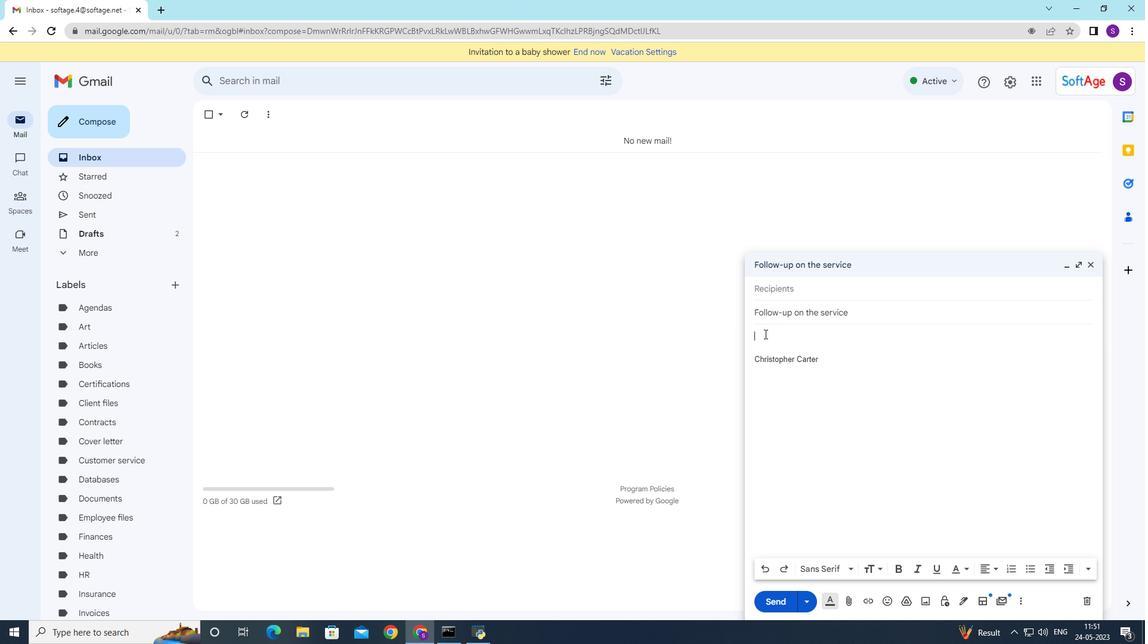 
Action: Mouse pressed left at (764, 334)
Screenshot: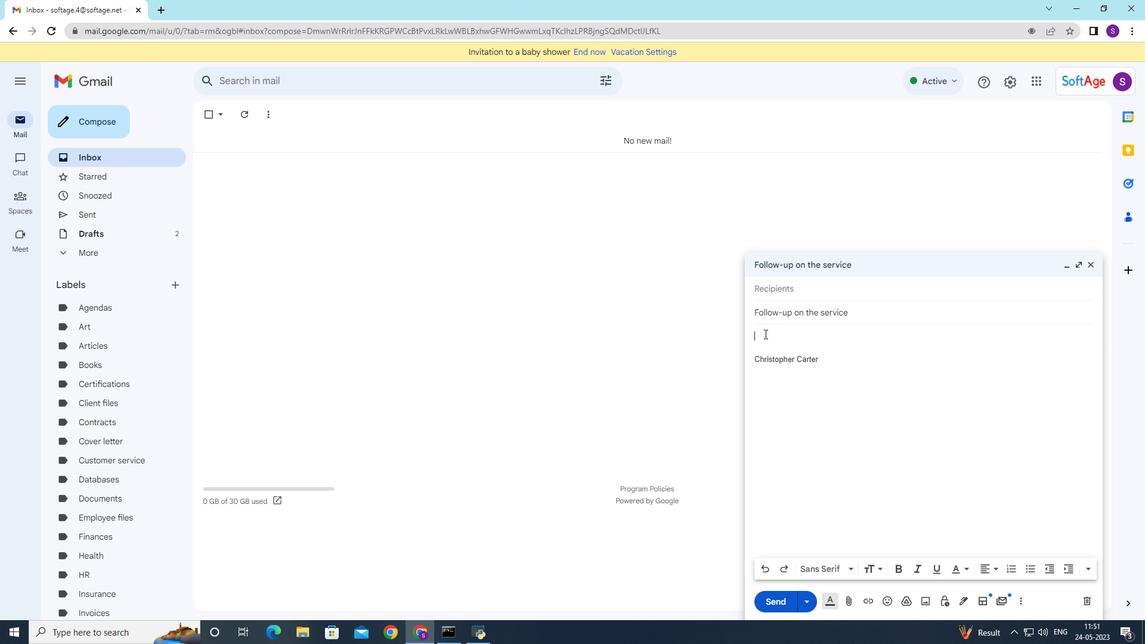 
Action: Mouse moved to (764, 332)
Screenshot: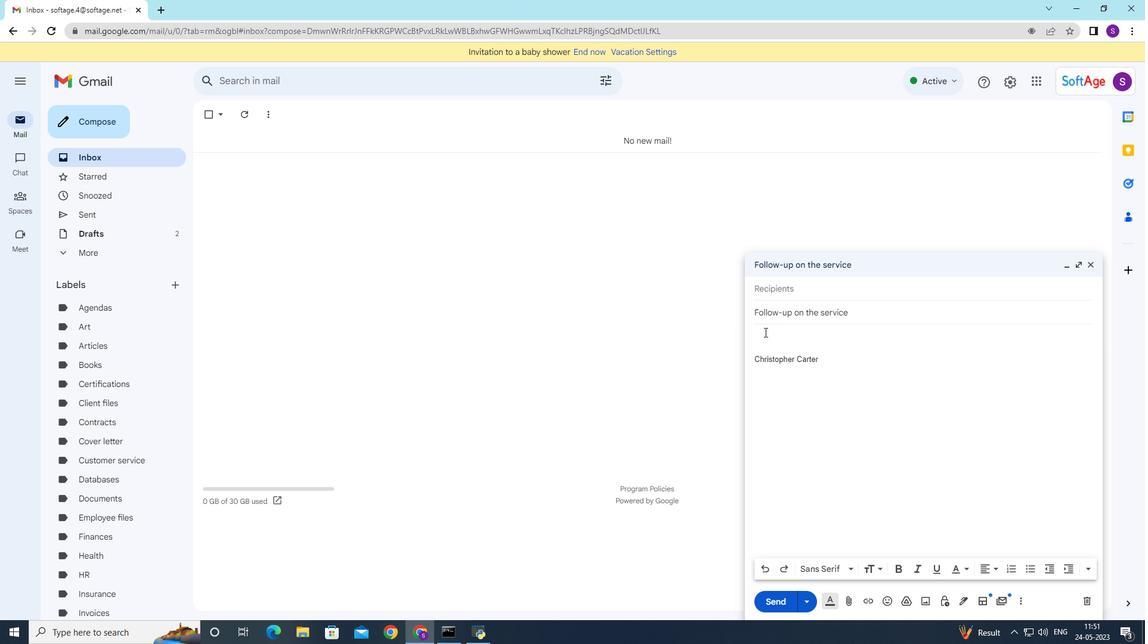 
Action: Key pressed <Key.shift>Could<Key.space>you<Key.space>please<Key.space>provide<Key.space>an<Key.space>update<Key.space>on<Key.space>the<Key.space>ststus<Key.space>p<Key.backspace>of<Key.space>the<Key.space>sak<Key.backspace>les<Key.space>d<Key.backspace>forecast<Key.space>for<Key.space>the<Key.space>nest<Key.space><Key.backspace><Key.backspace><Key.backspace>xt<Key.space>quarter<Key.shift_r>?
Screenshot: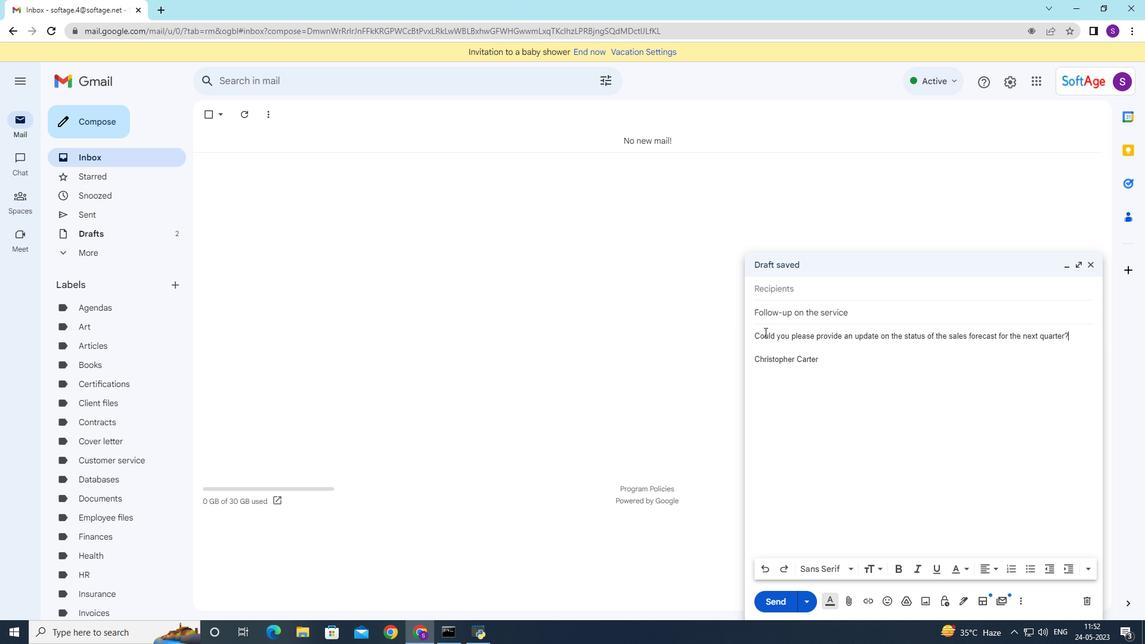 
Action: Mouse moved to (778, 294)
Screenshot: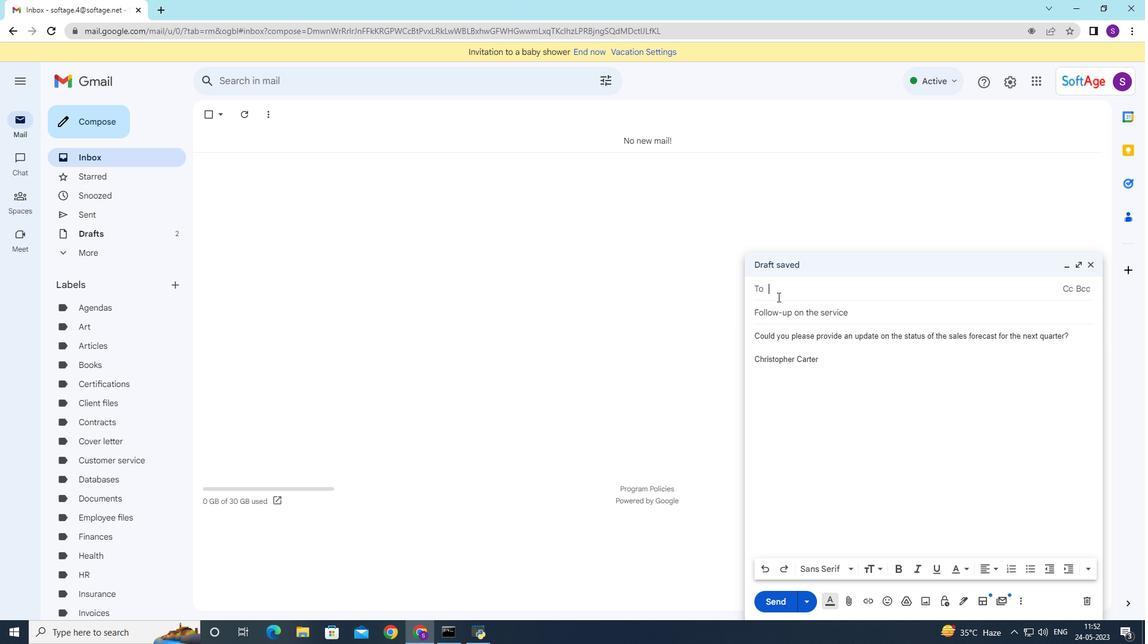 
Action: Mouse pressed left at (778, 294)
Screenshot: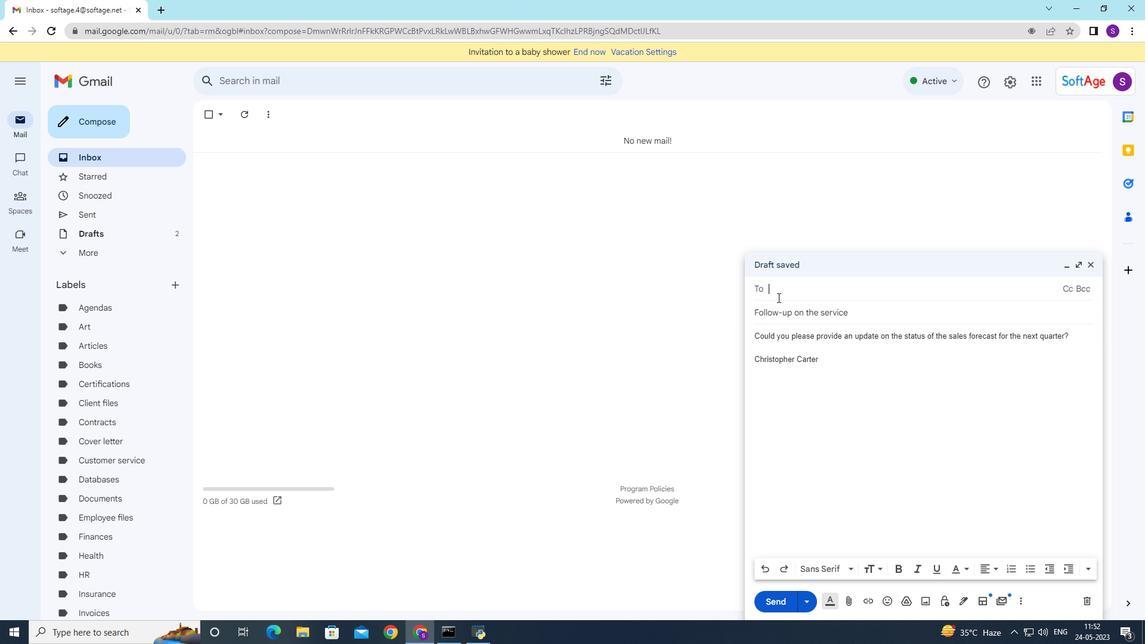 
Action: Mouse moved to (778, 298)
Screenshot: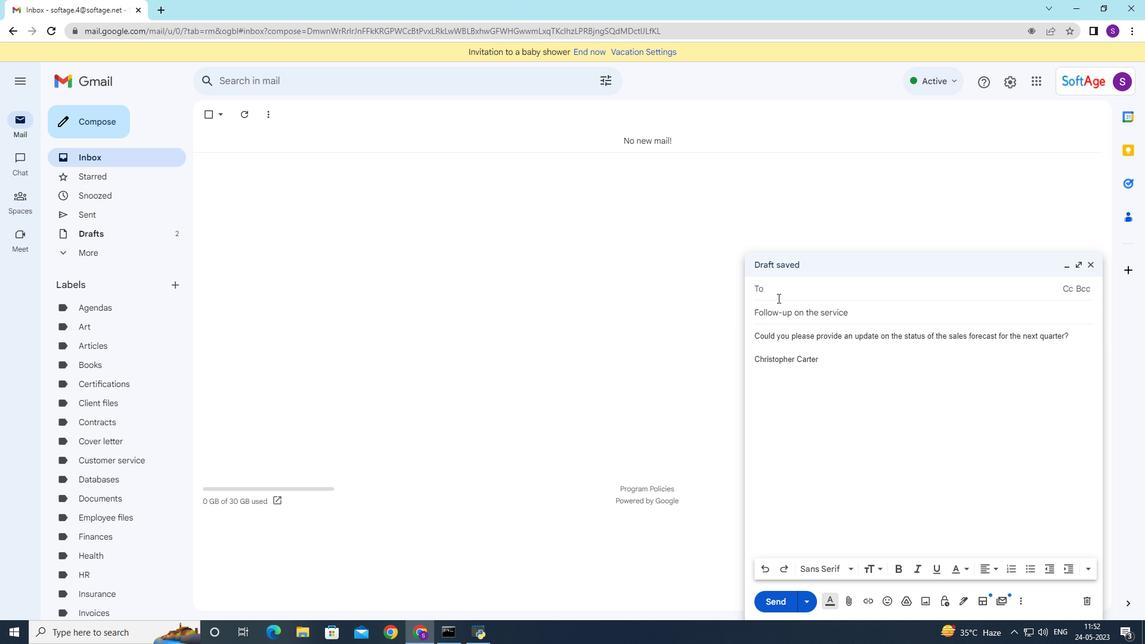 
Action: Key pressed softage,<Key.backspace>.9
Screenshot: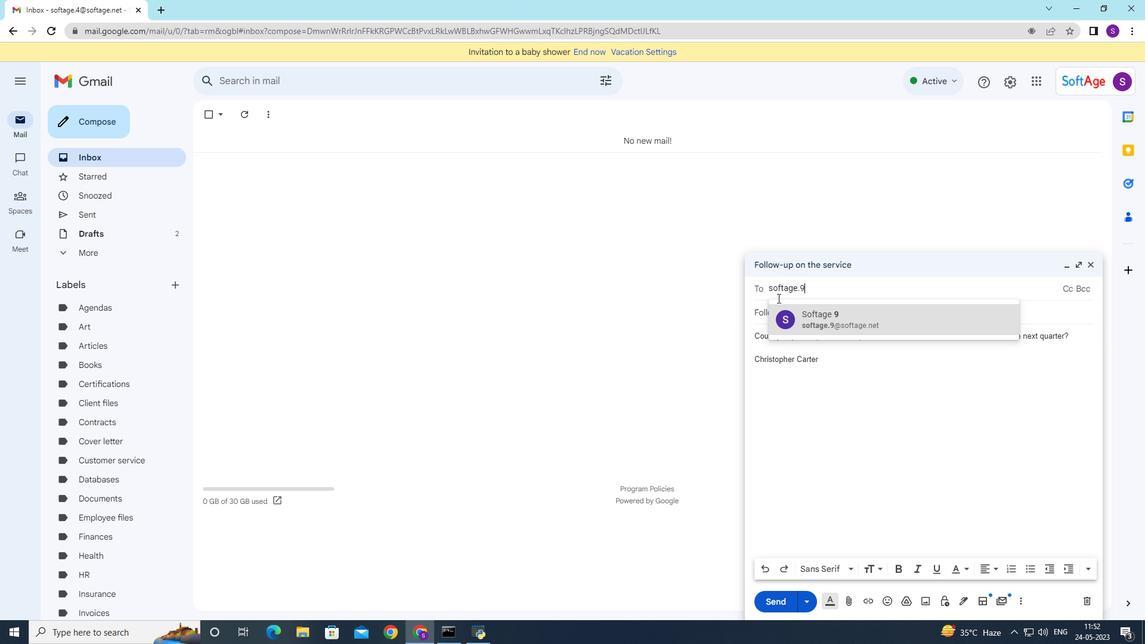 
Action: Mouse moved to (818, 310)
Screenshot: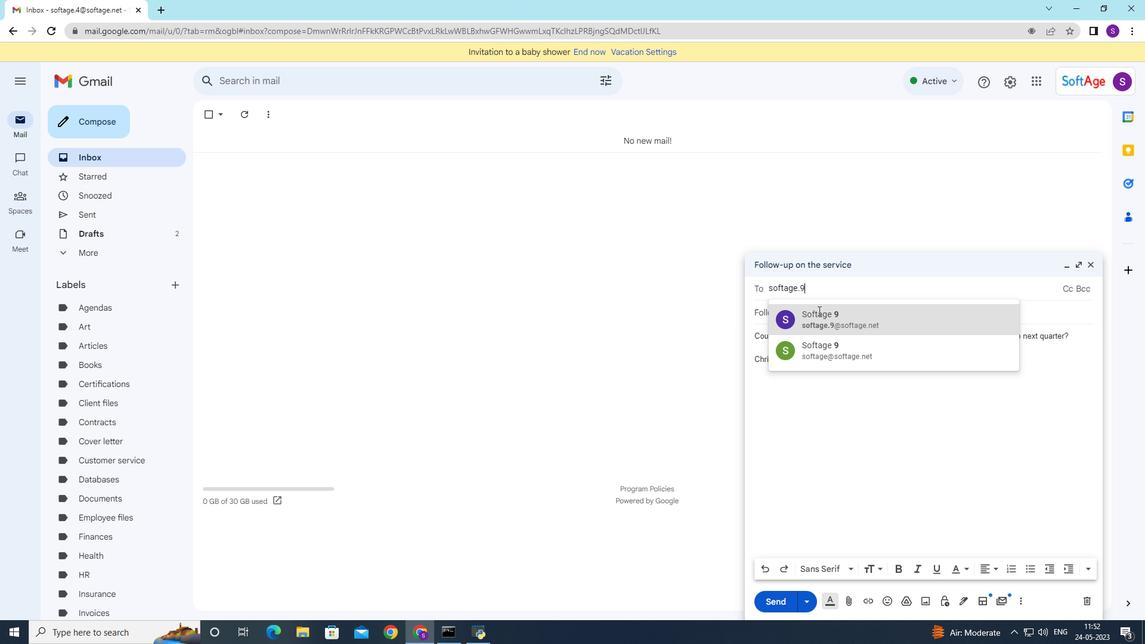 
Action: Mouse pressed left at (818, 310)
Screenshot: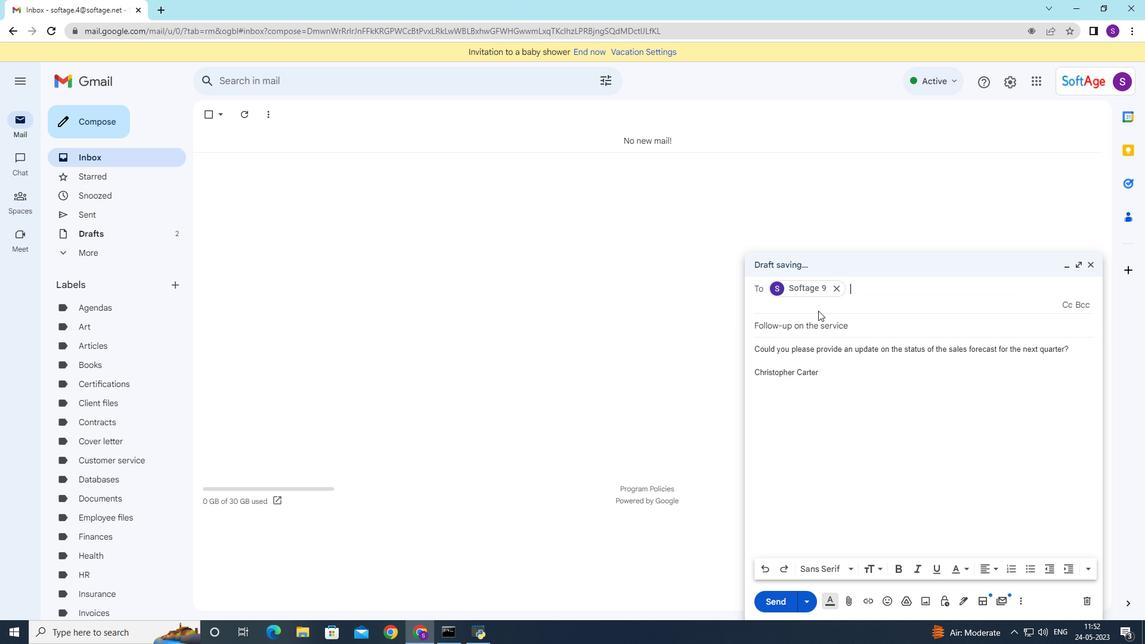 
Action: Mouse moved to (852, 406)
Screenshot: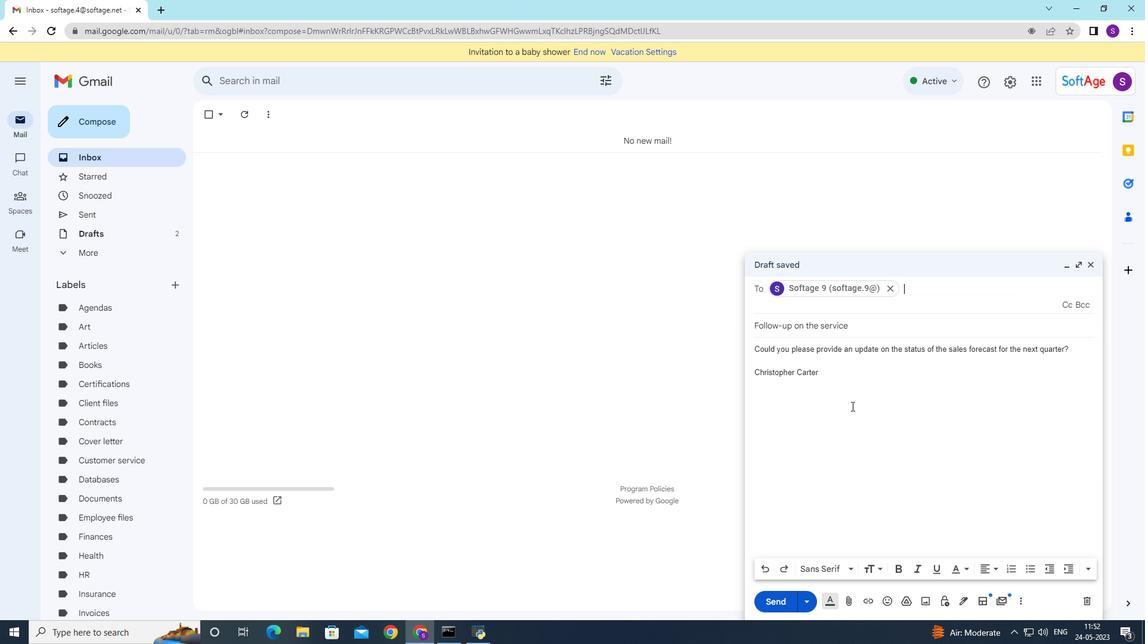 
Action: Mouse scrolled (852, 405) with delta (0, 0)
Screenshot: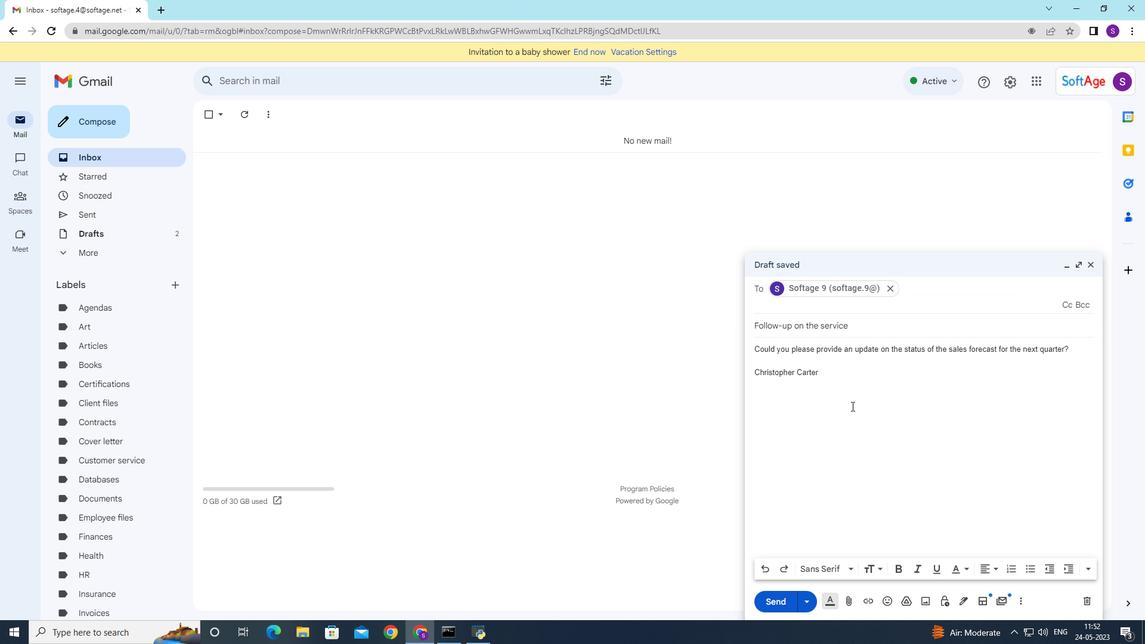 
Action: Mouse moved to (790, 348)
Screenshot: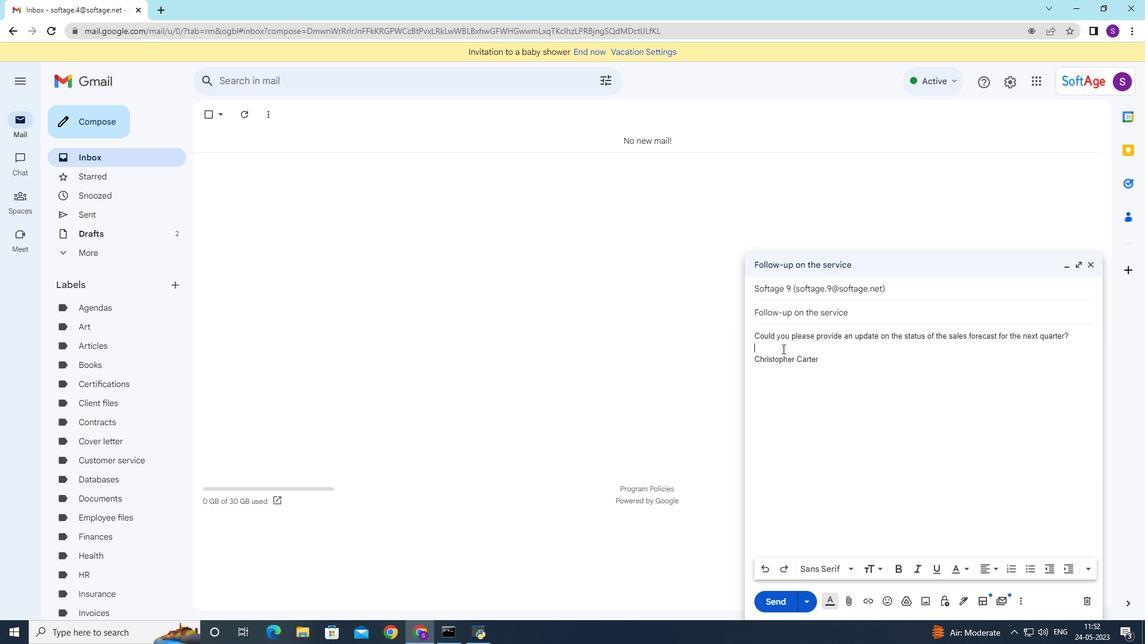 
Action: Mouse pressed left at (790, 348)
Screenshot: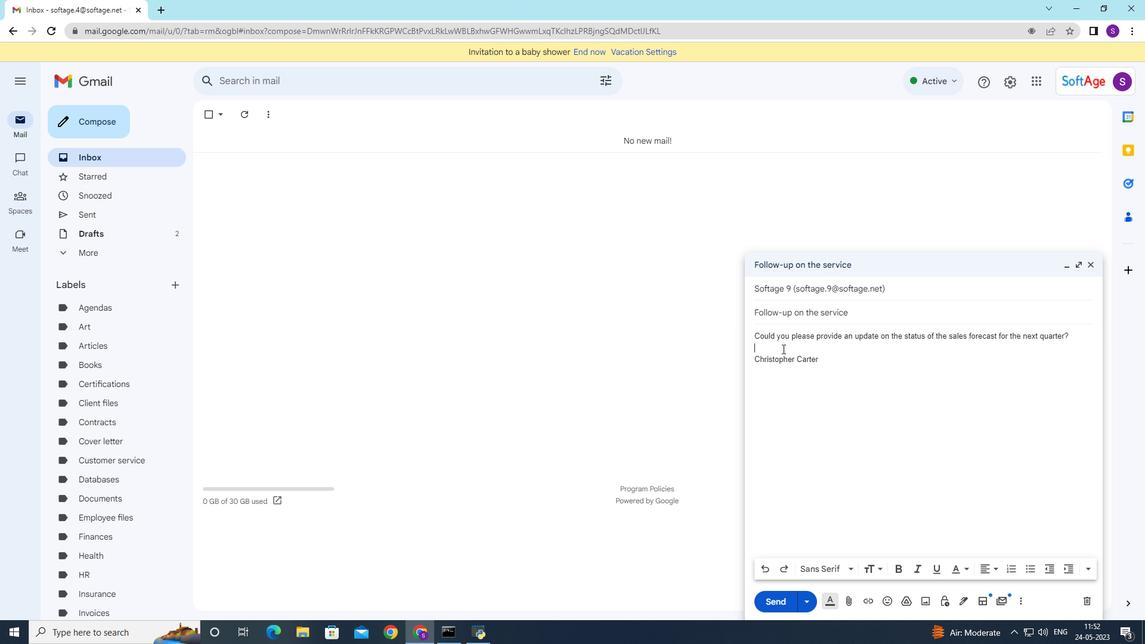 
Action: Mouse moved to (760, 336)
Screenshot: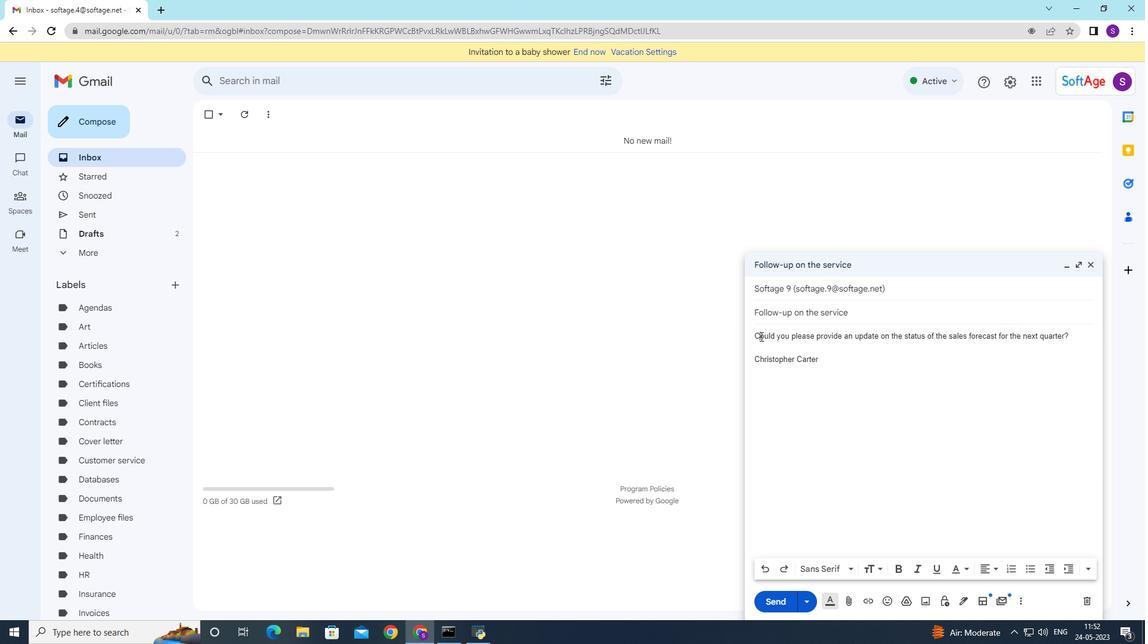 
Action: Mouse pressed left at (760, 336)
Screenshot: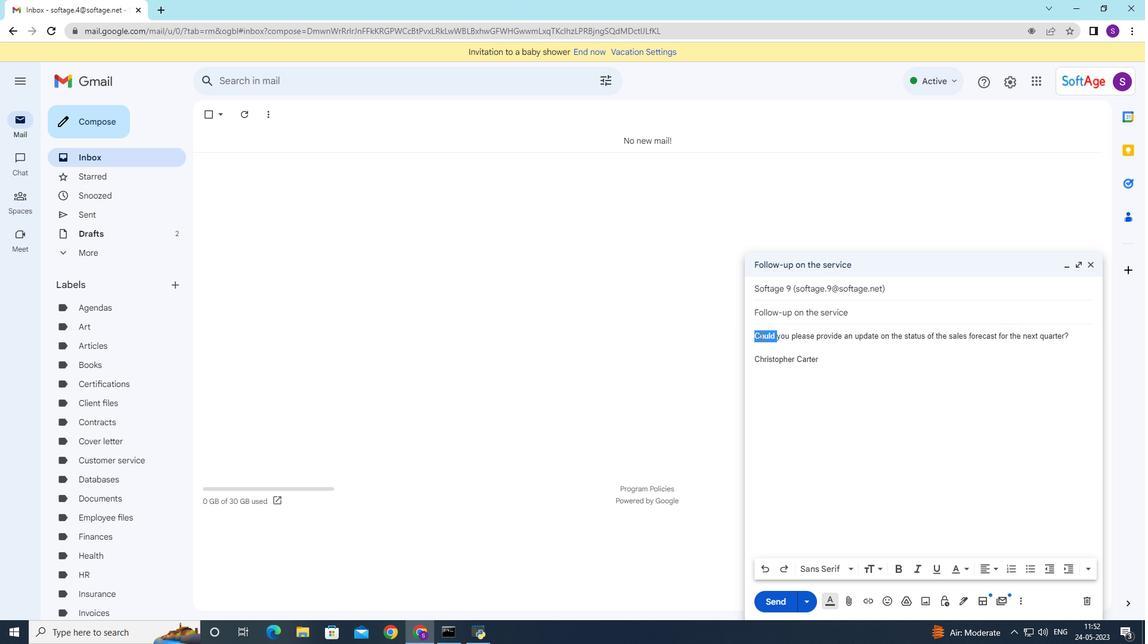 
Action: Mouse pressed left at (760, 336)
Screenshot: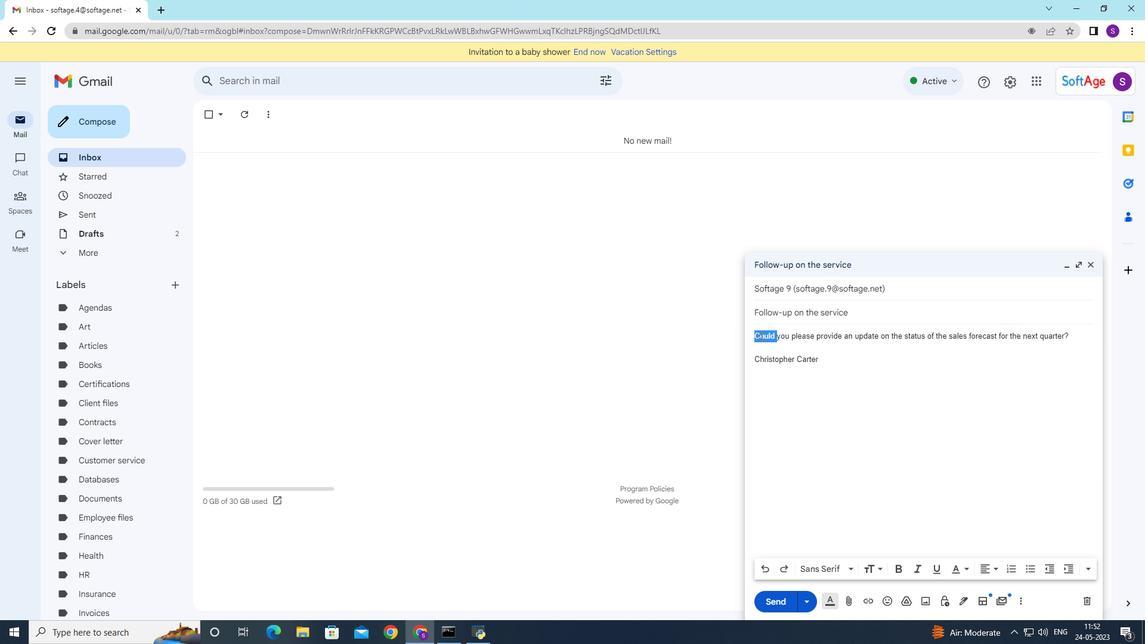 
Action: Mouse moved to (788, 335)
Screenshot: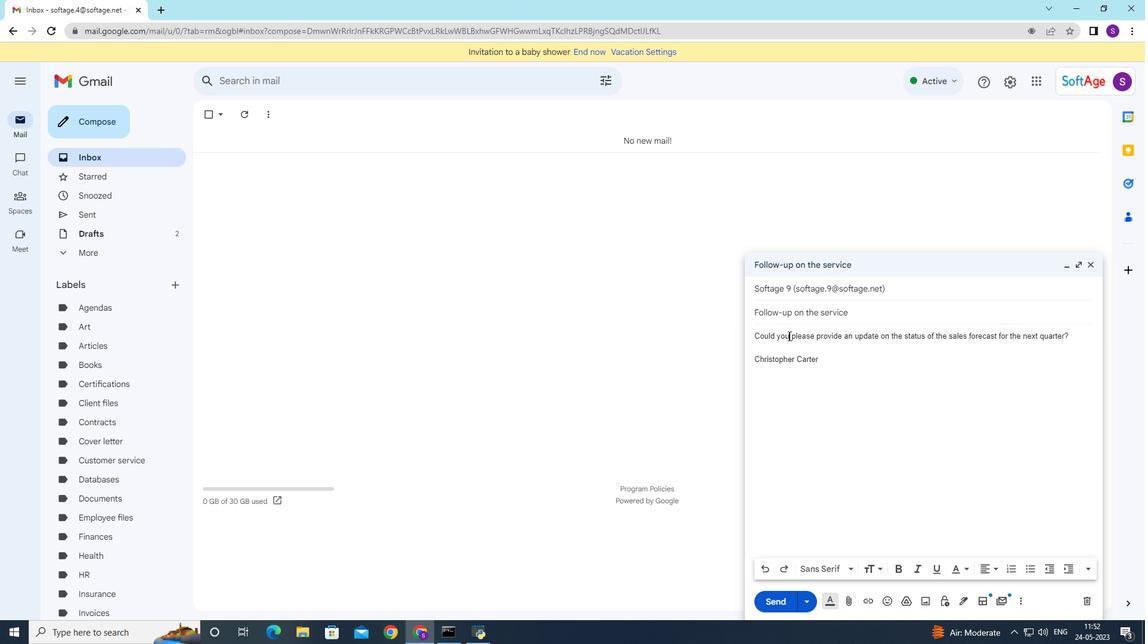 
Action: Mouse pressed left at (788, 335)
Screenshot: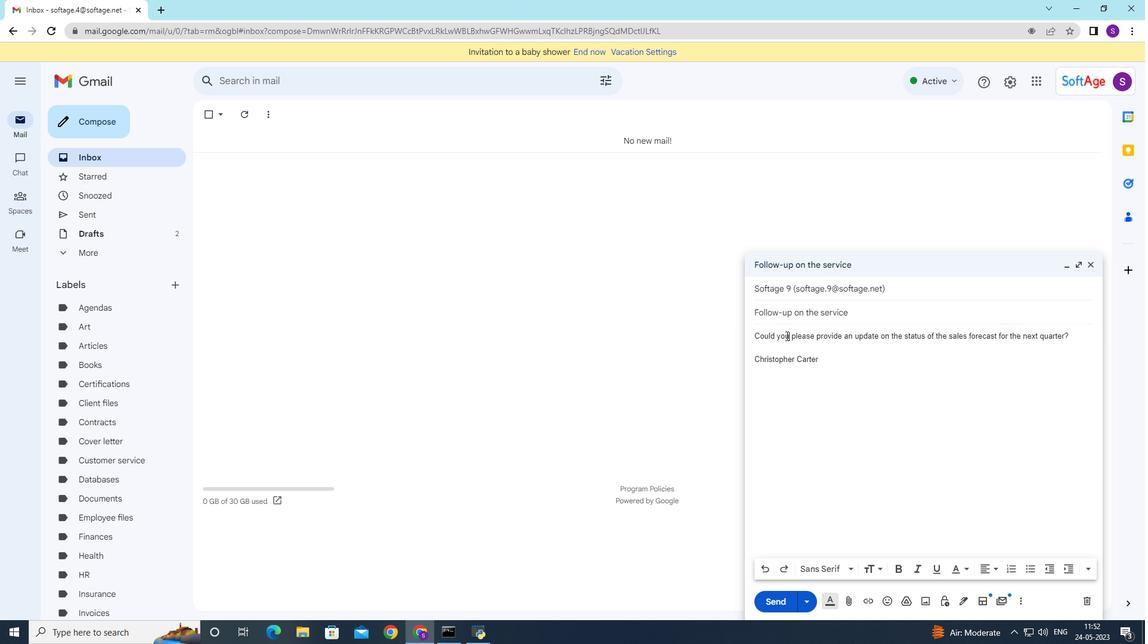 
Action: Mouse moved to (852, 568)
Screenshot: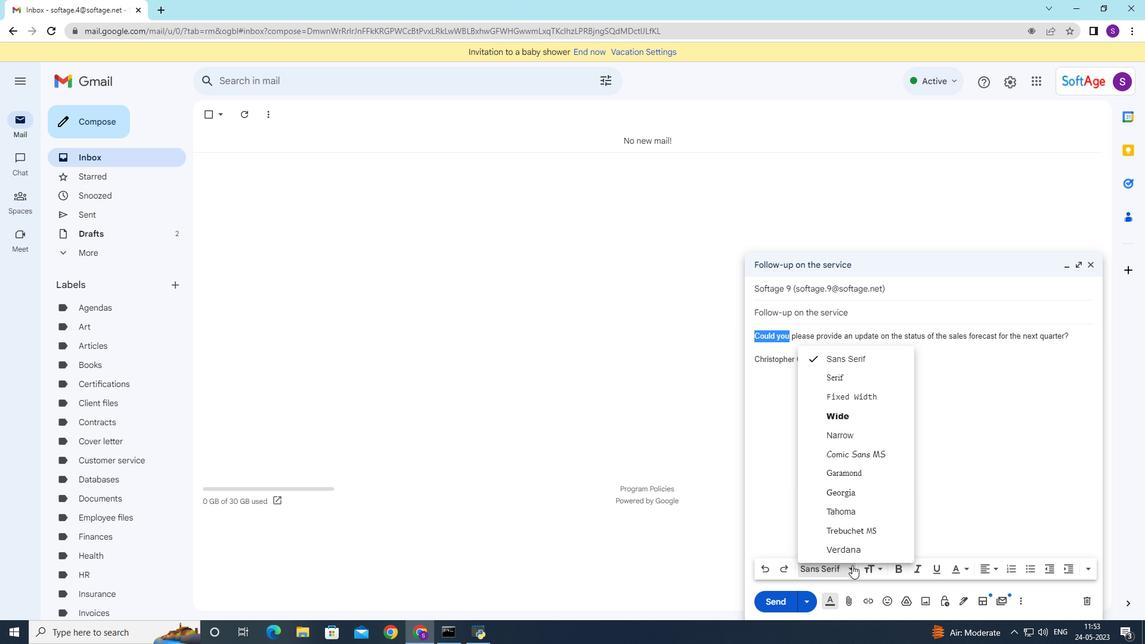 
Action: Mouse pressed left at (852, 568)
Screenshot: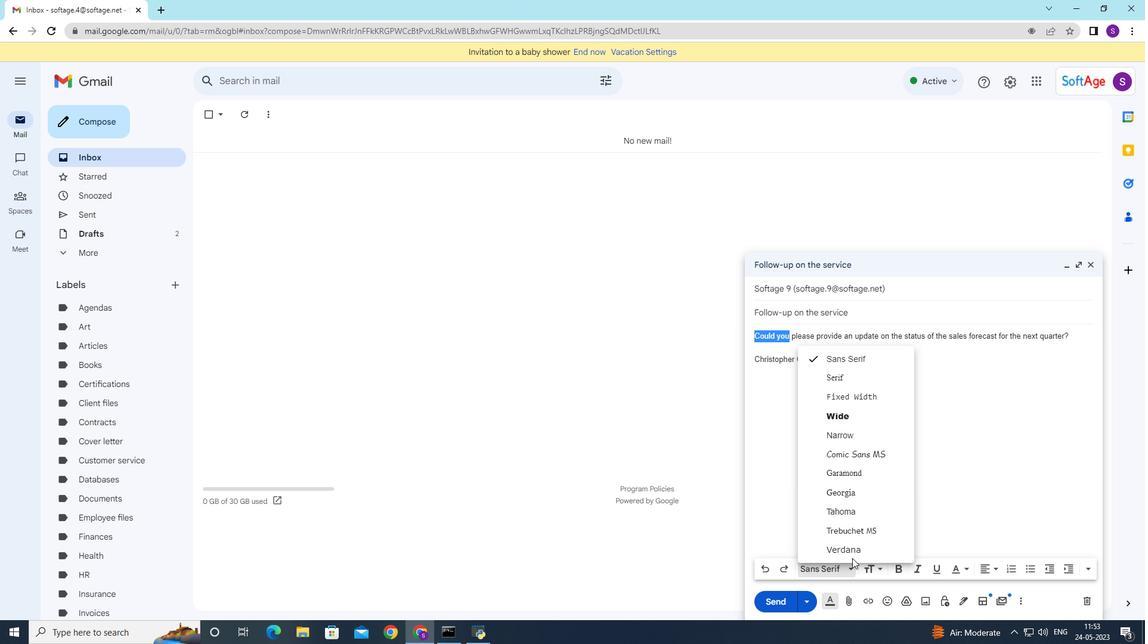 
Action: Mouse moved to (846, 429)
Screenshot: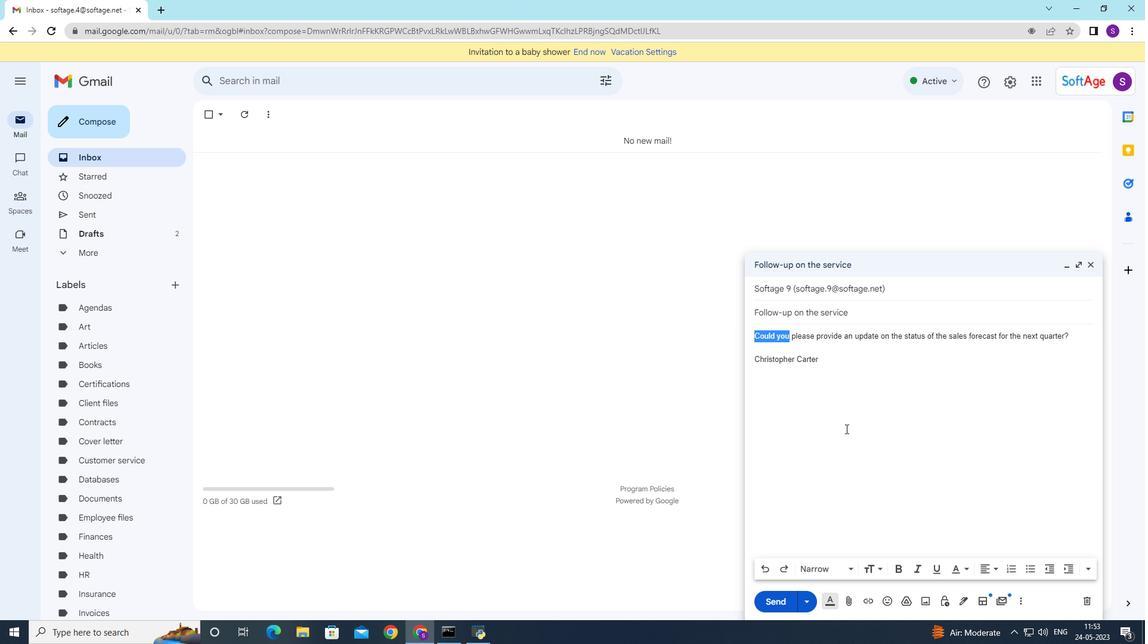 
Action: Mouse pressed left at (846, 429)
Screenshot: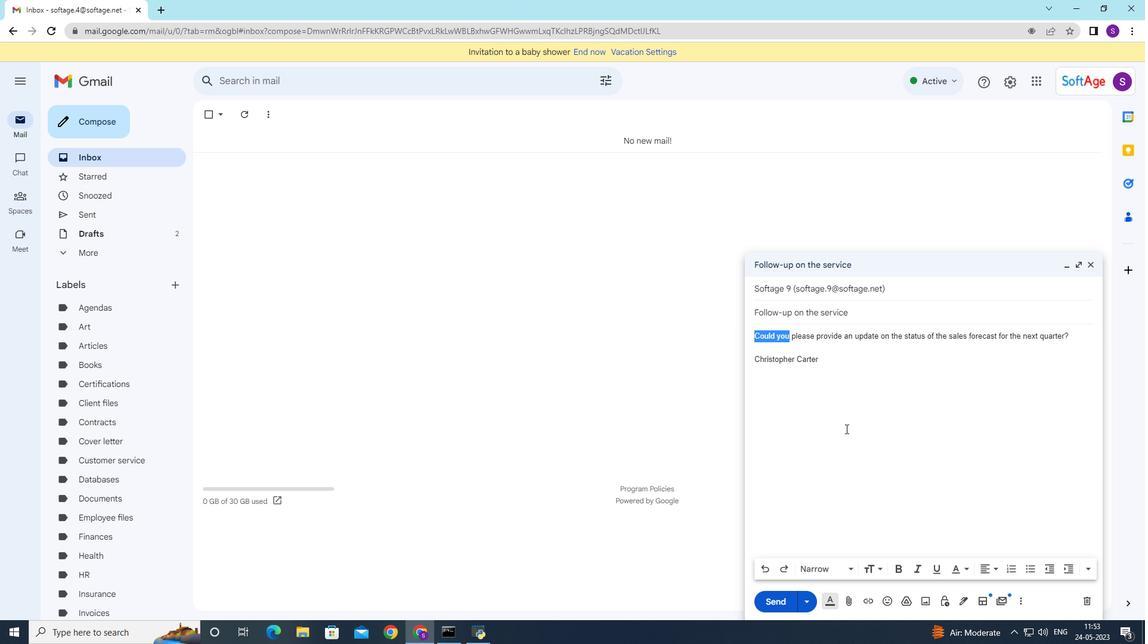 
Action: Mouse moved to (942, 565)
Screenshot: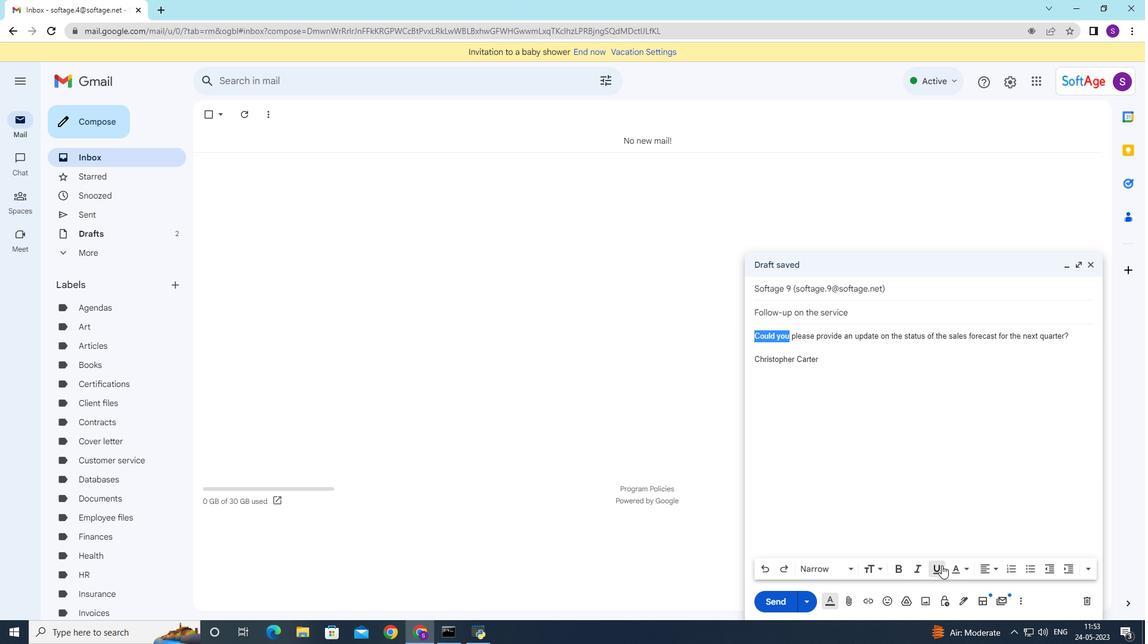 
Action: Mouse pressed left at (942, 565)
Screenshot: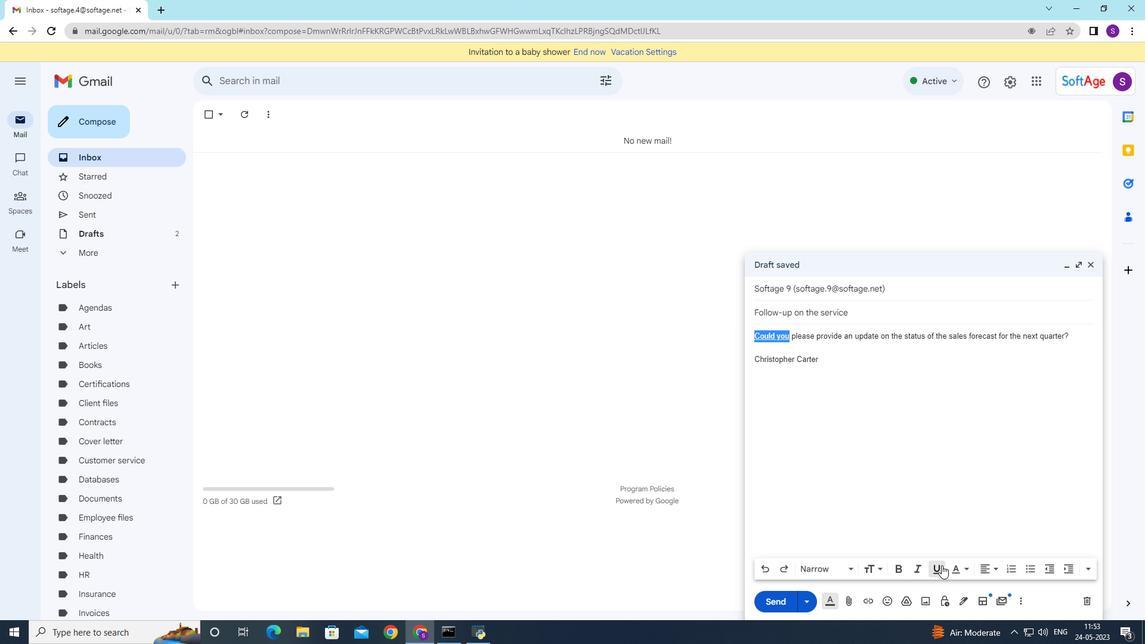 
Action: Mouse moved to (782, 602)
Screenshot: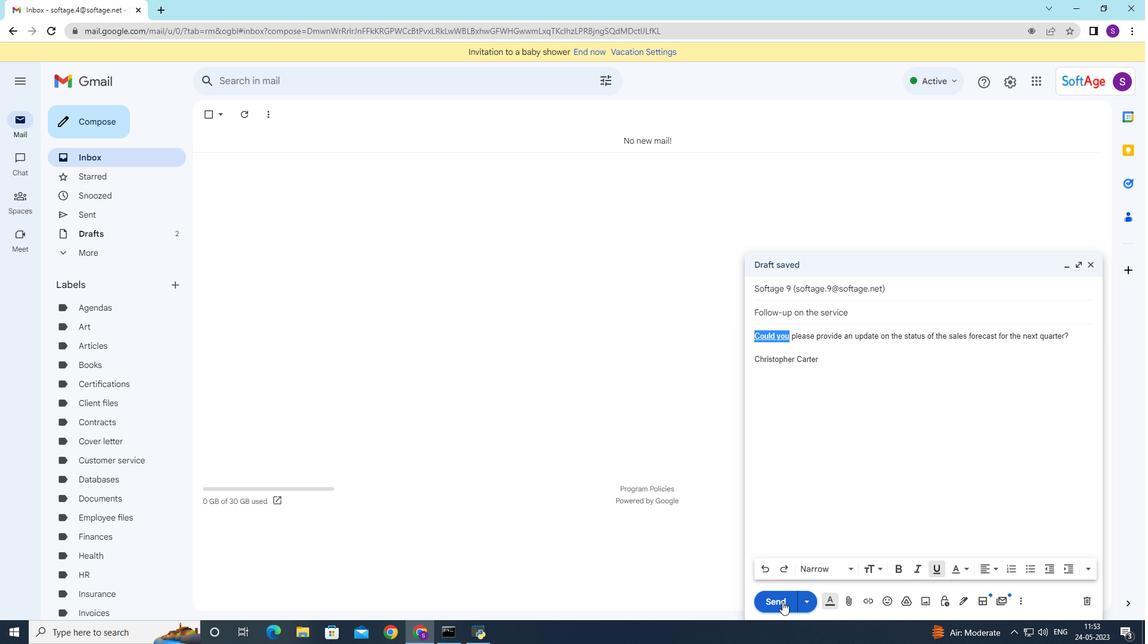 
Action: Mouse pressed left at (782, 602)
Screenshot: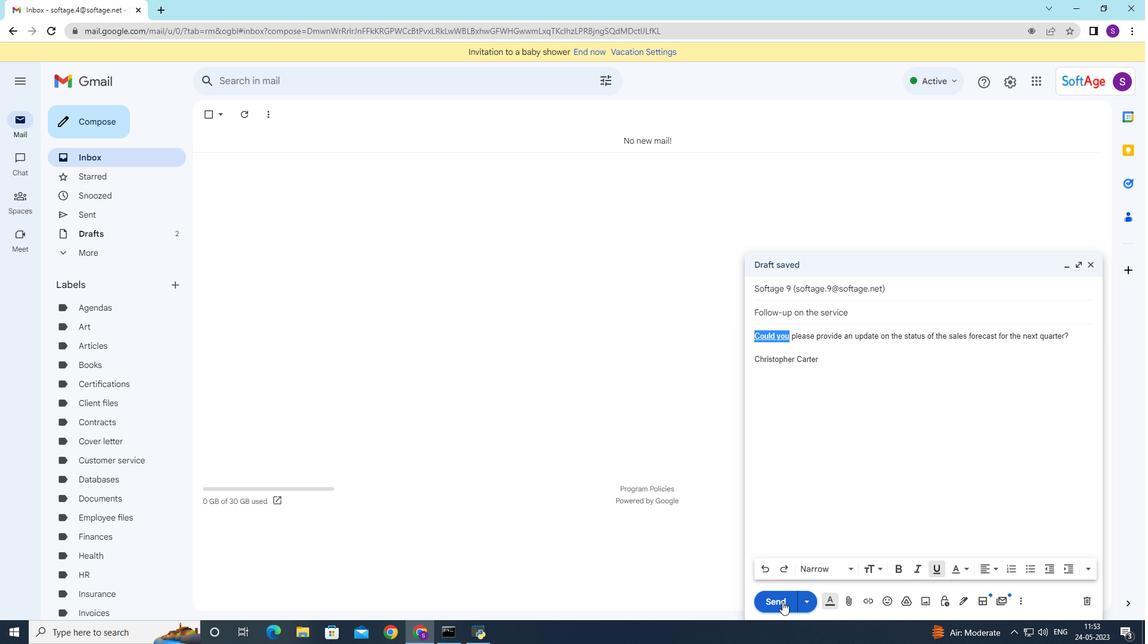 
Action: Mouse moved to (177, 285)
Screenshot: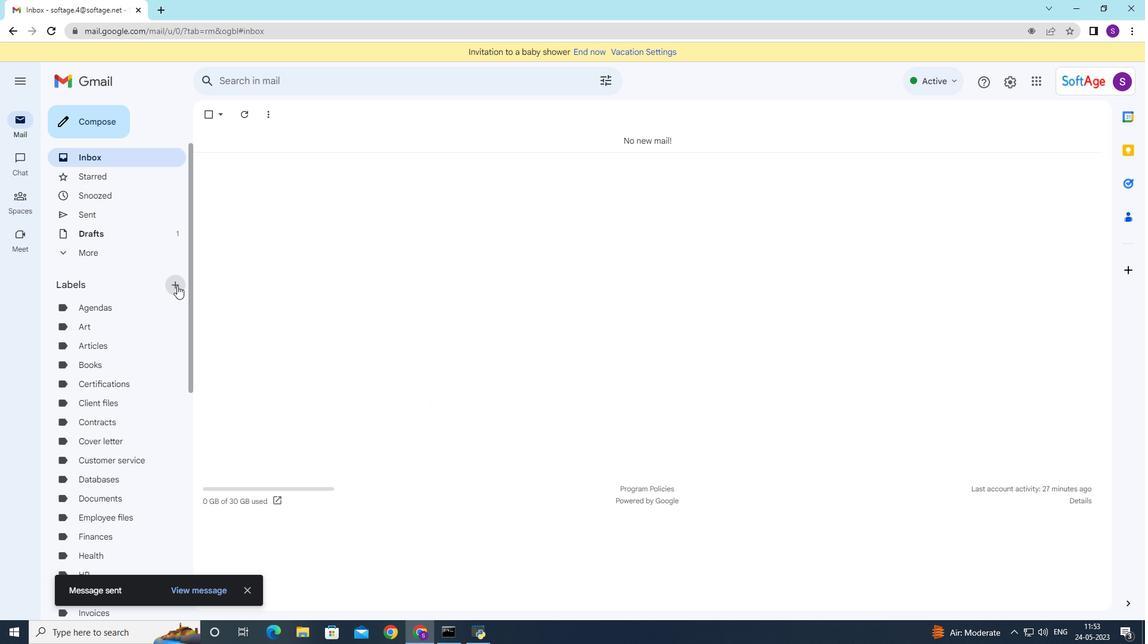 
Action: Mouse pressed left at (177, 285)
Screenshot: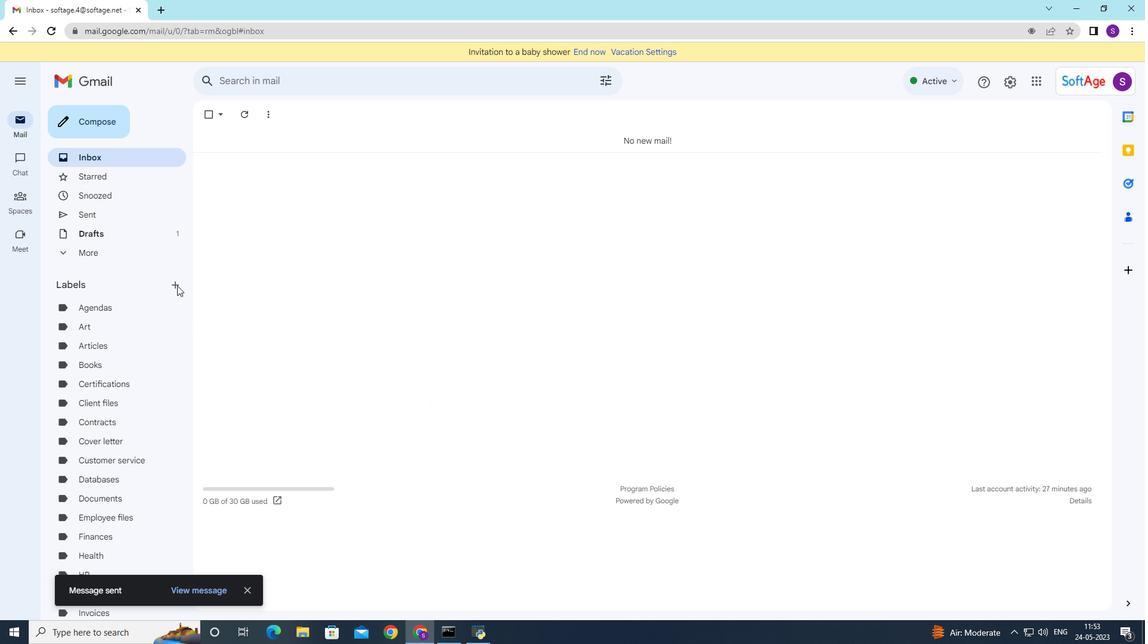 
Action: Mouse moved to (466, 315)
Screenshot: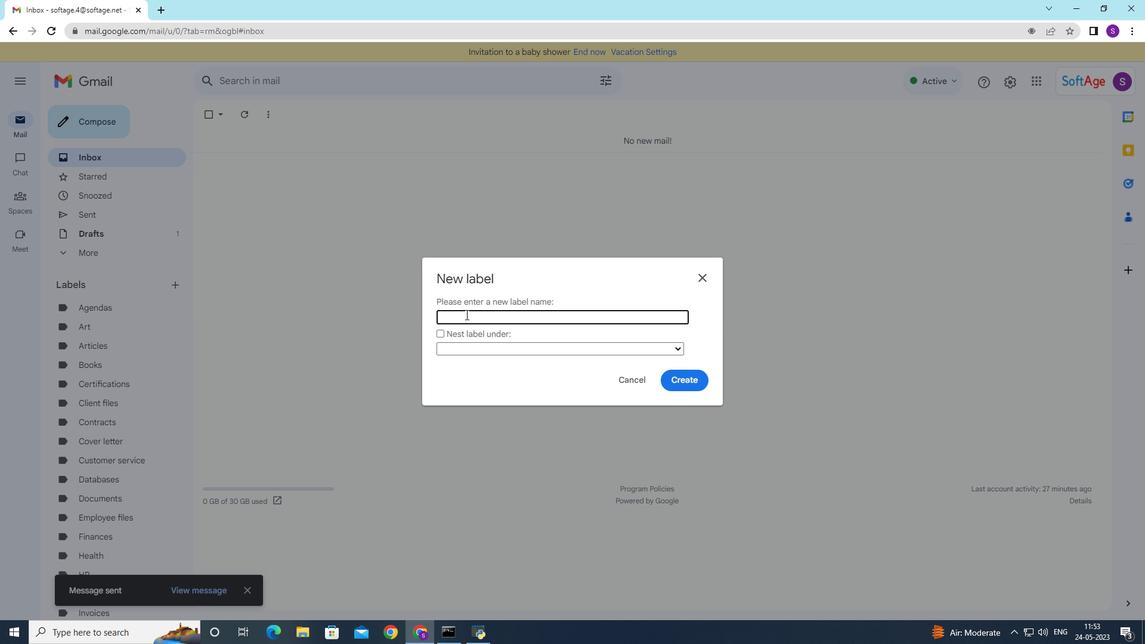 
Action: Key pressed <Key.shift>Policies
Screenshot: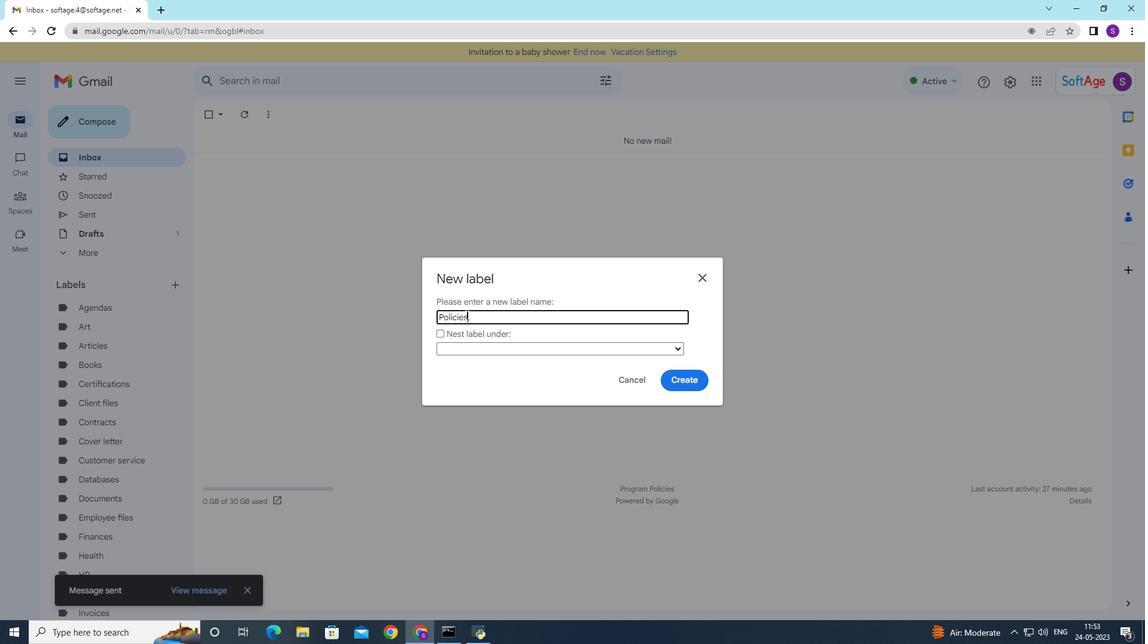 
Action: Mouse moved to (688, 380)
Screenshot: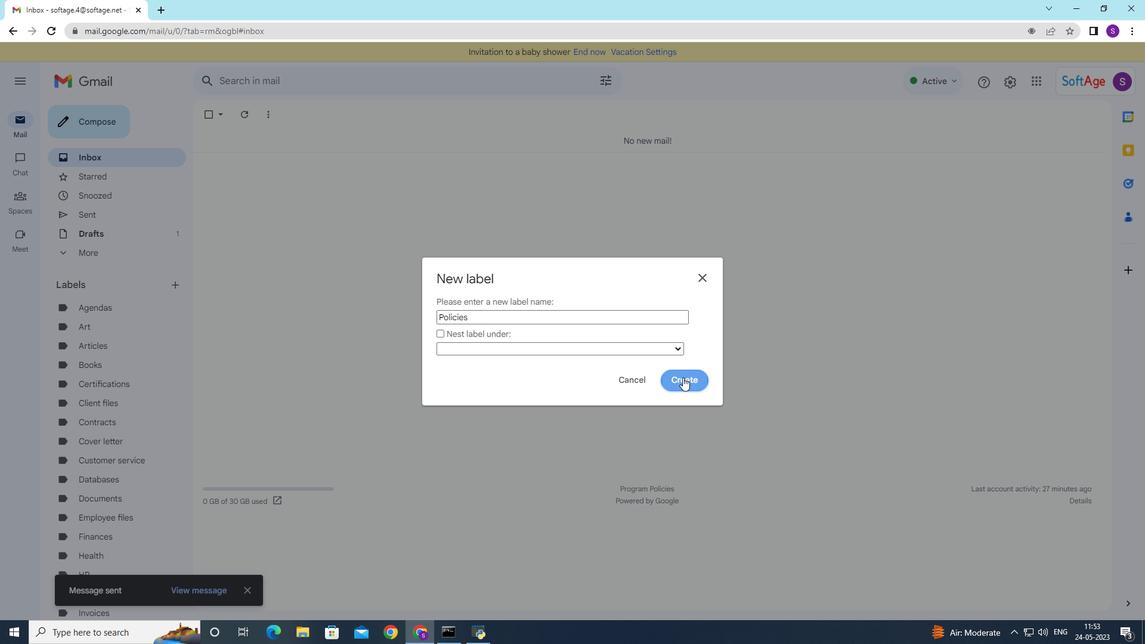 
Action: Mouse pressed left at (688, 380)
Screenshot: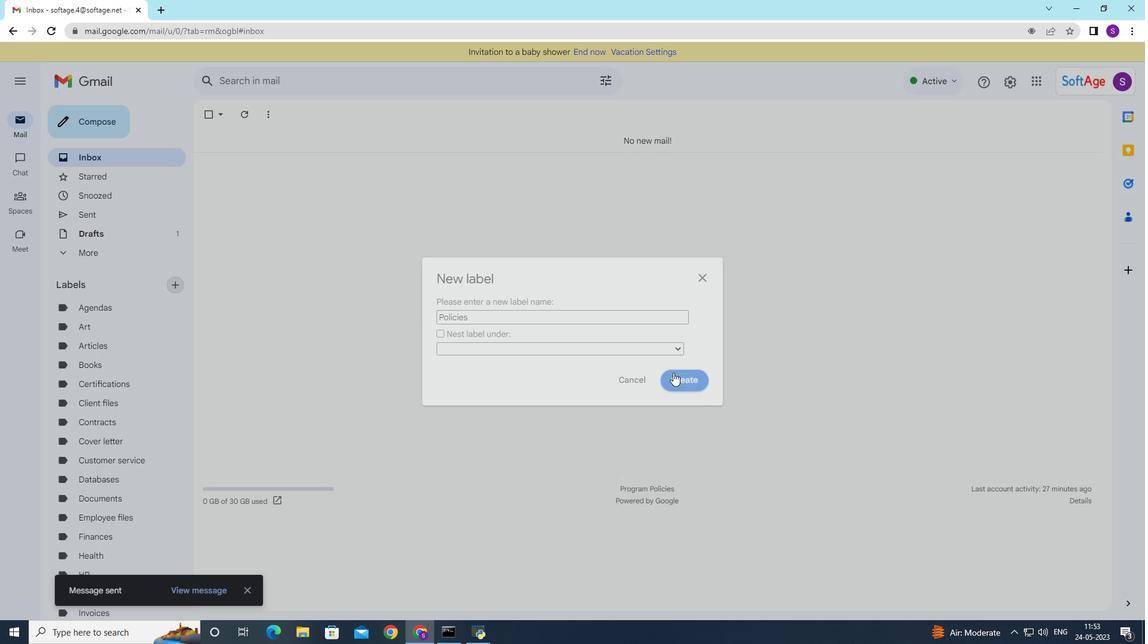 
Action: Mouse moved to (106, 215)
Screenshot: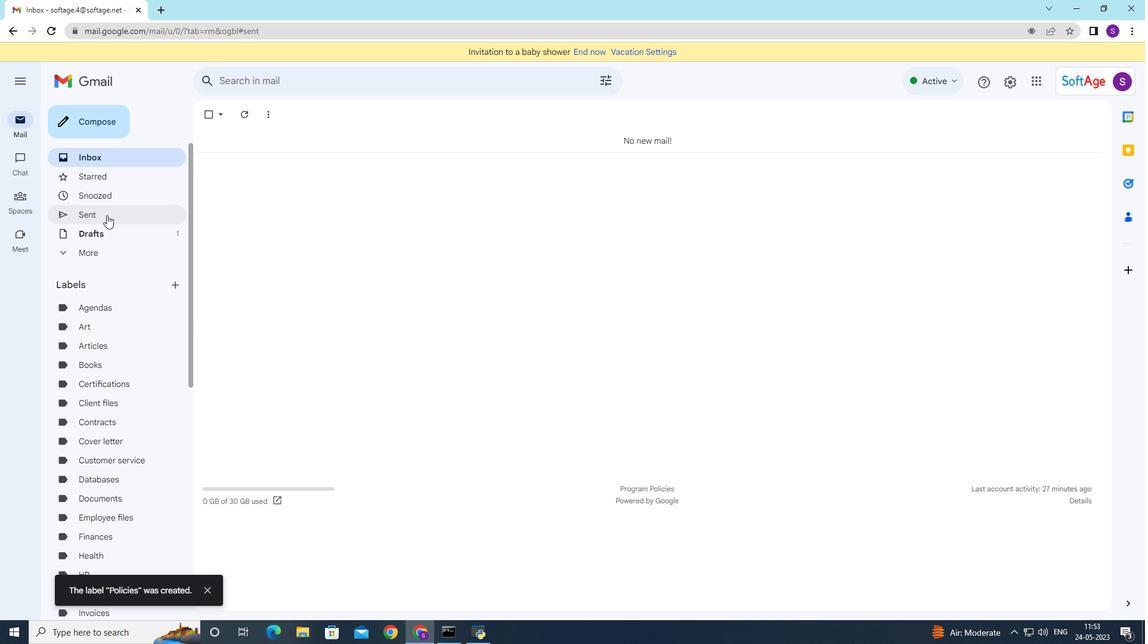 
Action: Mouse pressed left at (106, 215)
Screenshot: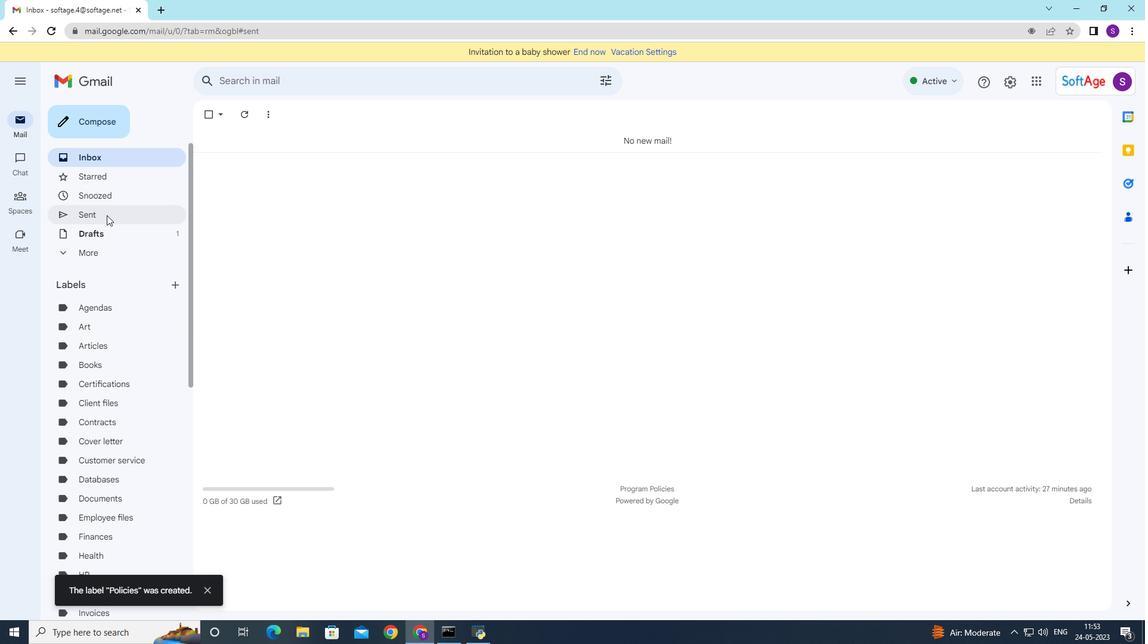 
Action: Mouse moved to (305, 179)
Screenshot: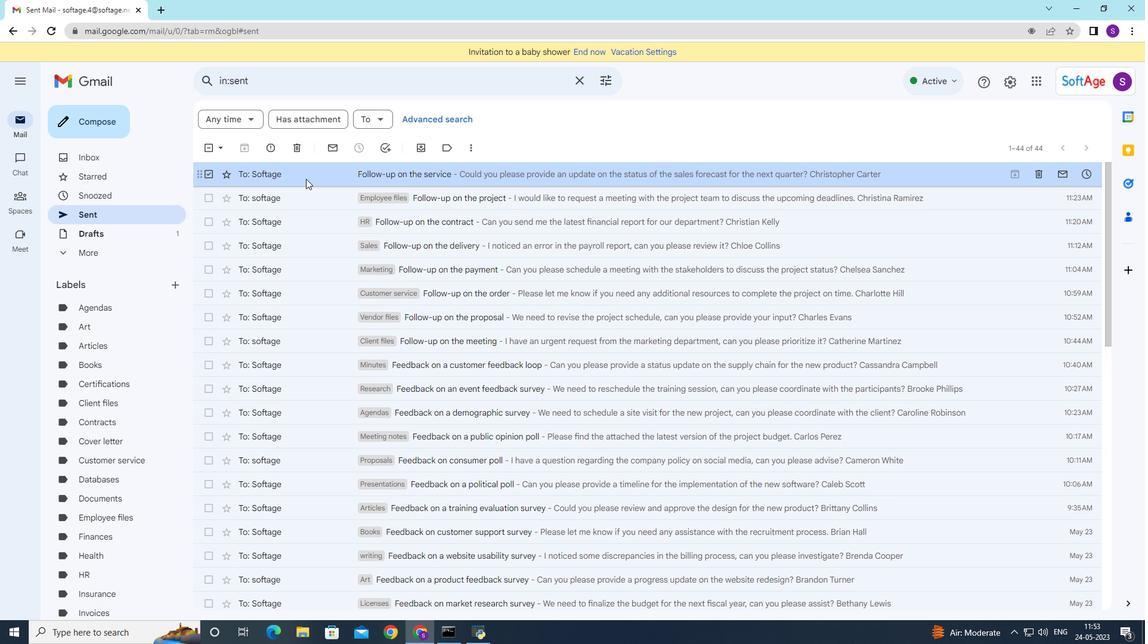
Action: Mouse pressed right at (305, 179)
Screenshot: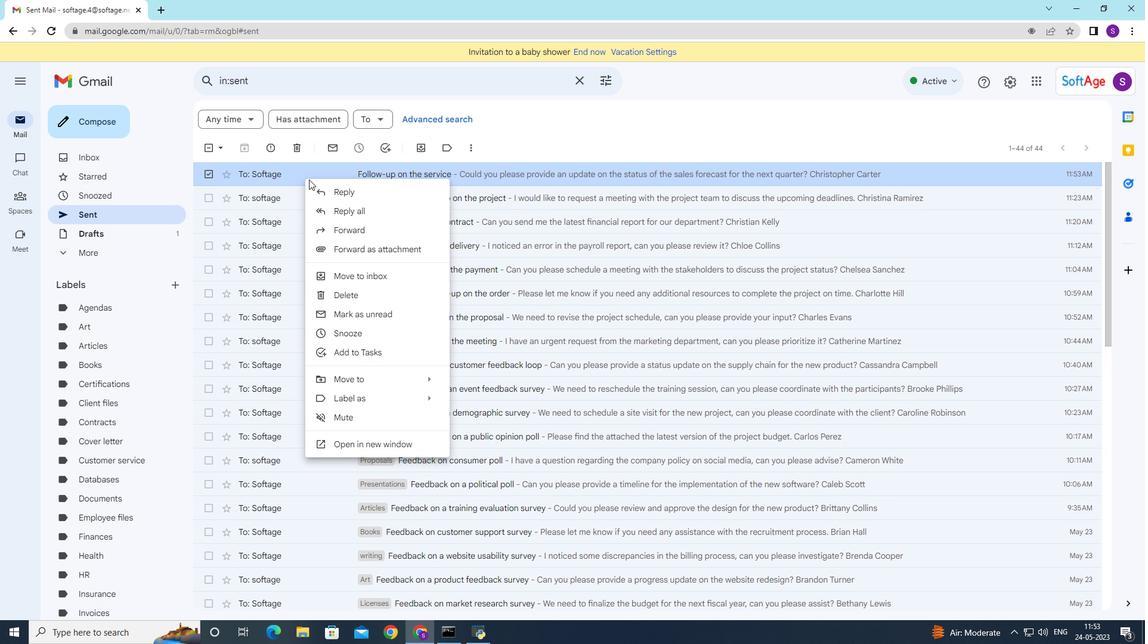 
Action: Mouse moved to (500, 232)
Screenshot: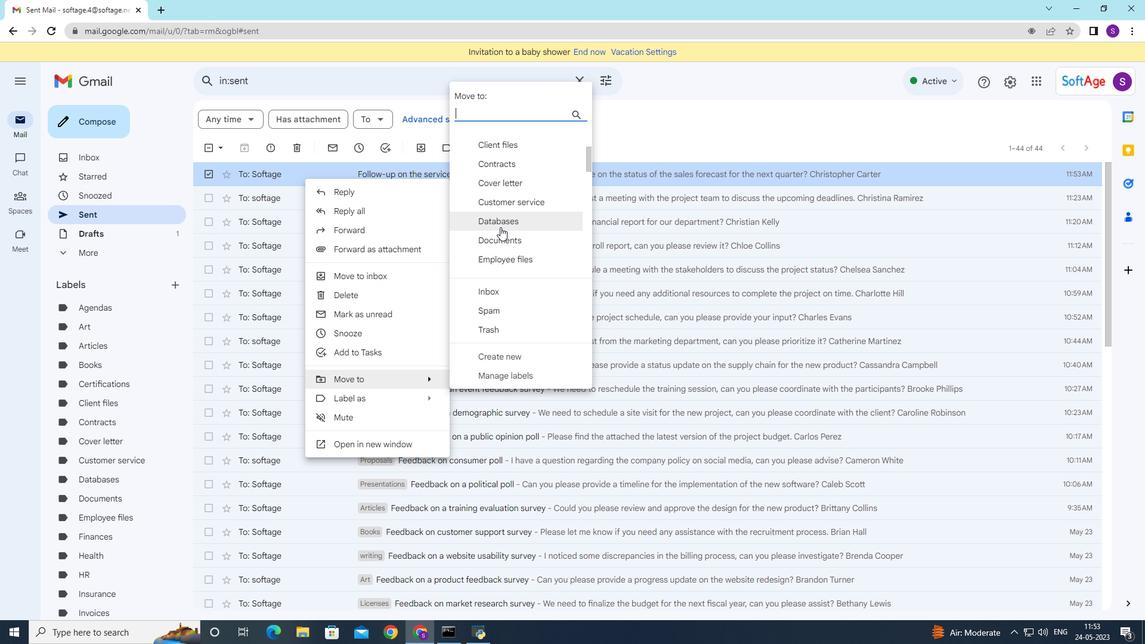 
Action: Mouse scrolled (500, 231) with delta (0, 0)
Screenshot: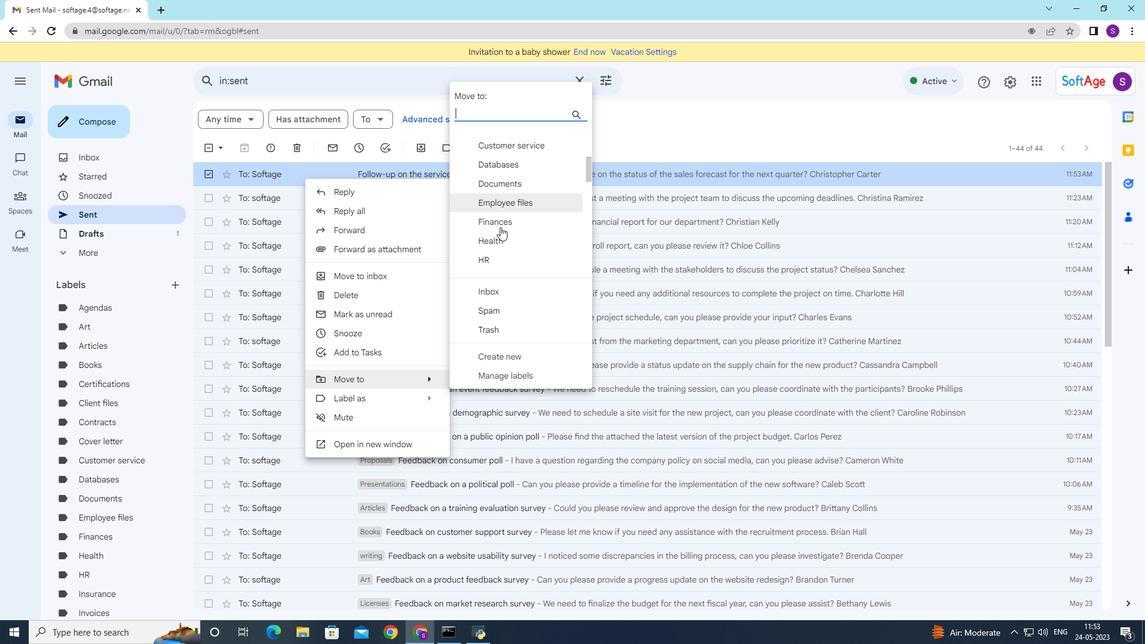 
Action: Mouse moved to (500, 231)
Screenshot: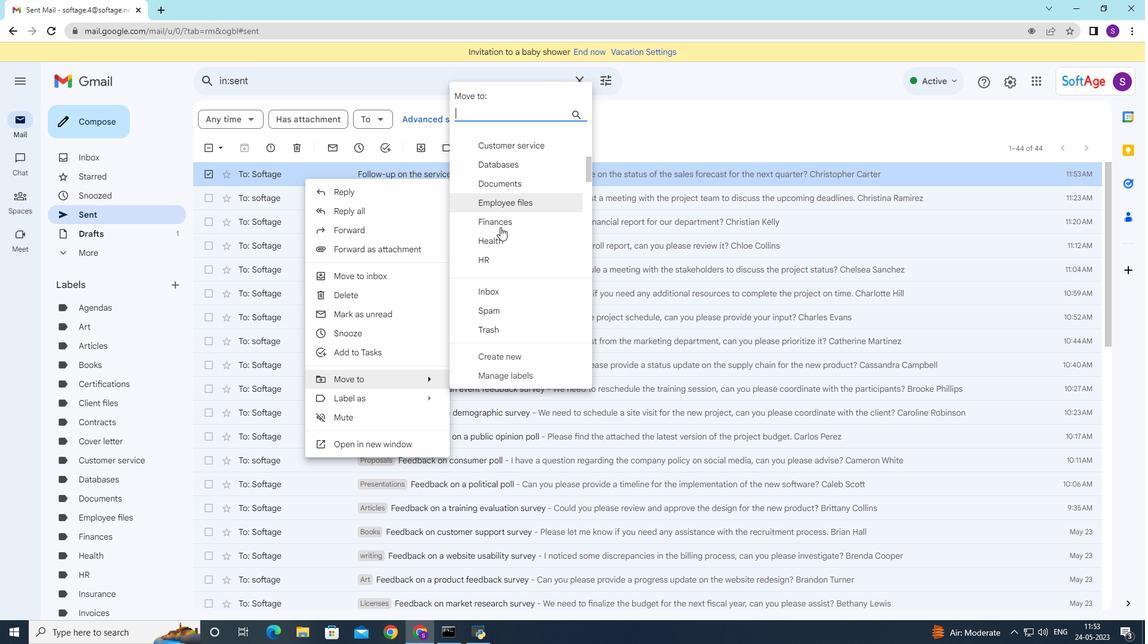 
Action: Mouse scrolled (500, 230) with delta (0, 0)
Screenshot: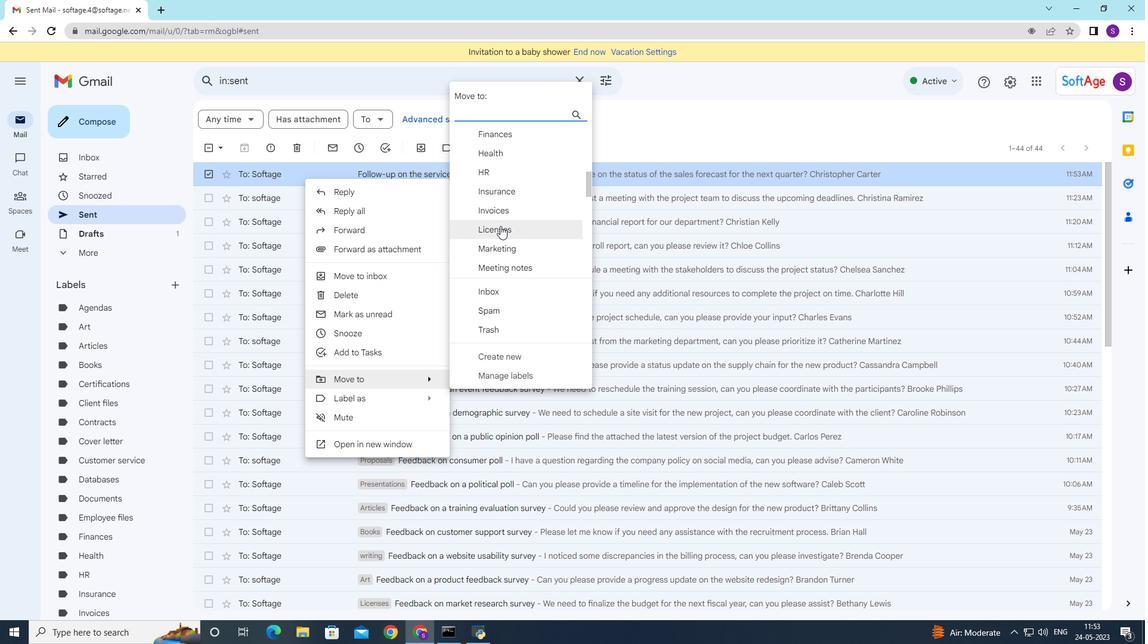 
Action: Mouse moved to (500, 229)
Screenshot: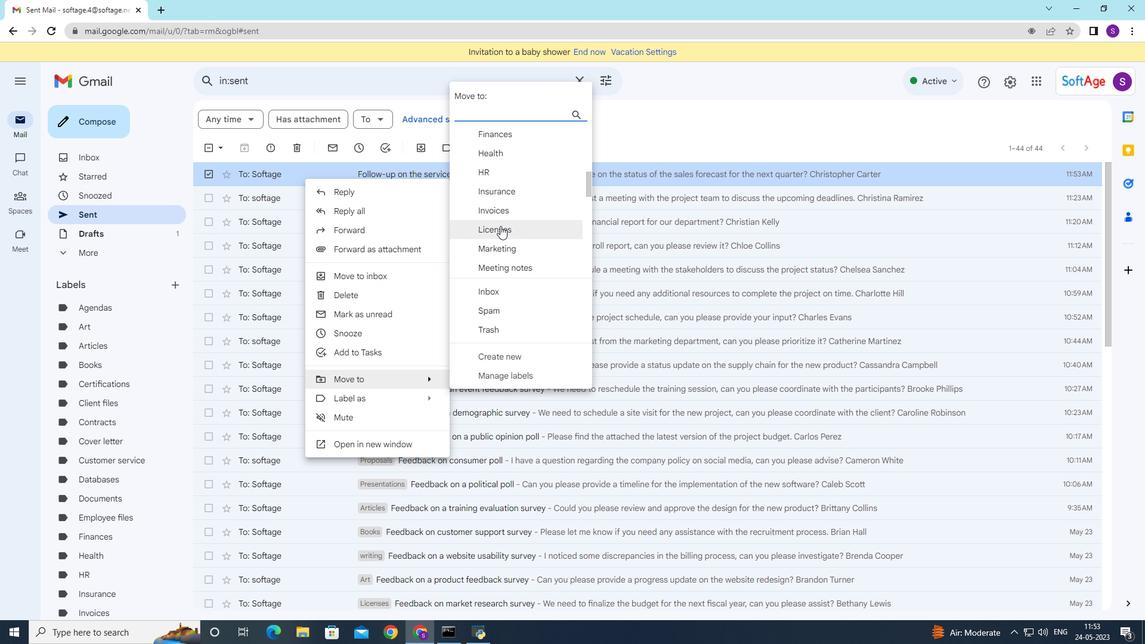 
Action: Mouse scrolled (500, 229) with delta (0, 0)
Screenshot: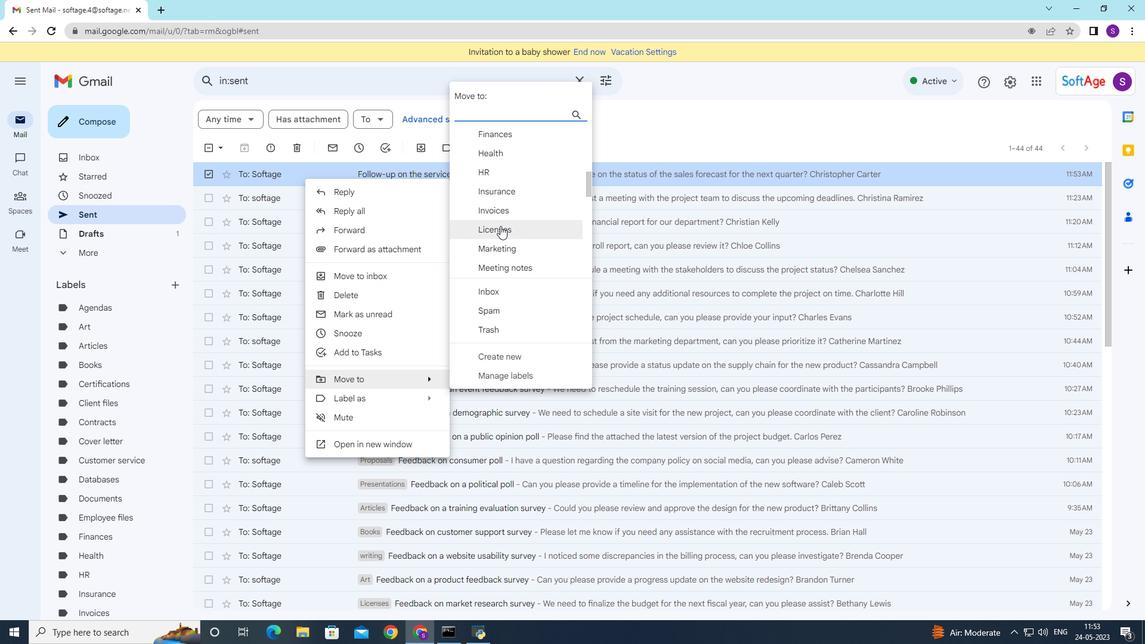 
Action: Mouse moved to (500, 227)
Screenshot: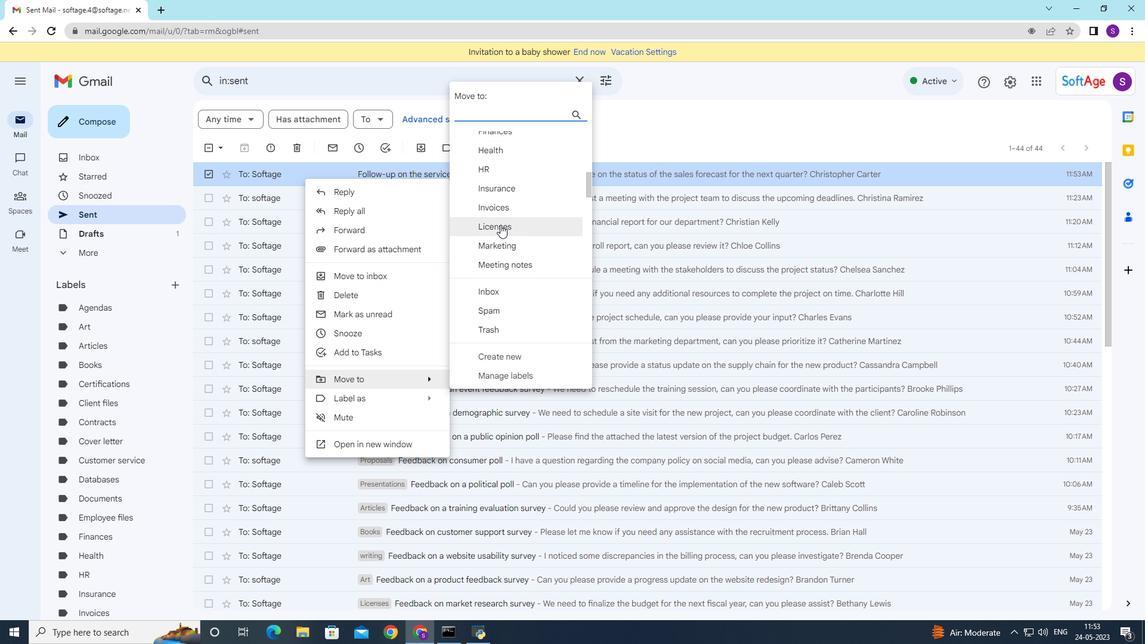 
Action: Mouse scrolled (500, 227) with delta (0, 0)
Screenshot: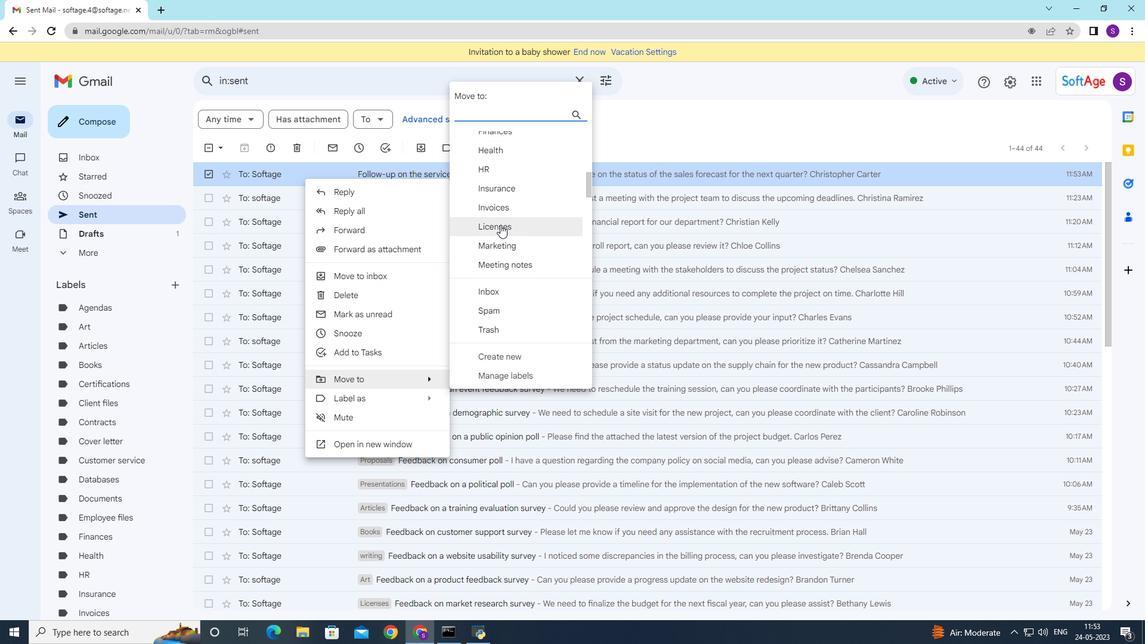 
Action: Mouse moved to (500, 224)
Screenshot: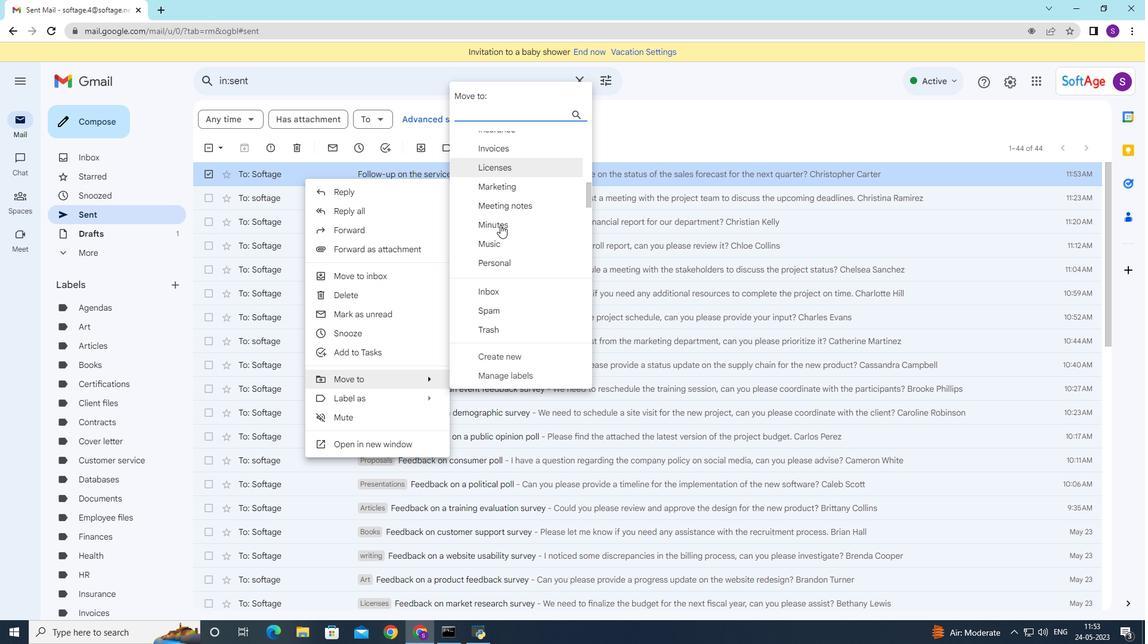 
Action: Mouse scrolled (500, 224) with delta (0, 0)
Screenshot: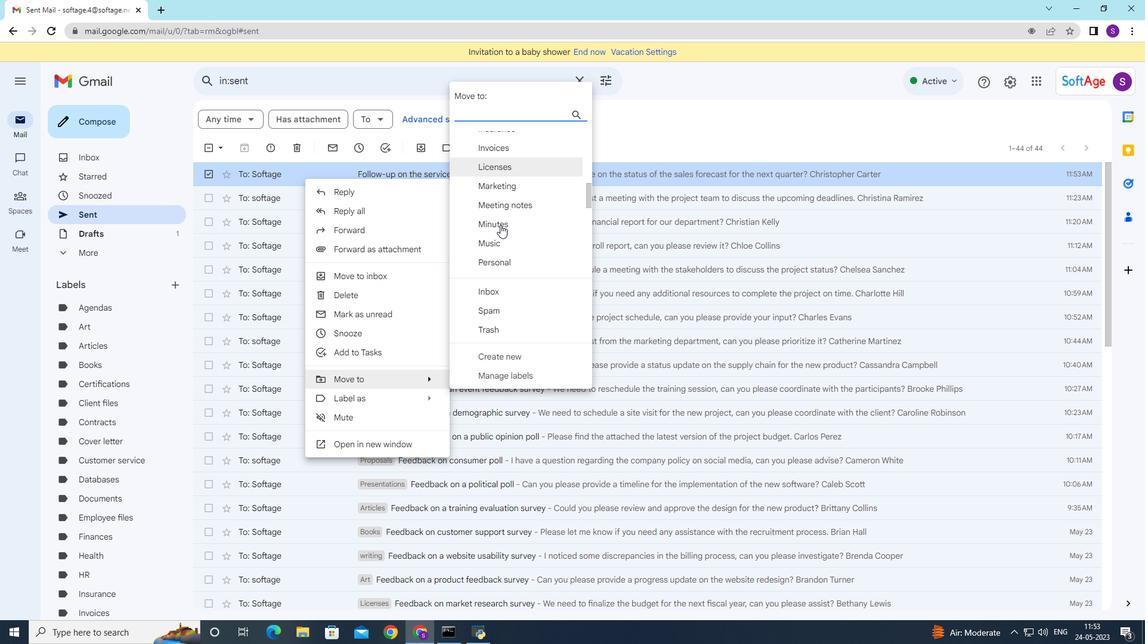 
Action: Mouse moved to (500, 224)
Screenshot: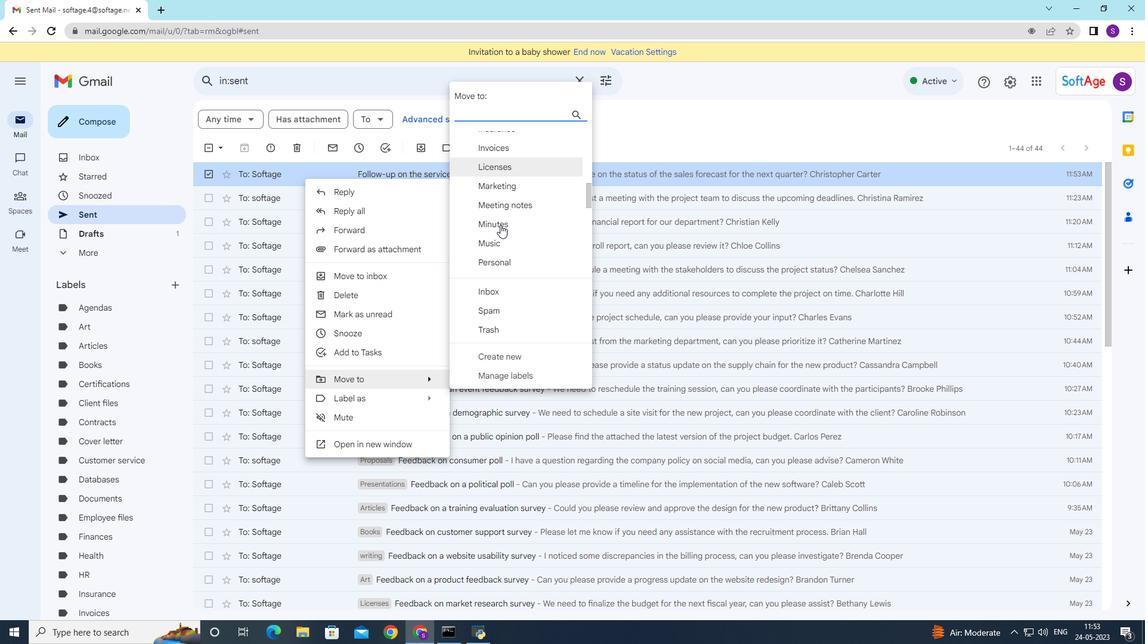 
Action: Mouse scrolled (500, 225) with delta (0, 0)
Screenshot: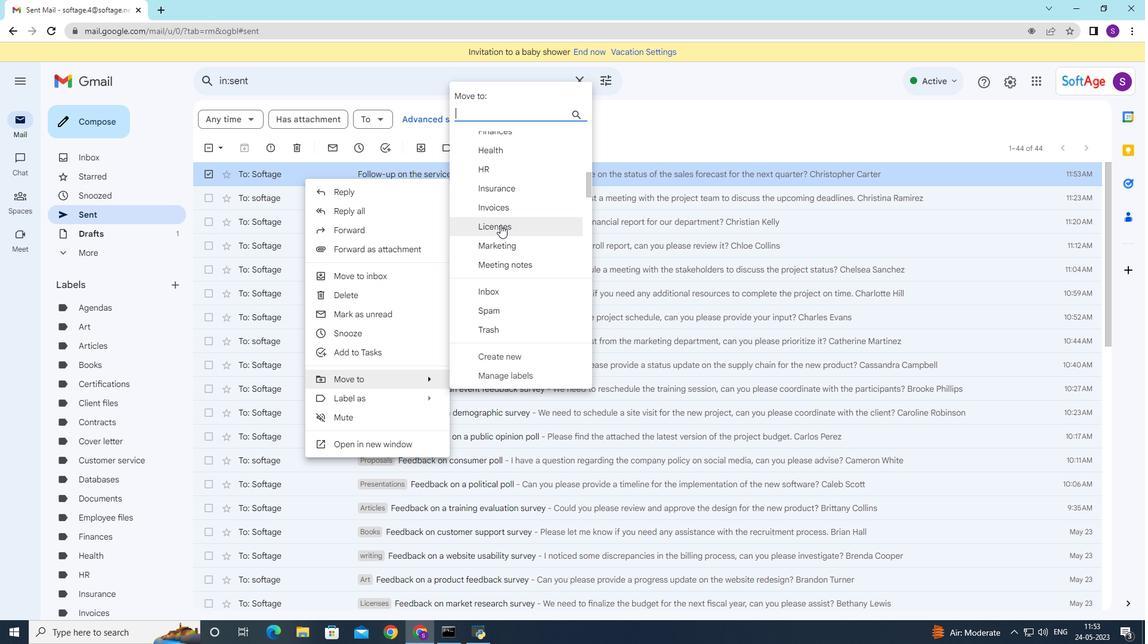 
Action: Mouse scrolled (500, 225) with delta (0, 0)
Screenshot: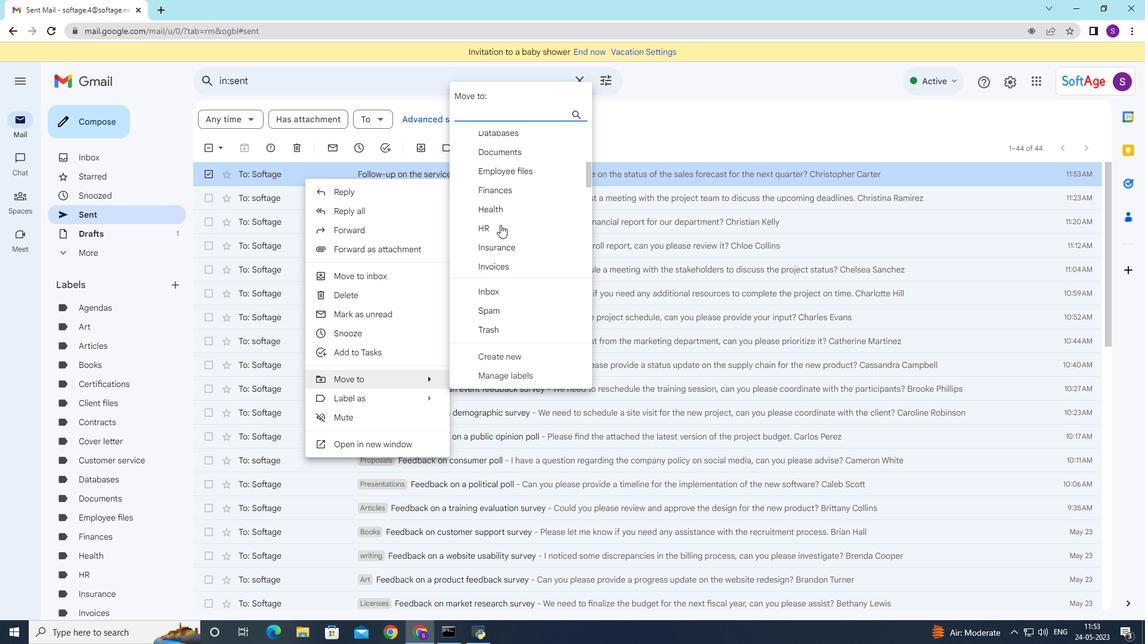 
Action: Mouse moved to (500, 224)
Screenshot: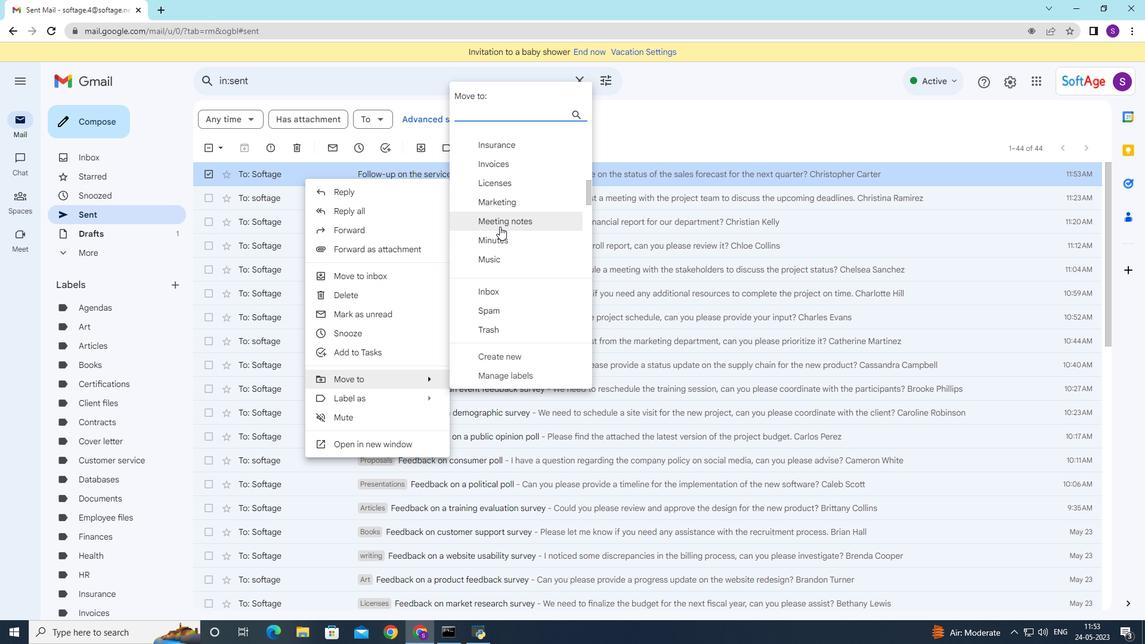 
Action: Mouse scrolled (500, 224) with delta (0, 0)
Screenshot: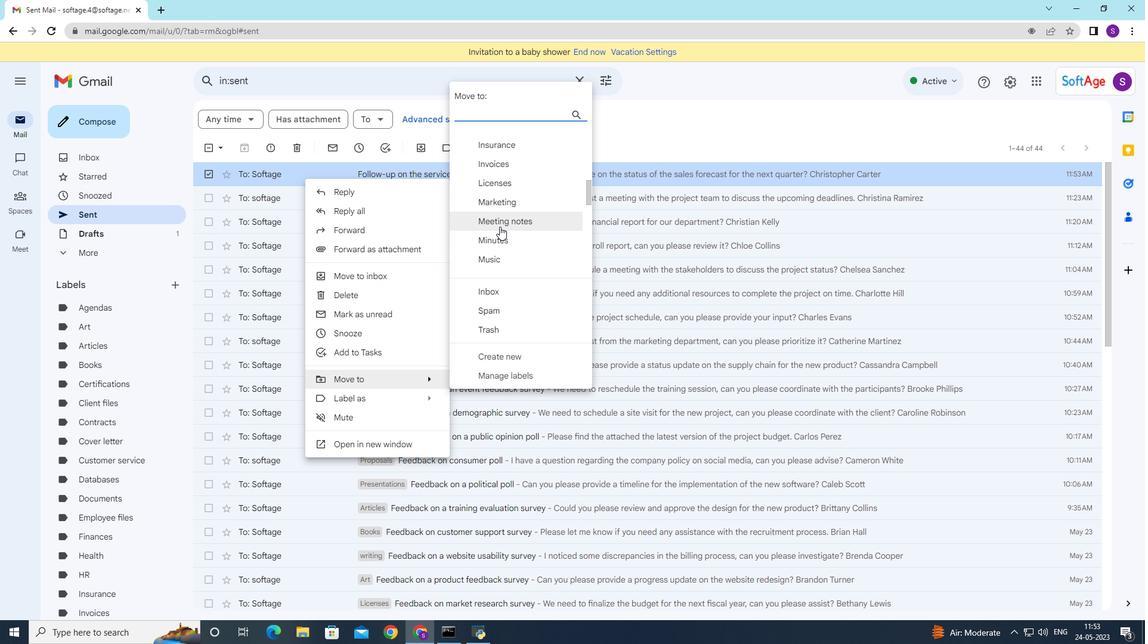 
Action: Mouse moved to (500, 225)
Screenshot: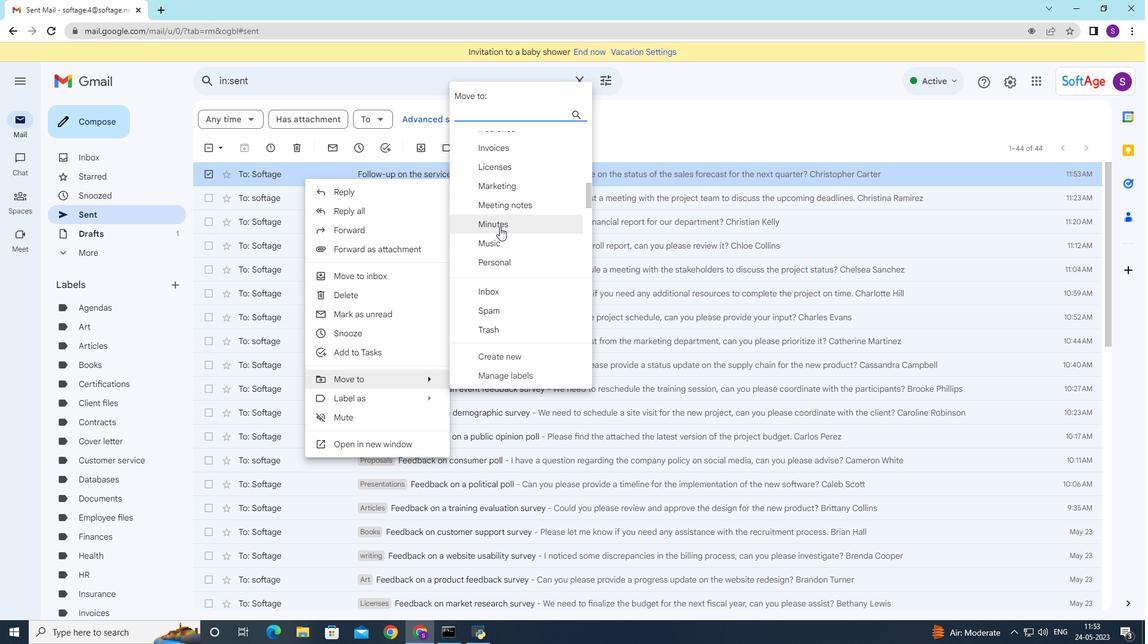 
Action: Mouse scrolled (500, 224) with delta (0, 0)
Screenshot: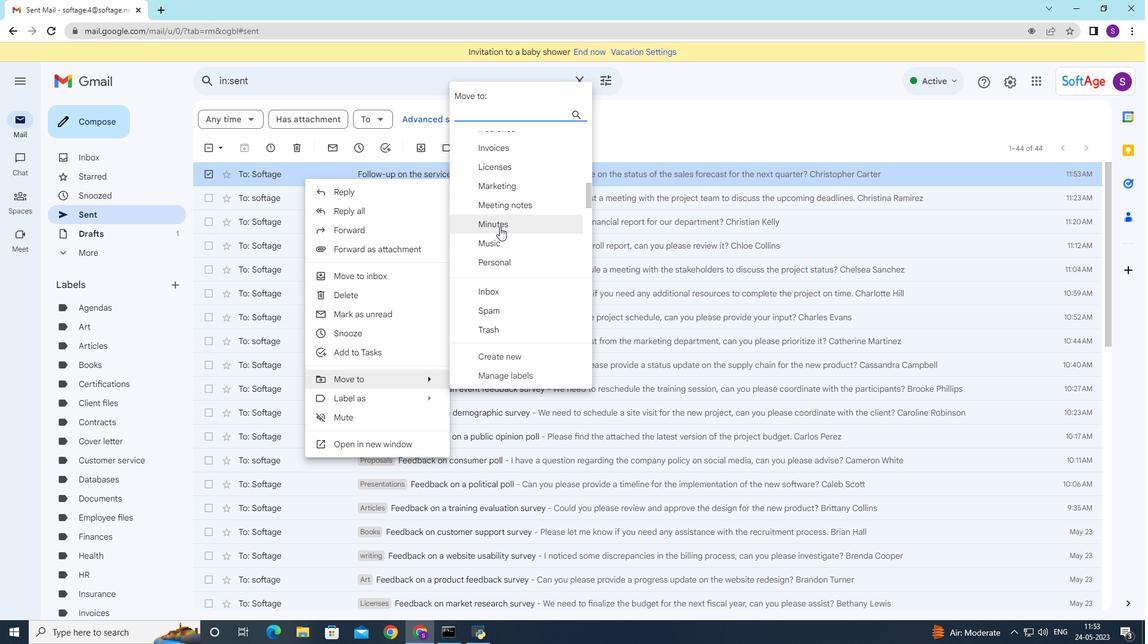 
Action: Mouse moved to (500, 229)
Screenshot: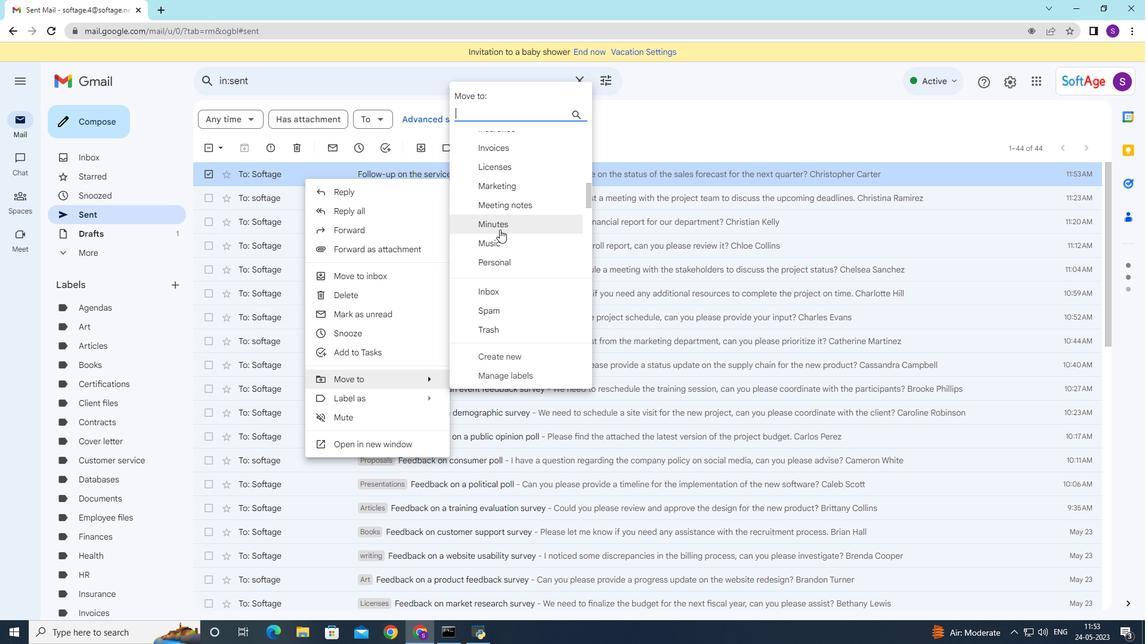 
Action: Mouse scrolled (500, 229) with delta (0, 0)
Screenshot: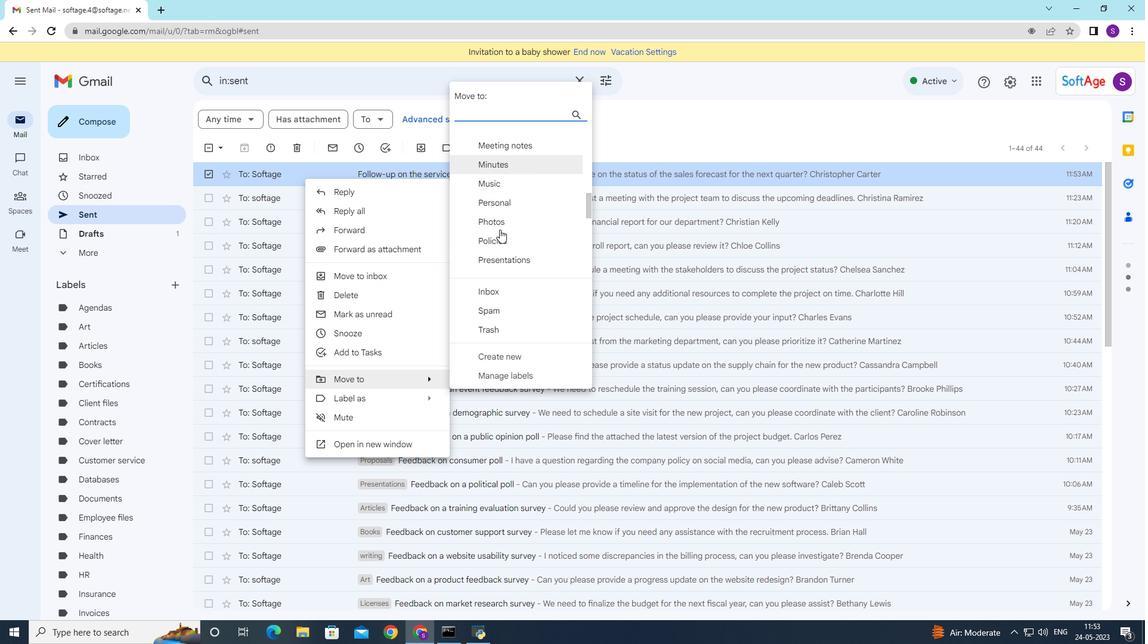 
Action: Mouse moved to (497, 241)
Screenshot: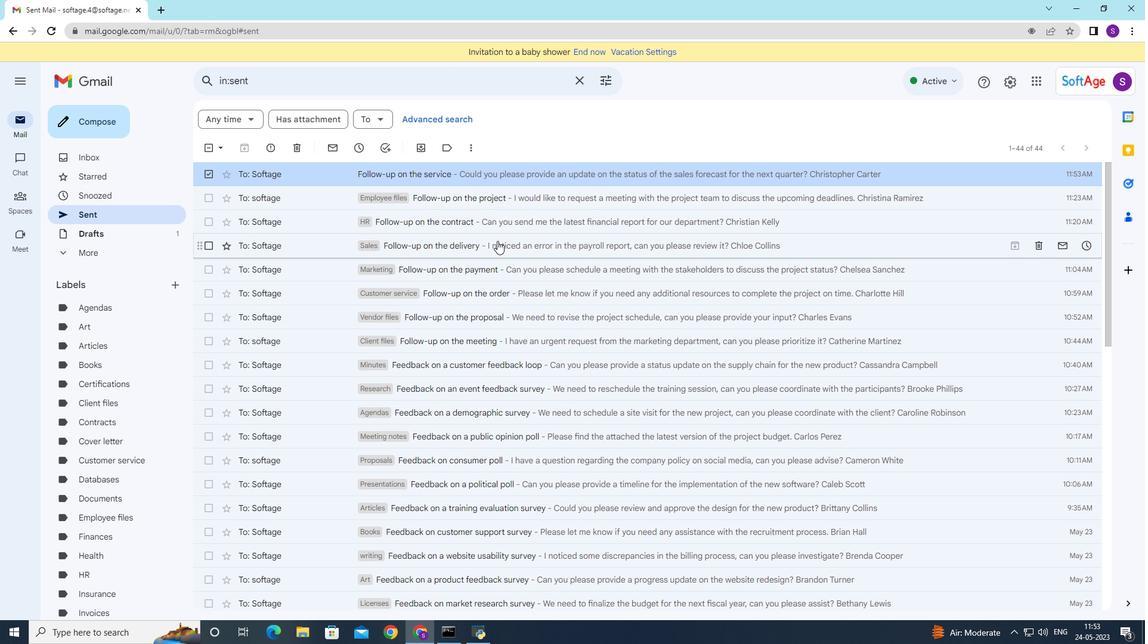 
Action: Mouse pressed left at (497, 241)
Screenshot: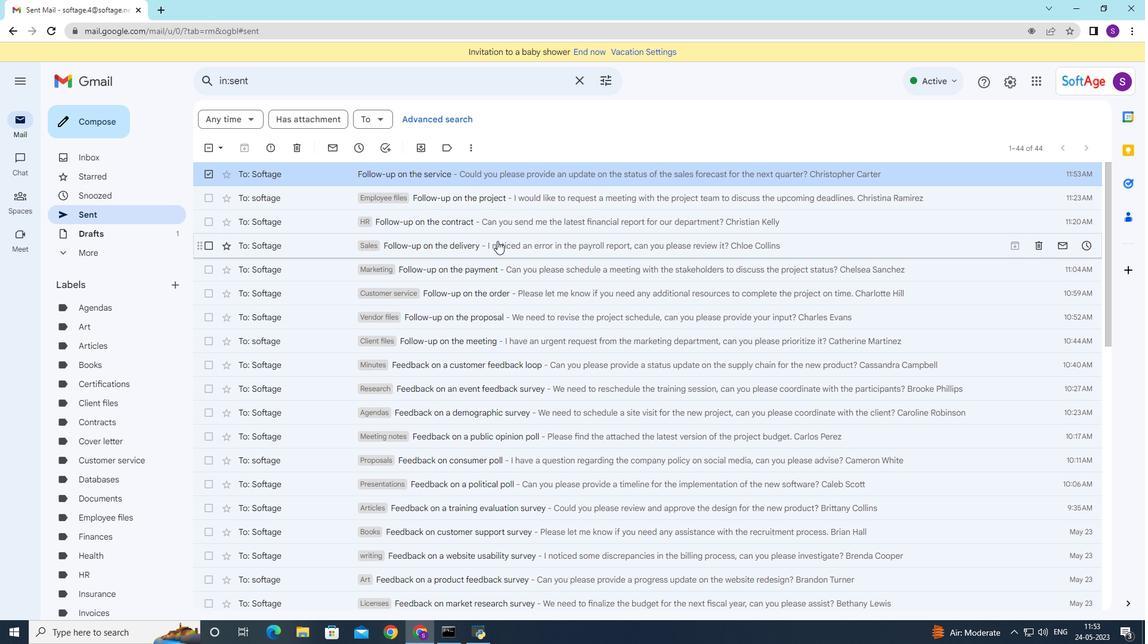 
Action: Mouse moved to (463, 231)
Screenshot: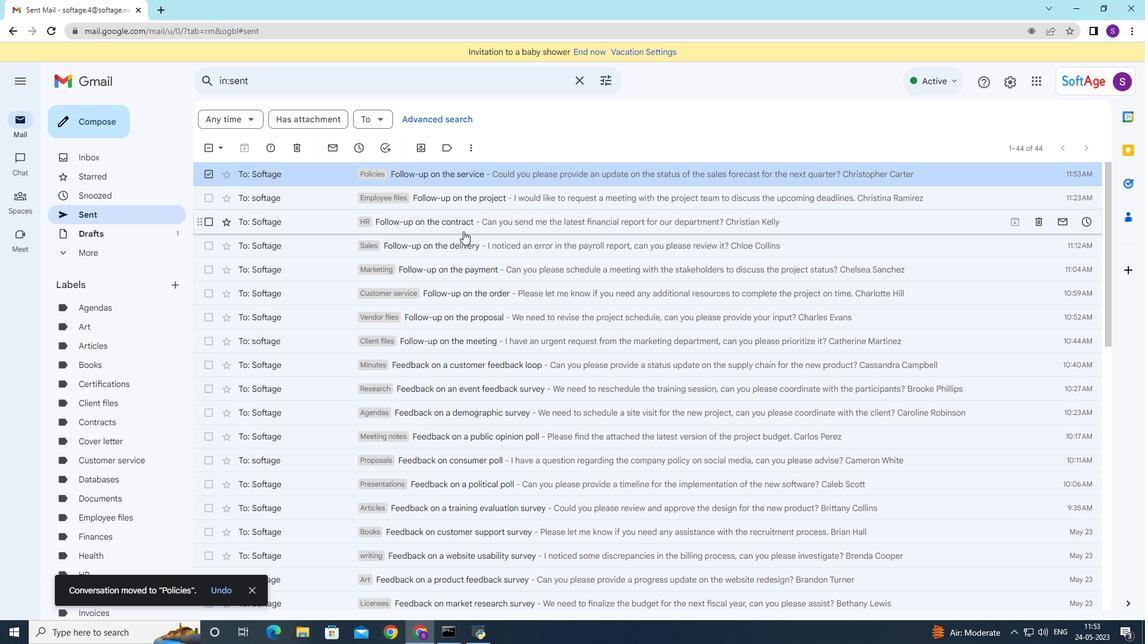 
